 Task: Open a blank sheet, save the file as volunteeringbenefits.doc Add Heading 'Benefits of volunteering: 'Benefits of volunteering:  Add the following points with arrow bulletsAdd the following points with arrow bullets •	Making an impact_x000D_
•	Expanding network_x000D_
•	Gaining skills_x000D_
 Highlight heading with color  Pink Select the entire text and apply  Outside Borders ,change the font size of heading and points to 24
Action: Mouse moved to (16, 24)
Screenshot: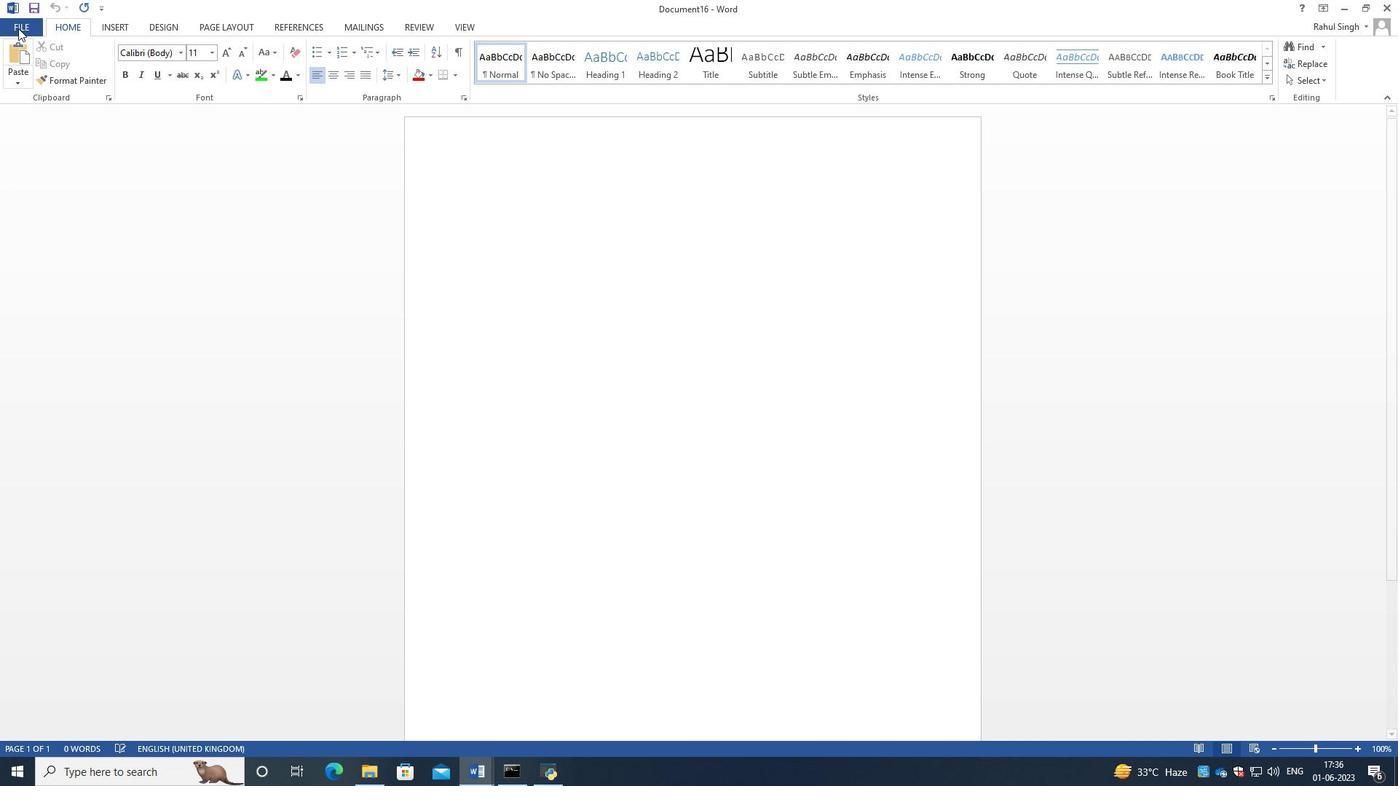 
Action: Mouse pressed left at (16, 24)
Screenshot: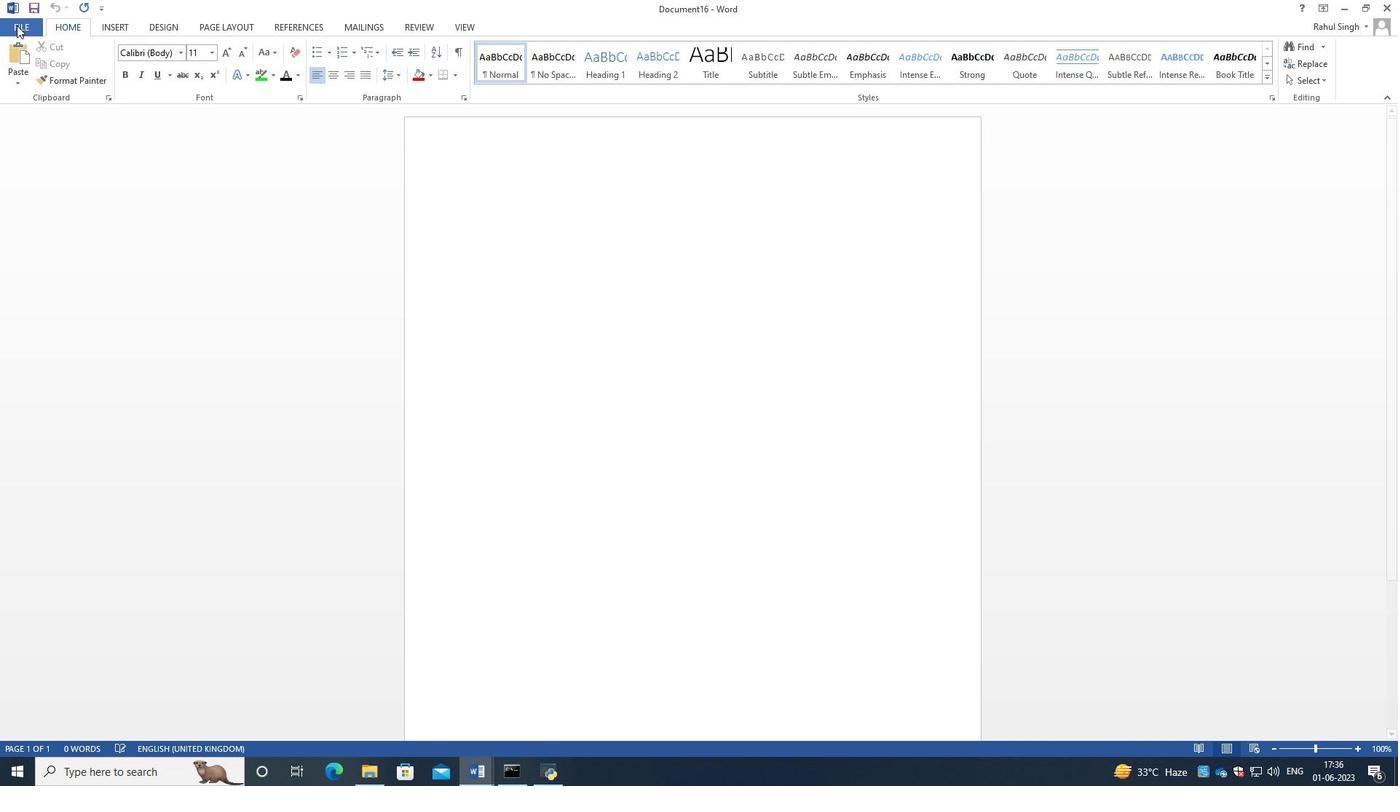 
Action: Mouse moved to (27, 115)
Screenshot: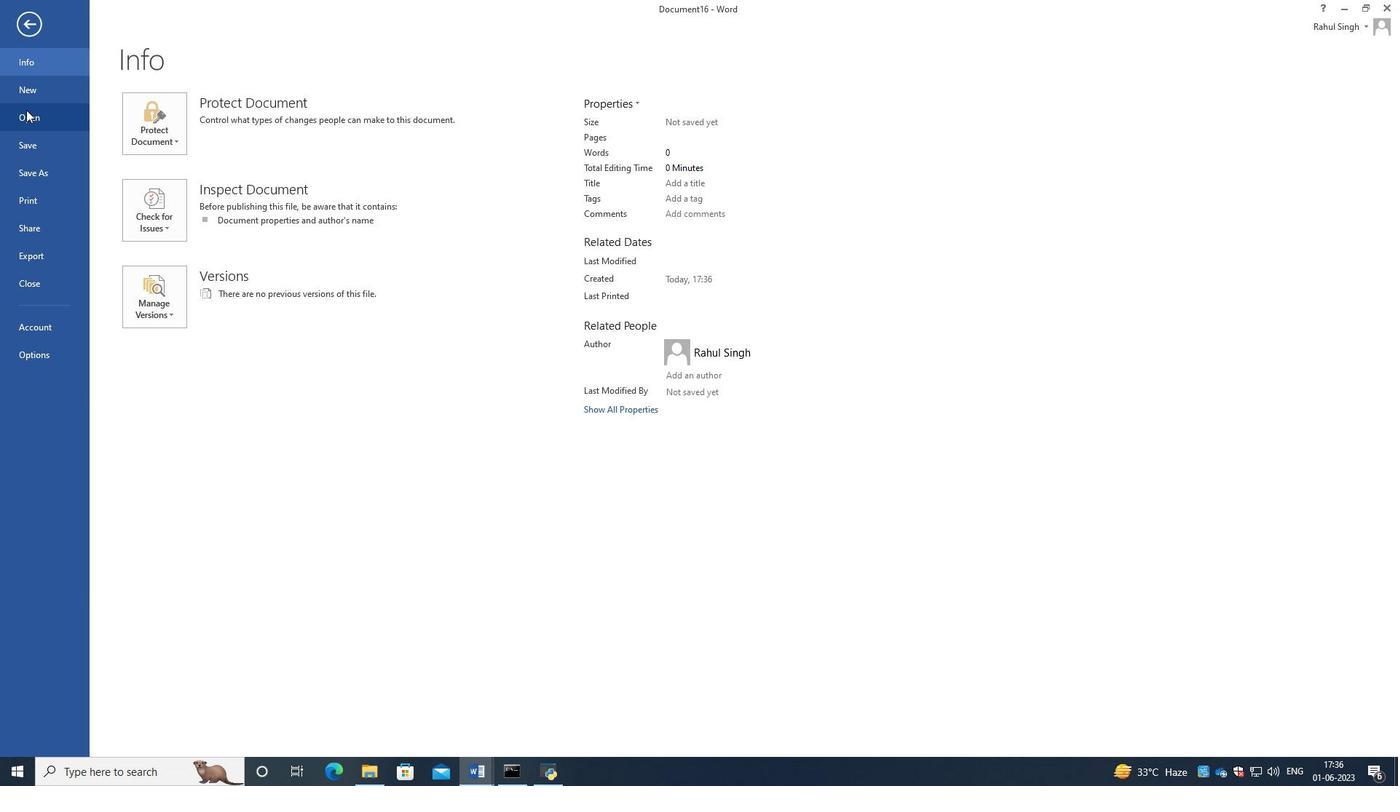 
Action: Mouse pressed left at (27, 115)
Screenshot: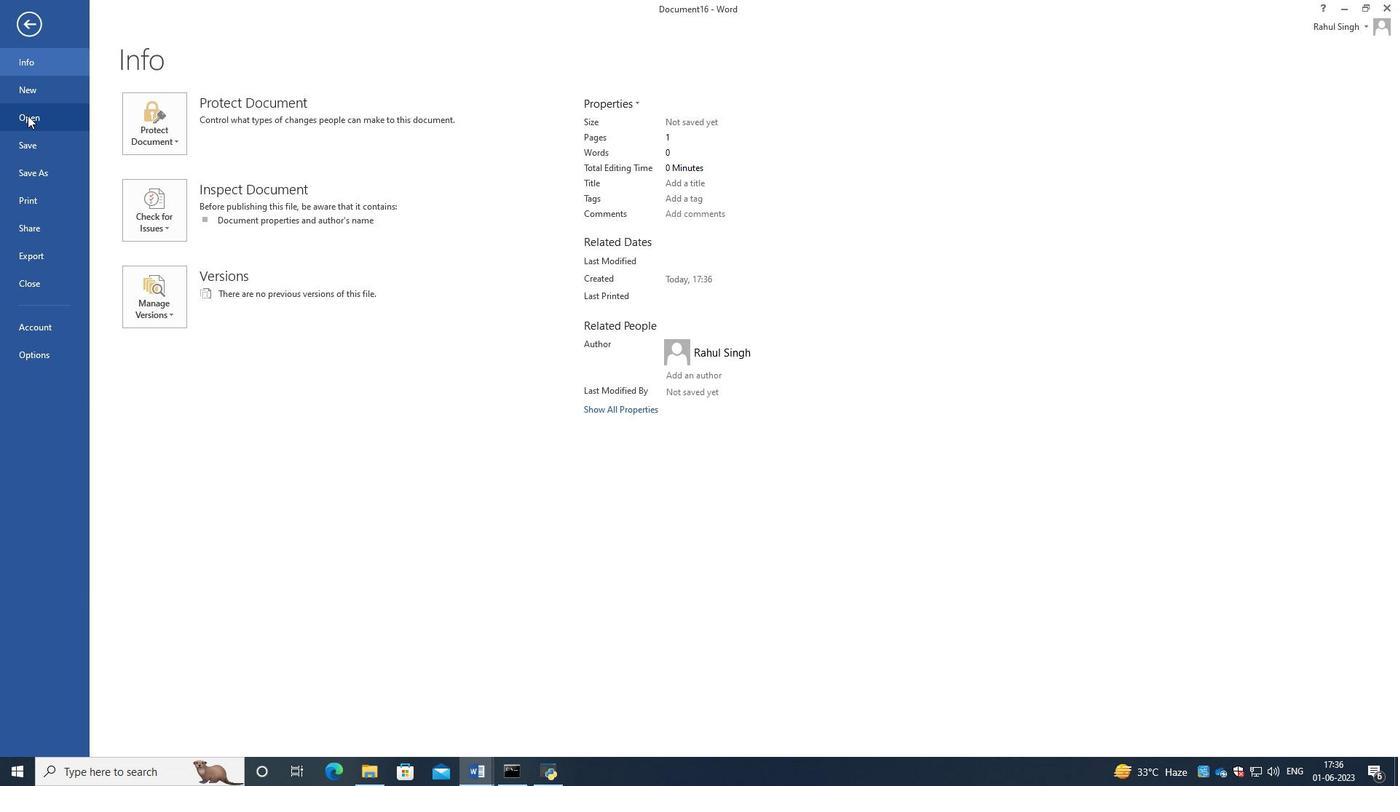 
Action: Mouse moved to (44, 92)
Screenshot: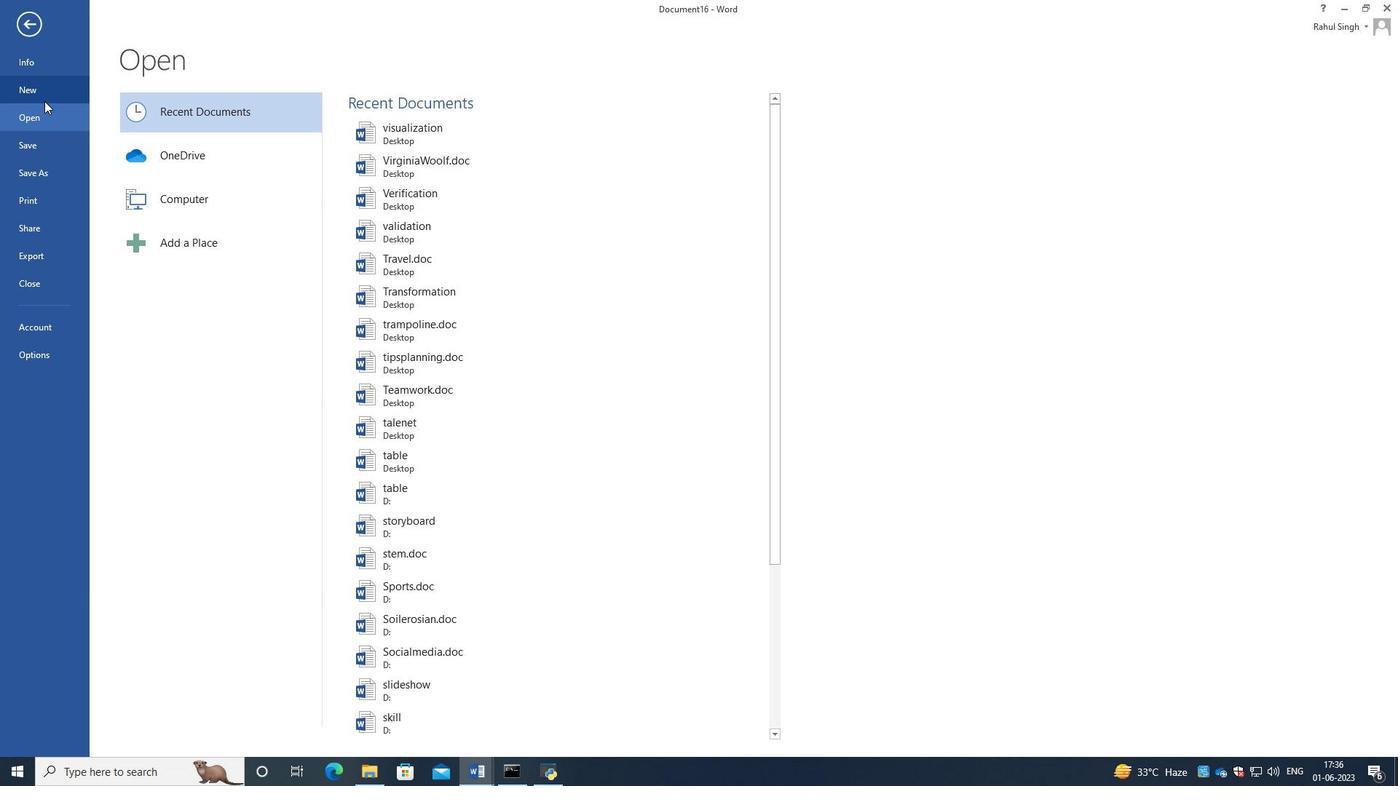 
Action: Mouse pressed left at (44, 92)
Screenshot: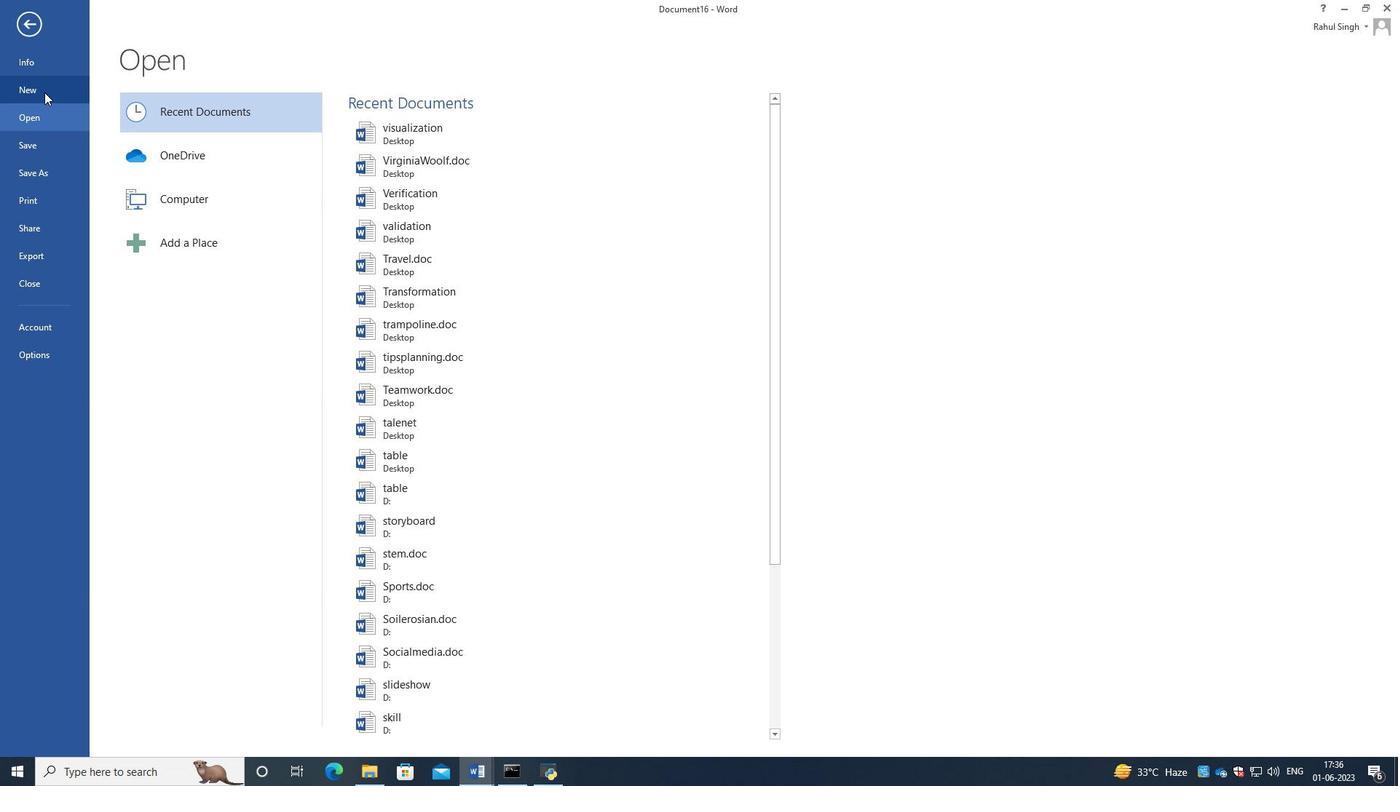 
Action: Mouse moved to (217, 259)
Screenshot: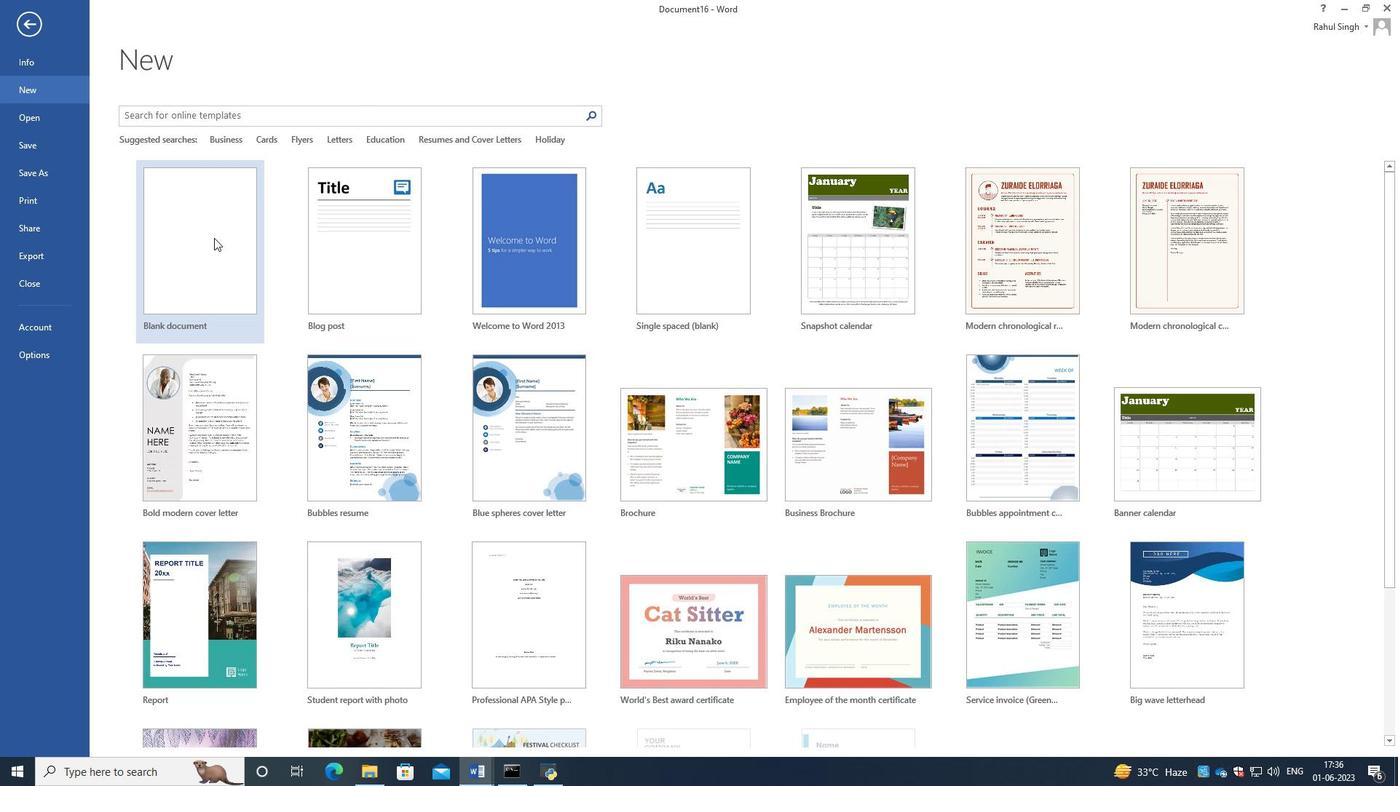 
Action: Mouse pressed left at (217, 259)
Screenshot: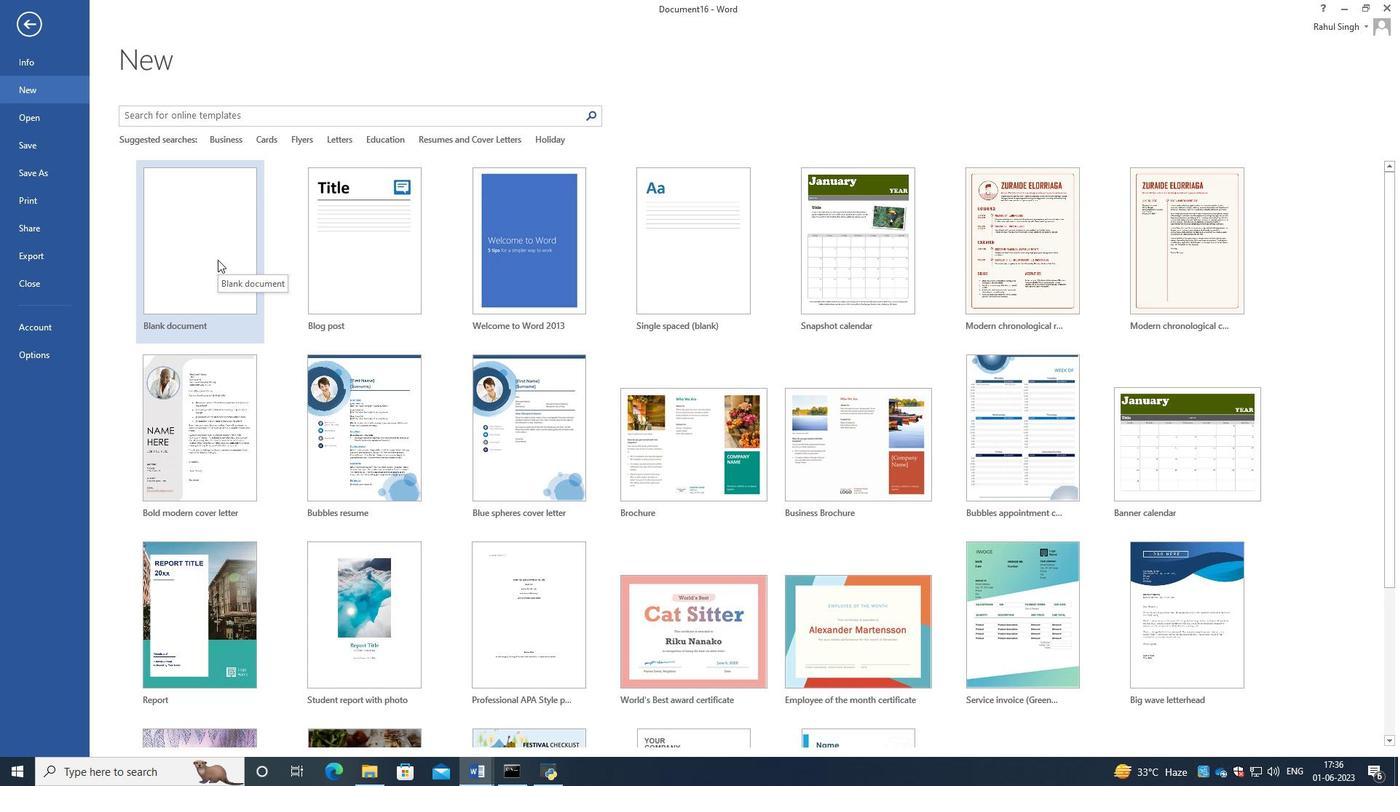
Action: Mouse moved to (17, 30)
Screenshot: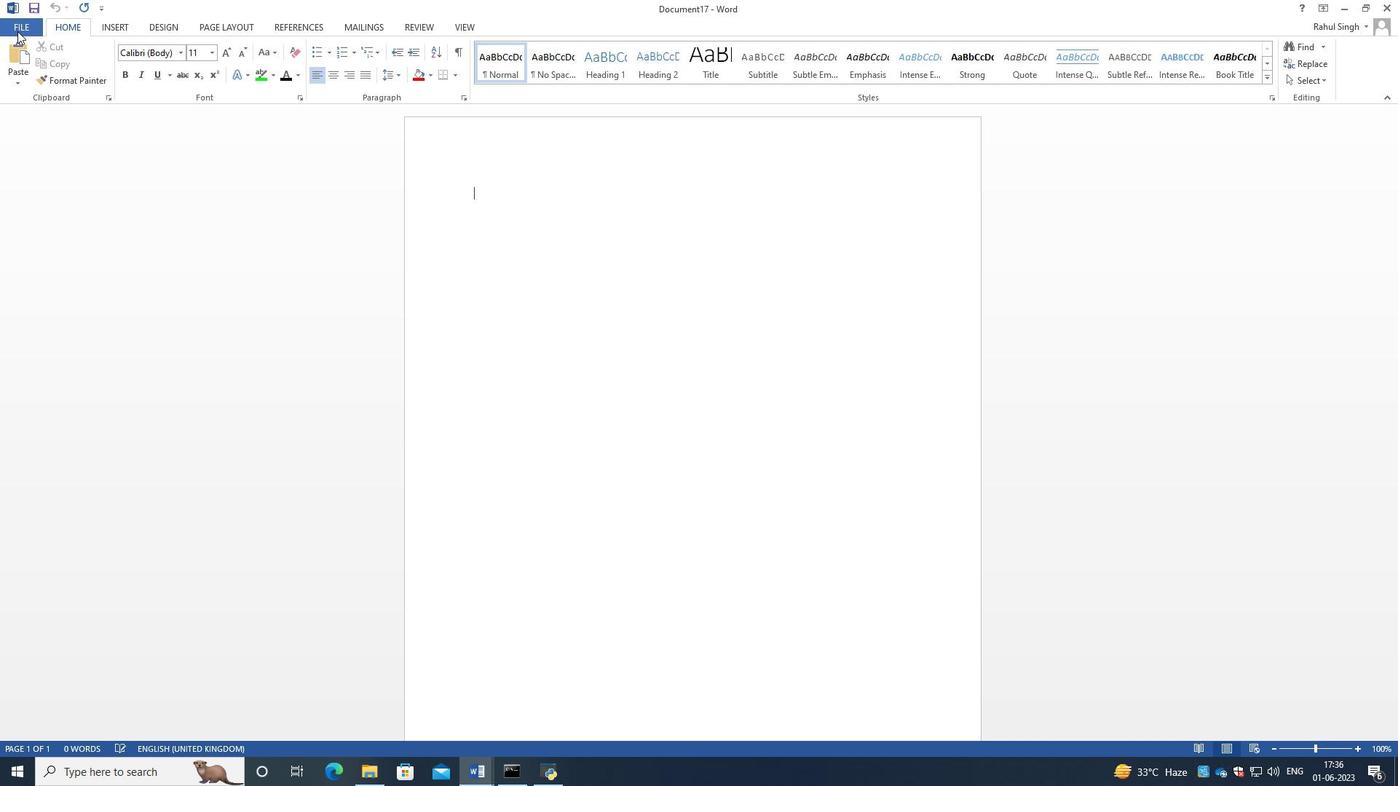 
Action: Mouse pressed left at (17, 30)
Screenshot: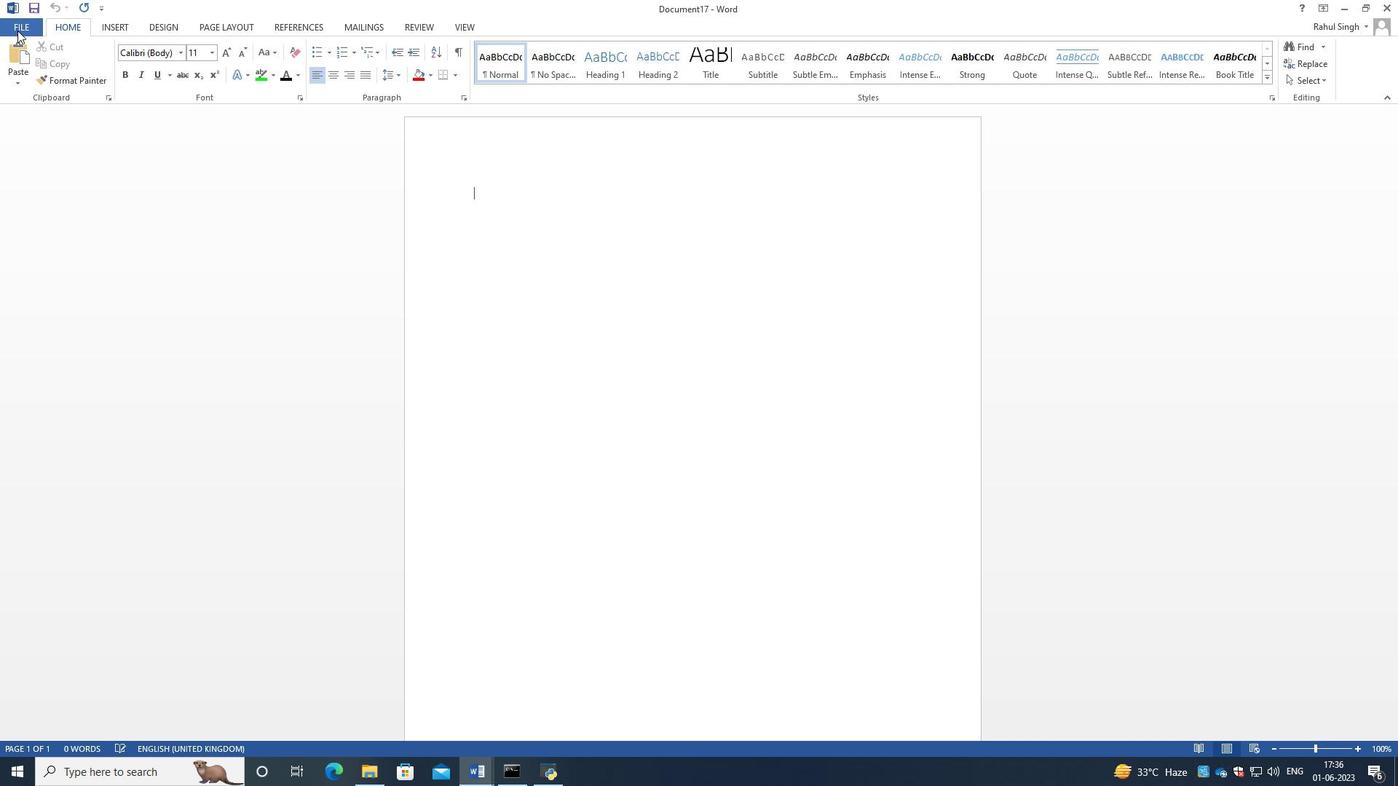 
Action: Mouse moved to (44, 171)
Screenshot: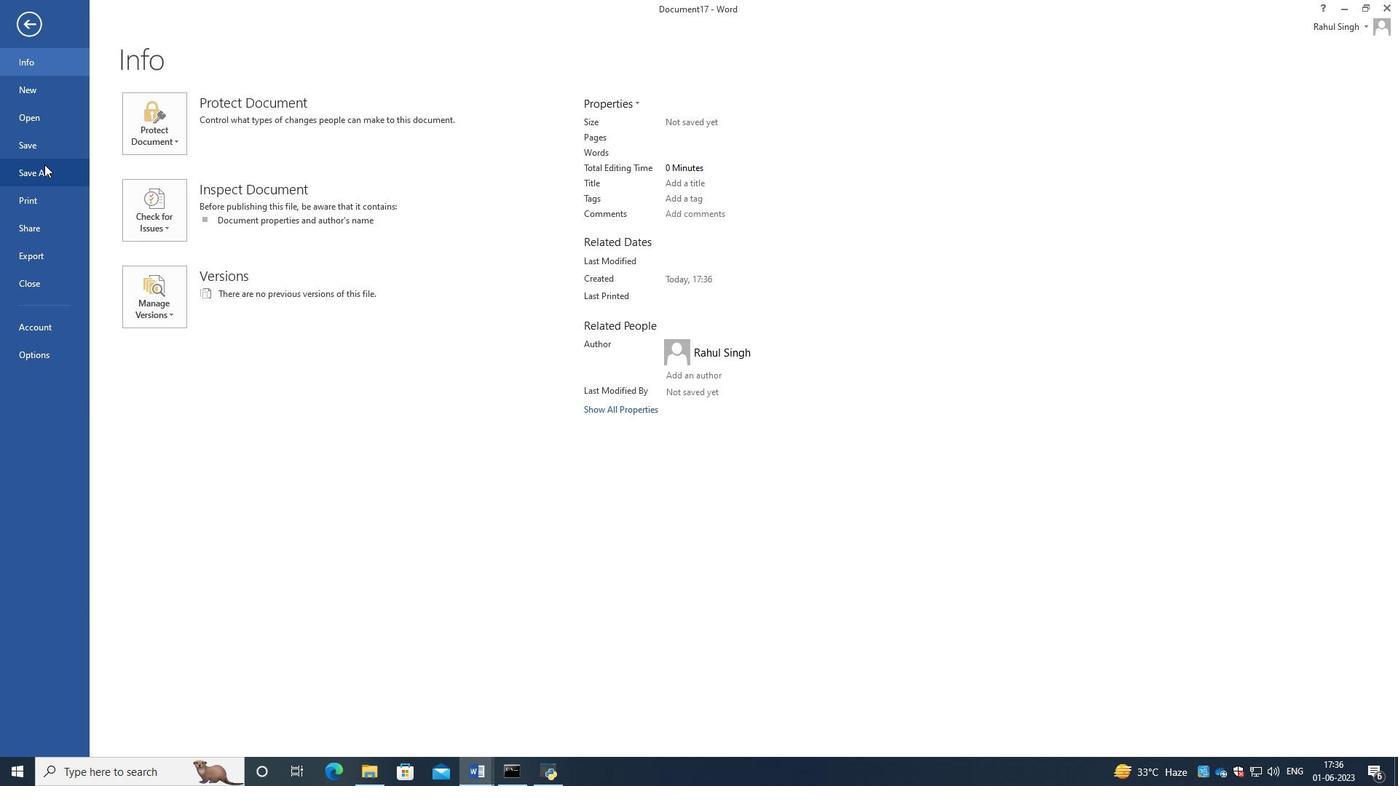 
Action: Mouse pressed left at (44, 171)
Screenshot: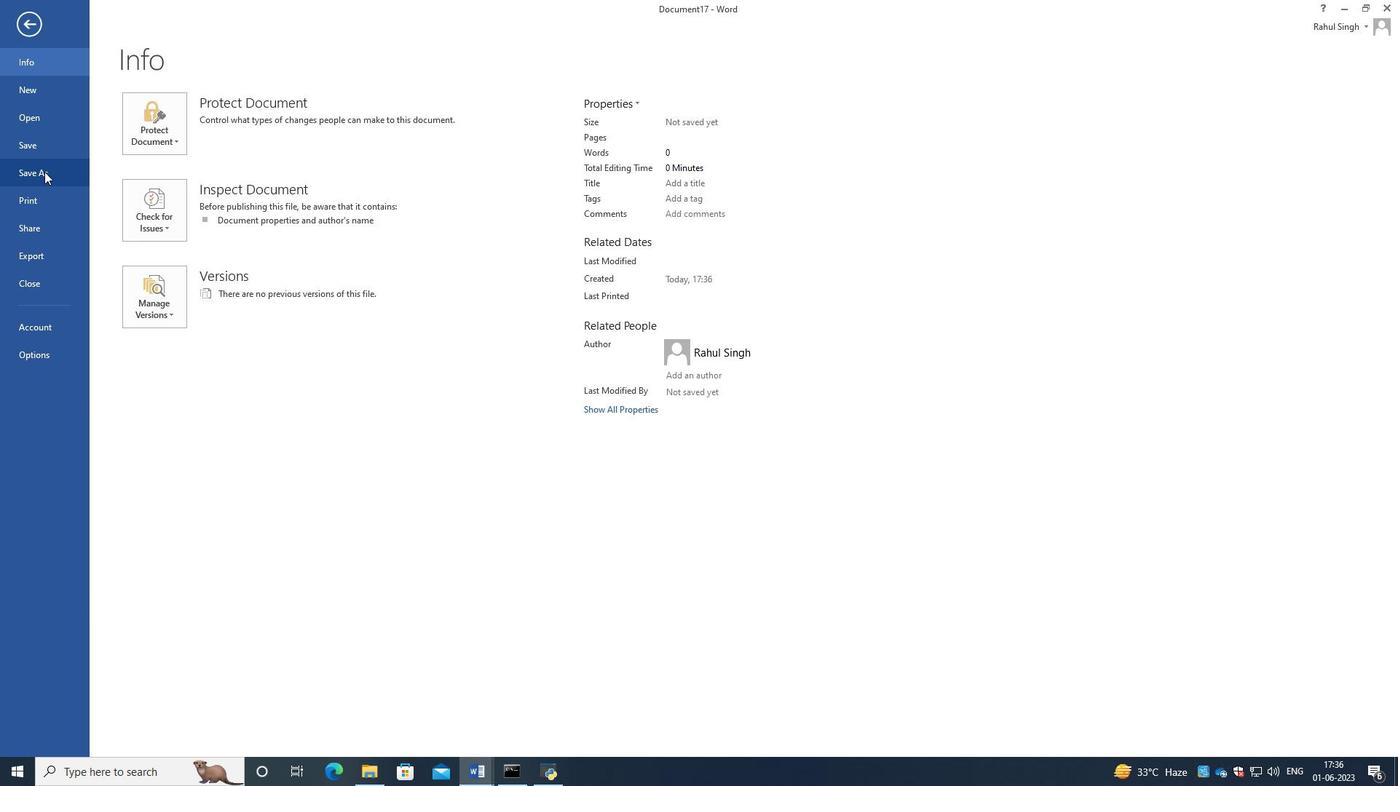 
Action: Mouse moved to (395, 150)
Screenshot: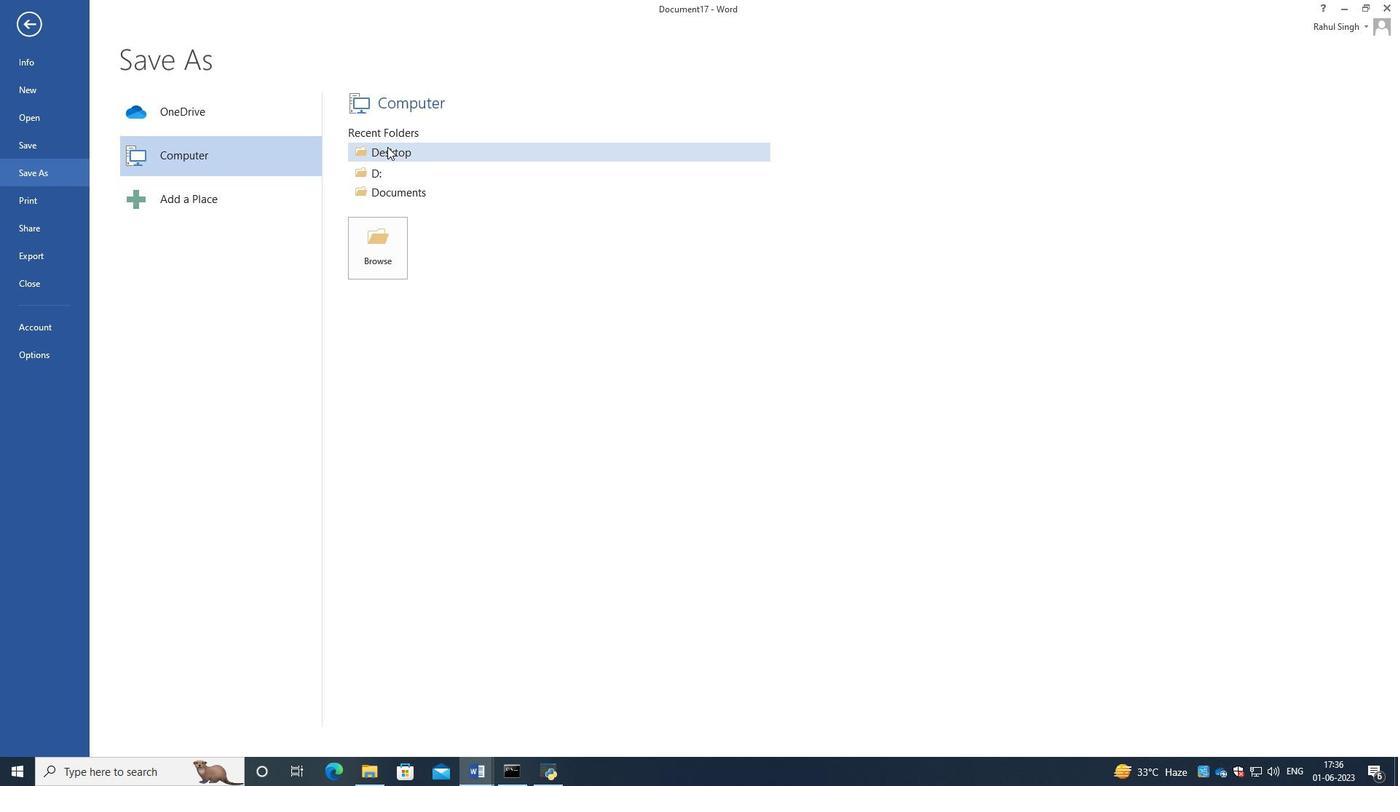 
Action: Mouse pressed left at (395, 150)
Screenshot: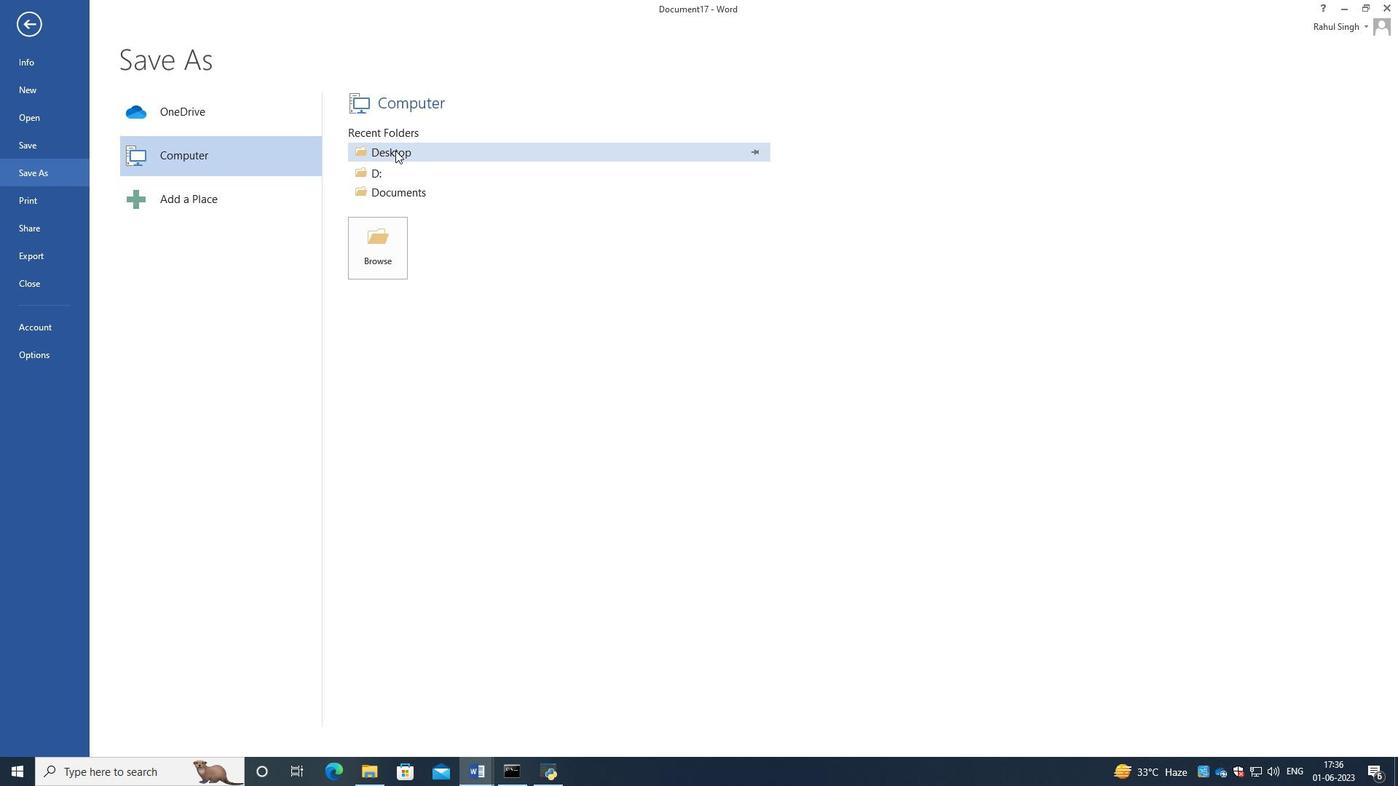 
Action: Mouse moved to (369, 297)
Screenshot: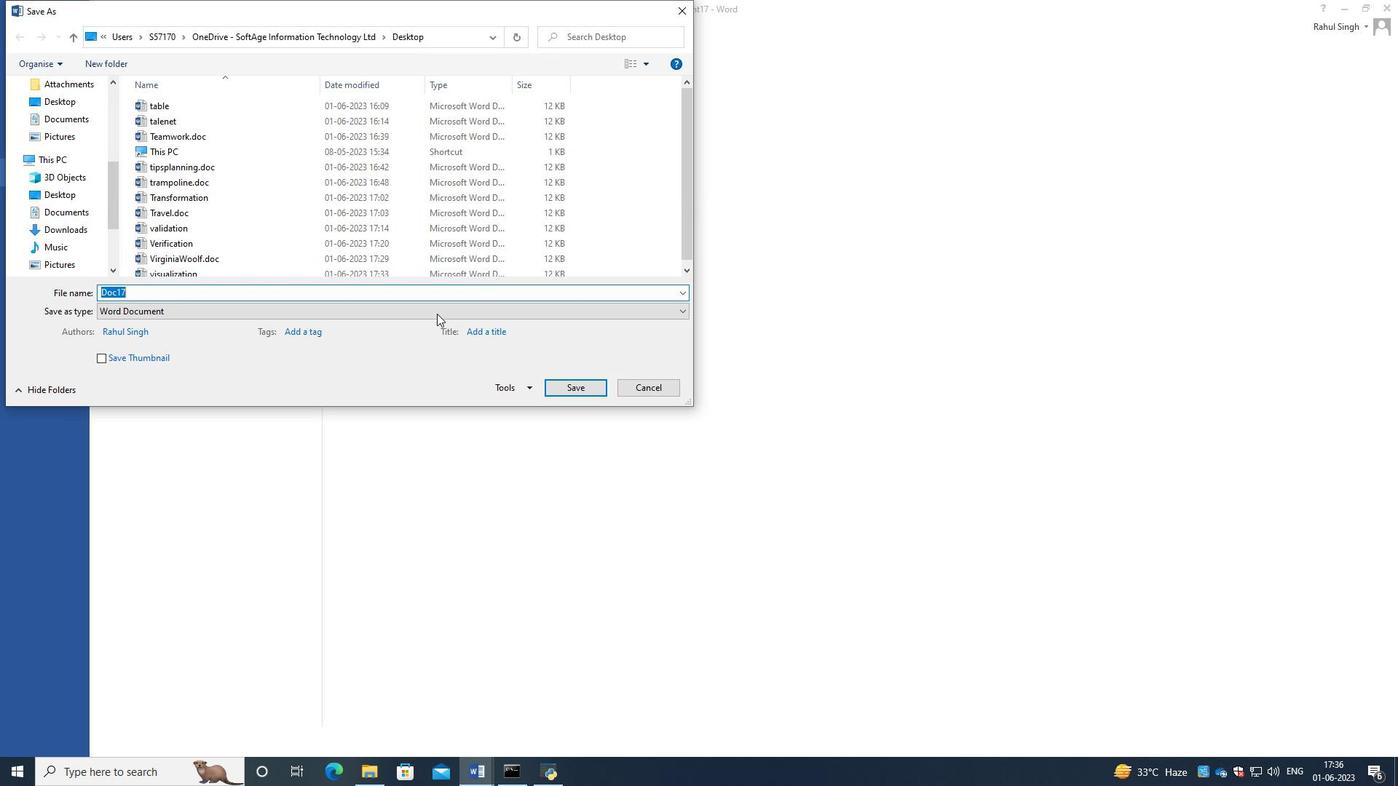 
Action: Key pressed <Key.backspace><Key.caps_lock><Key.caps_lock>volunteeringbenefits.doc
Screenshot: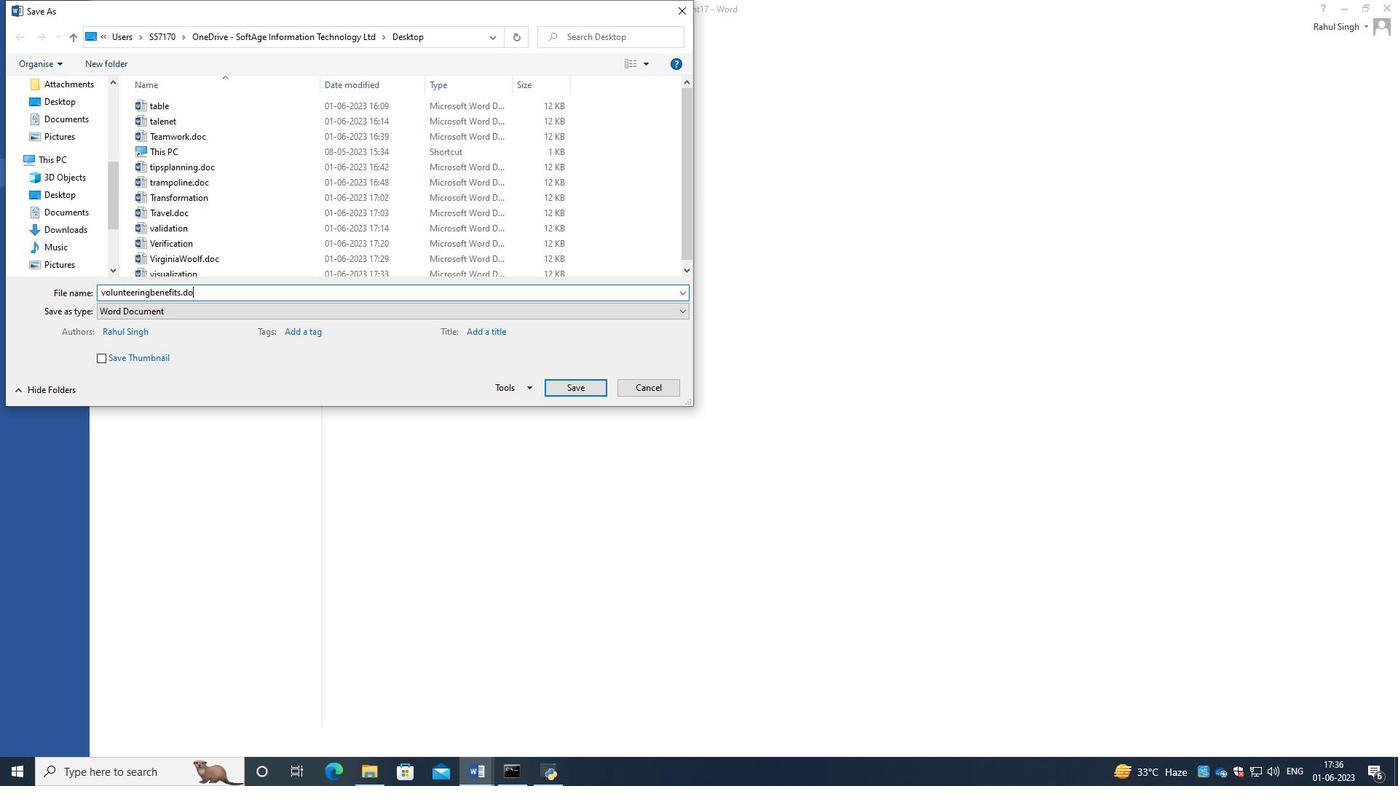 
Action: Mouse moved to (570, 386)
Screenshot: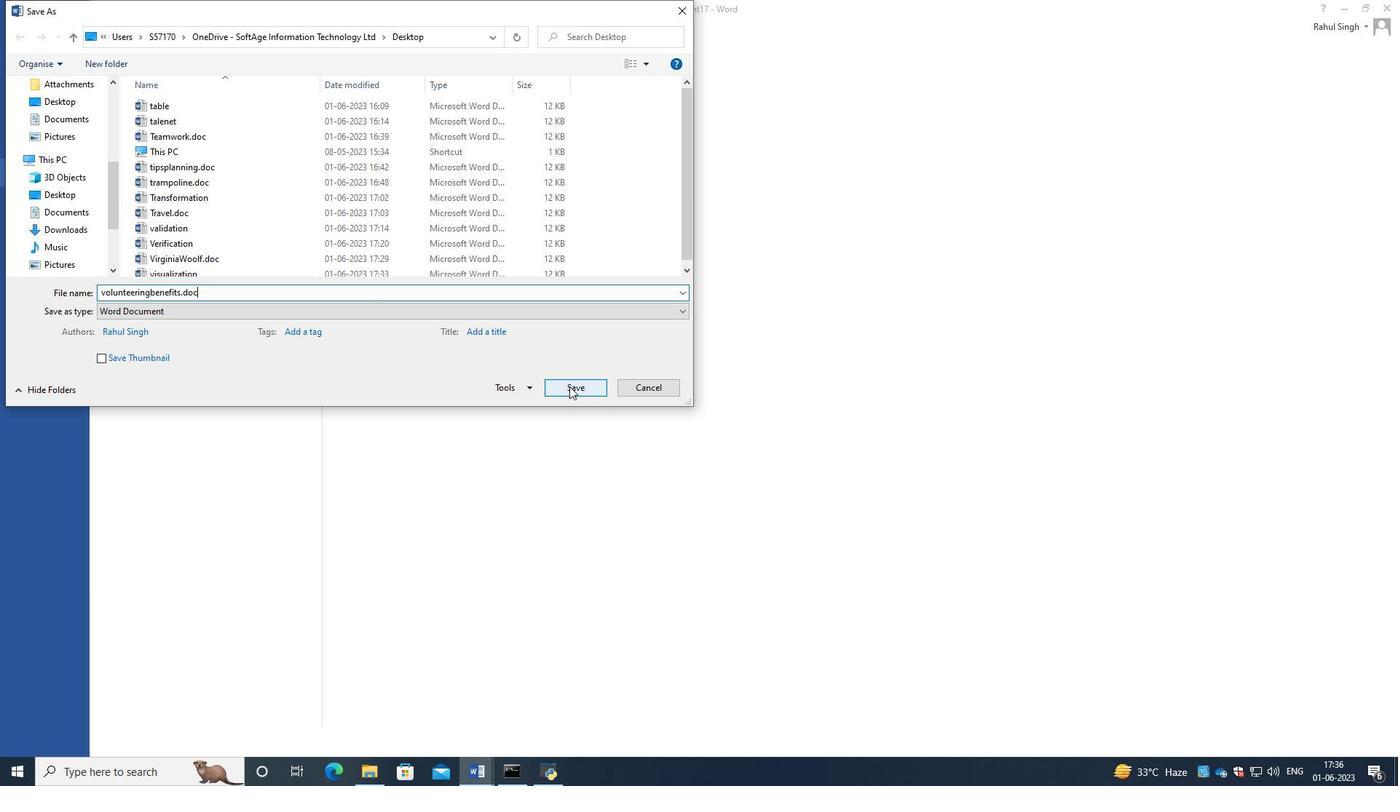 
Action: Mouse pressed left at (570, 386)
Screenshot: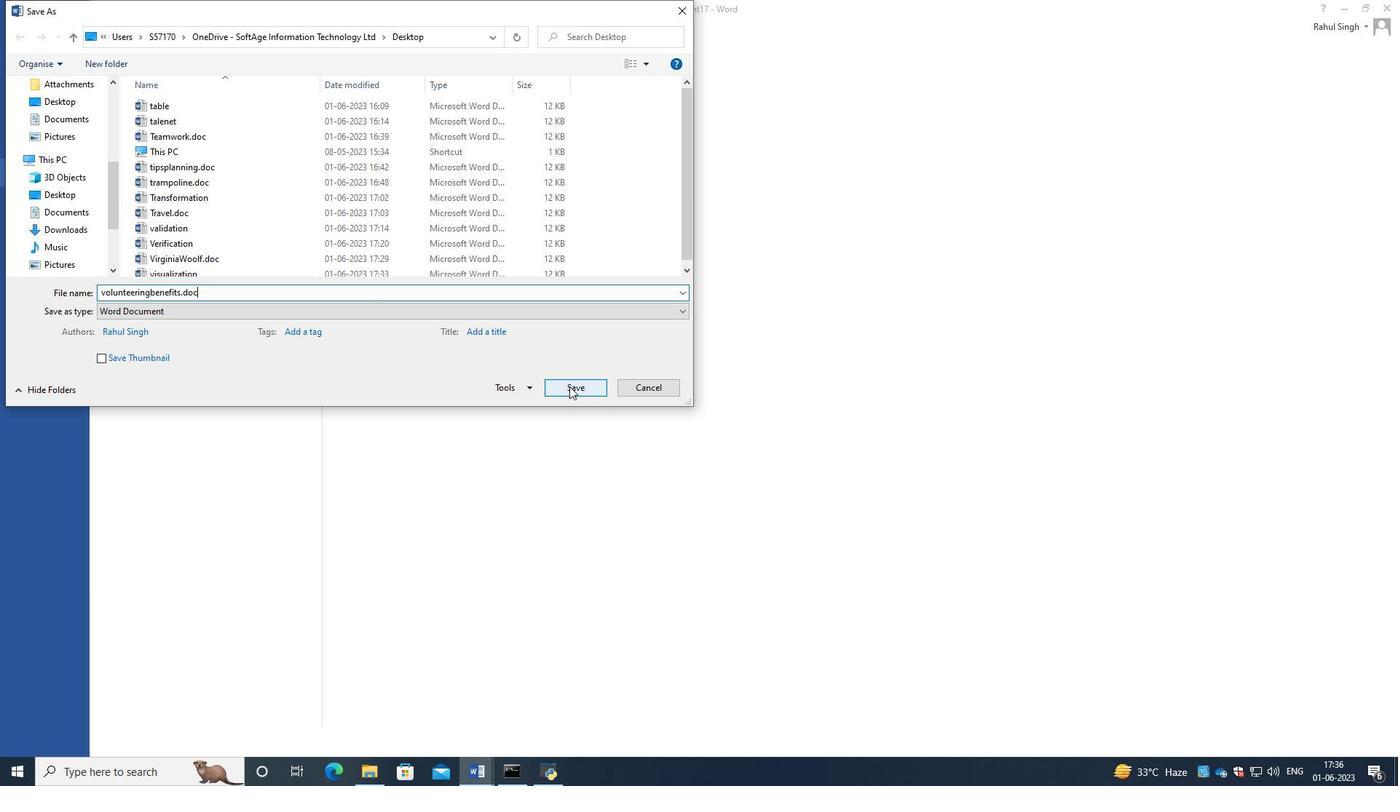 
Action: Mouse moved to (507, 200)
Screenshot: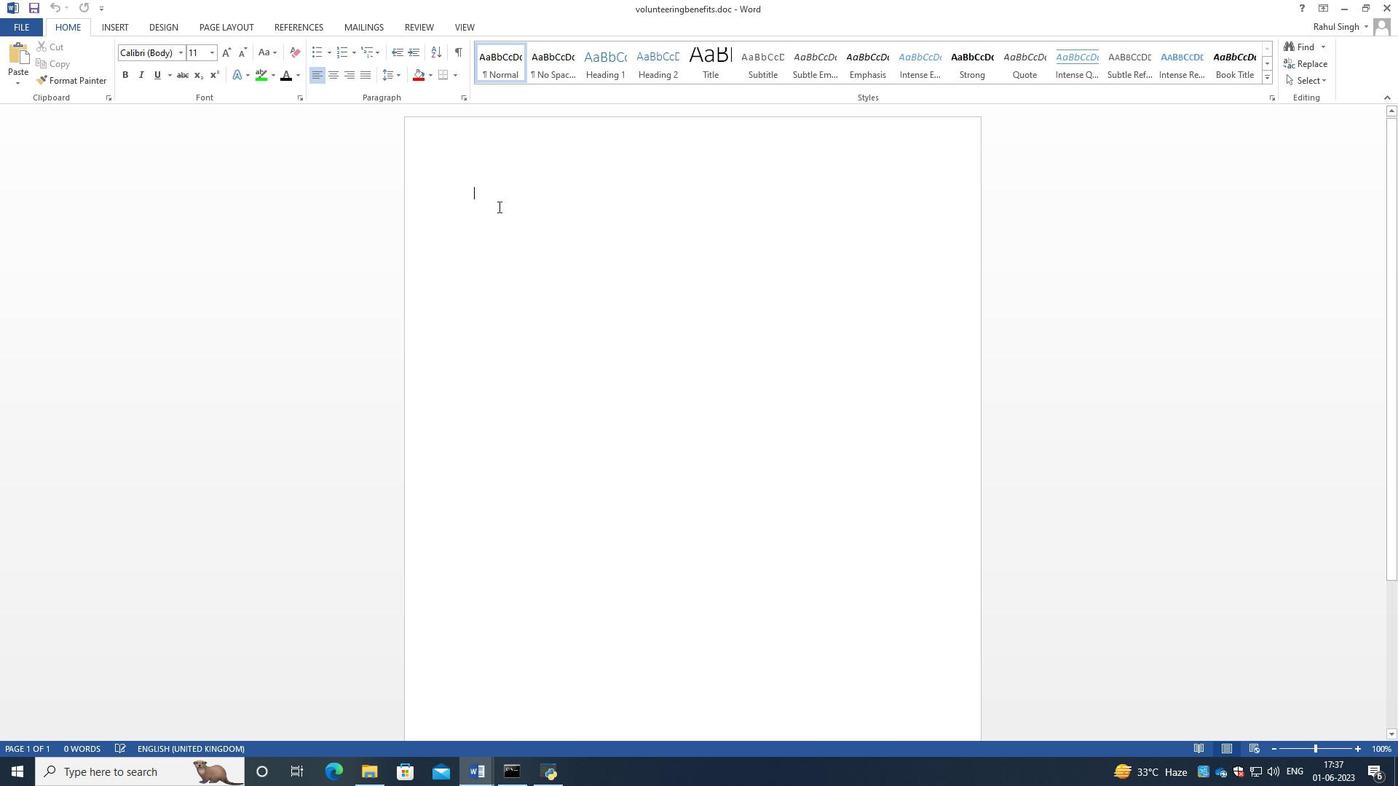 
Action: Key pressed <Key.caps_lock>B<Key.caps_lock>enefits<Key.space>of<Key.space><Key.caps_lock>V<Key.backspace><Key.caps_lock>c<Key.backspace>v<Key.caps_lock>OLU<Key.backspace><Key.backspace><Key.backspace><Key.caps_lock>olunteering<Key.enter>
Screenshot: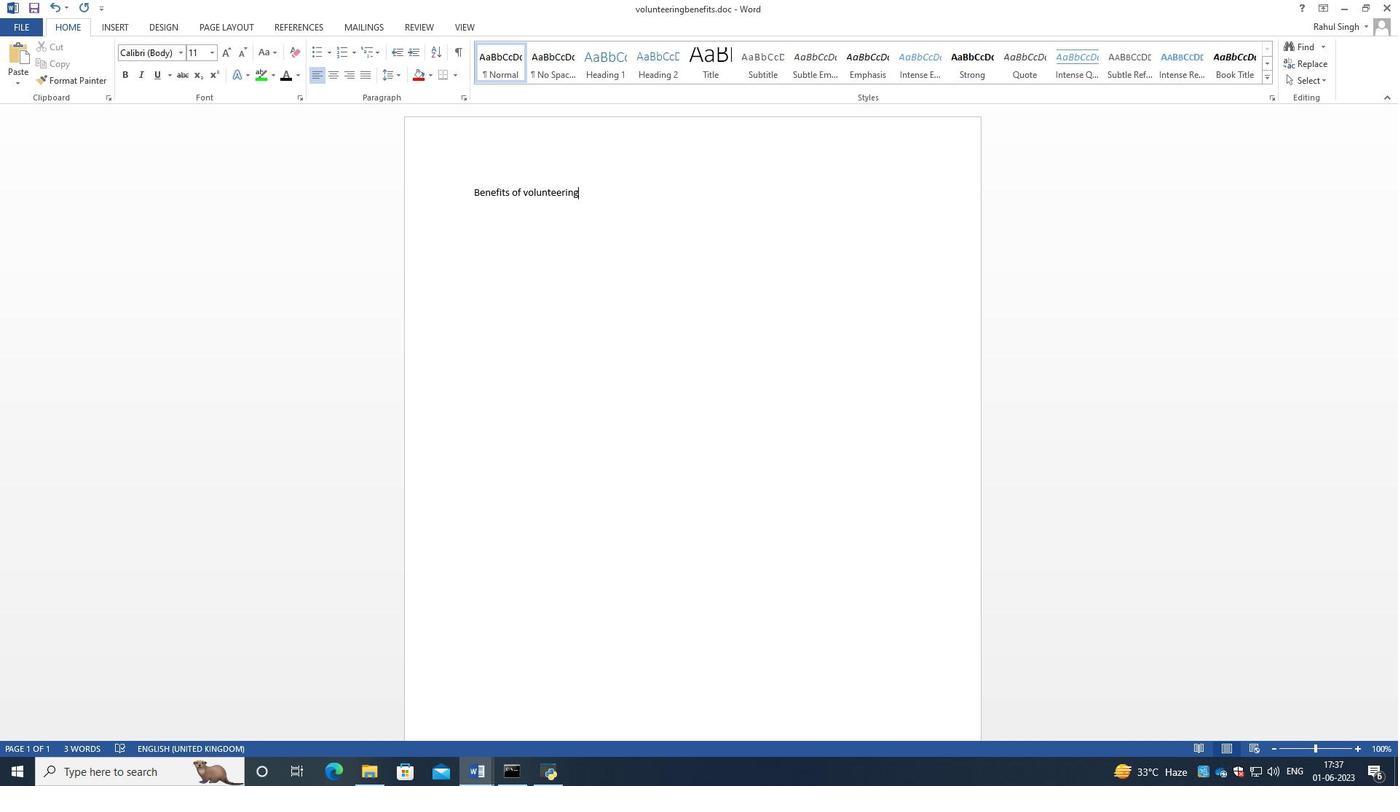 
Action: Mouse moved to (330, 50)
Screenshot: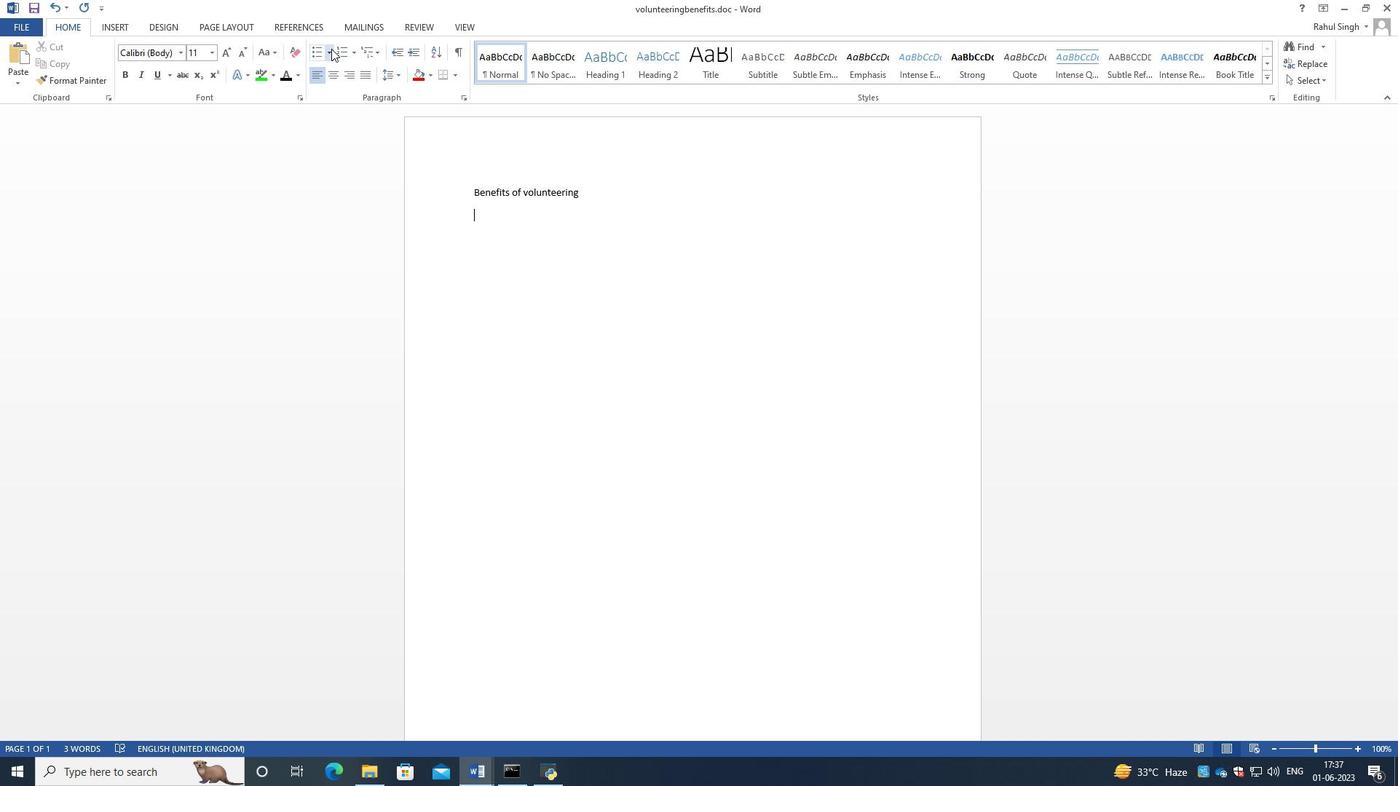 
Action: Mouse pressed left at (330, 50)
Screenshot: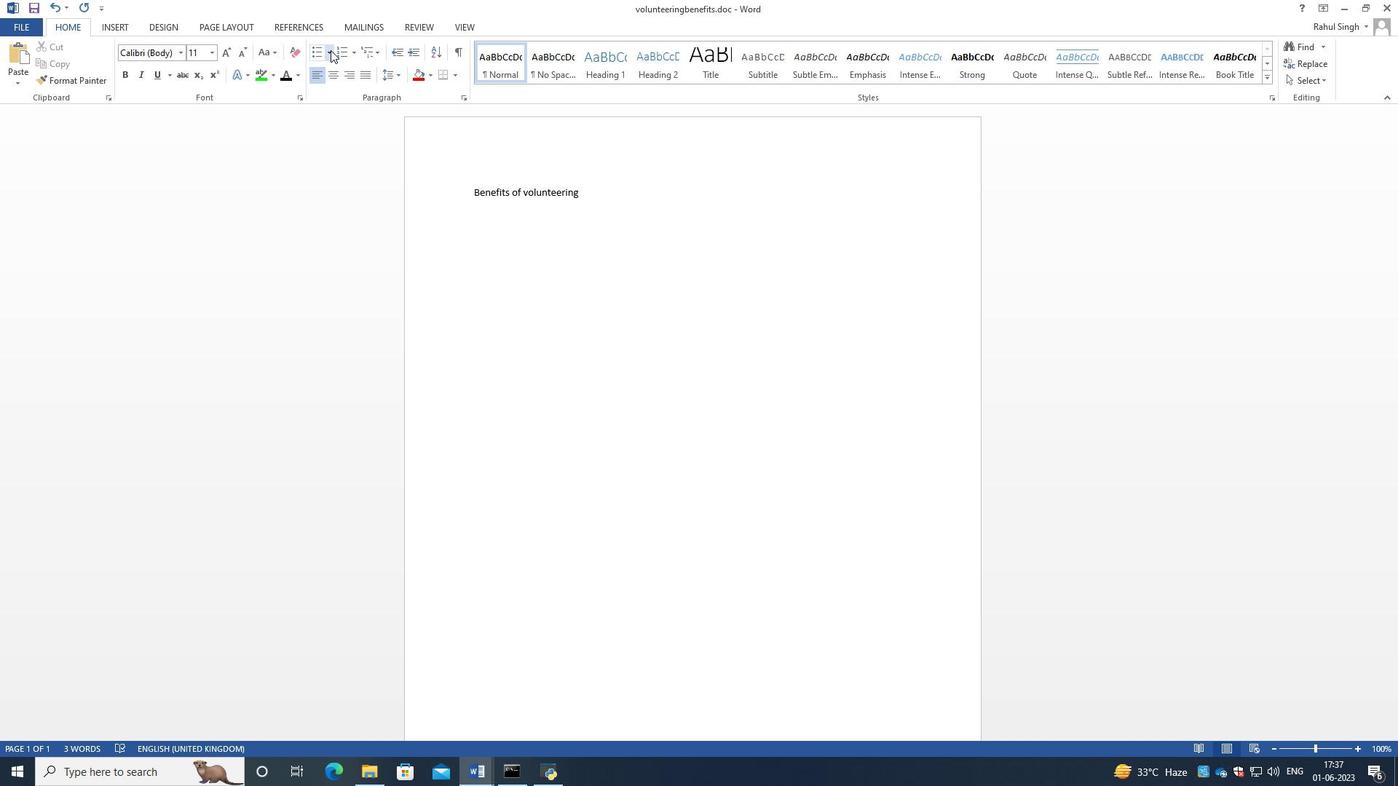
Action: Mouse moved to (324, 182)
Screenshot: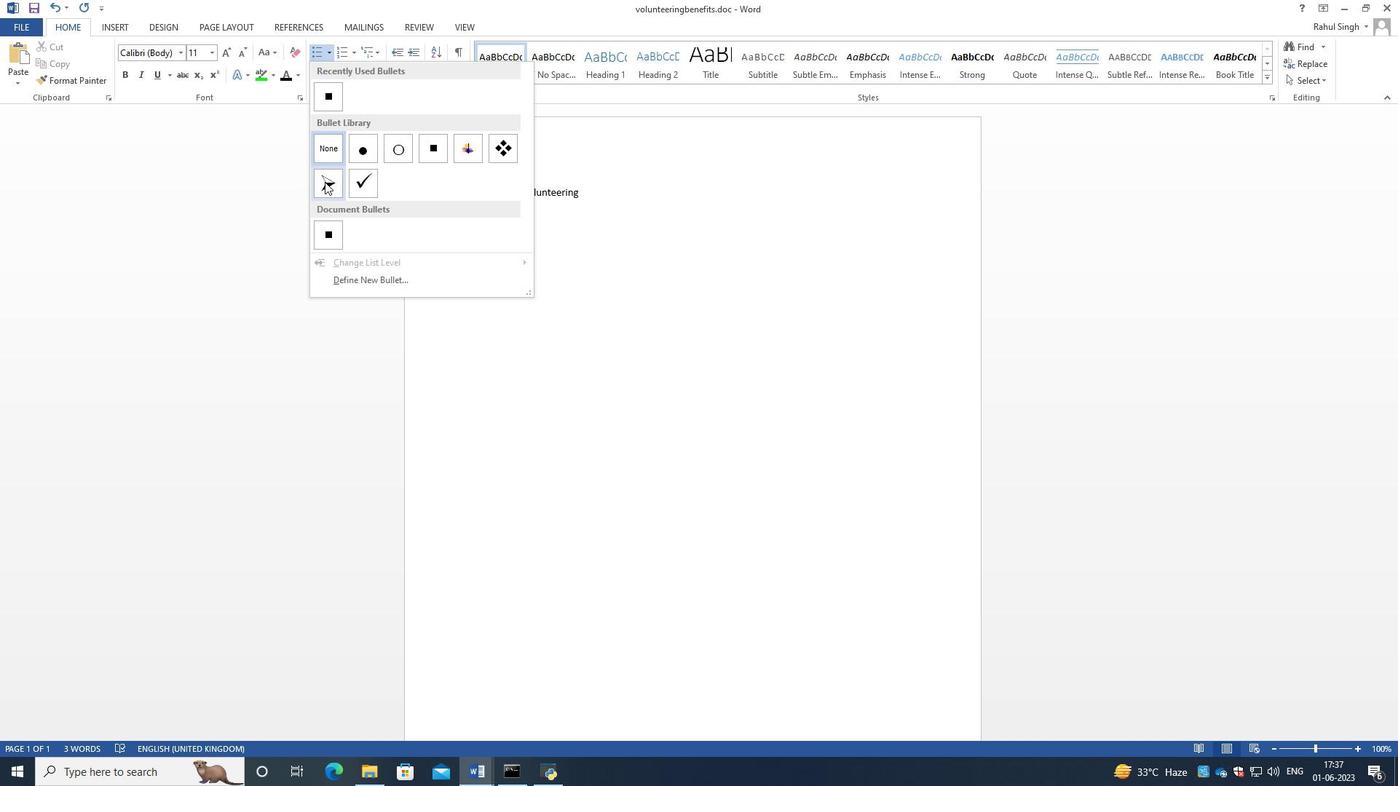 
Action: Mouse pressed left at (324, 182)
Screenshot: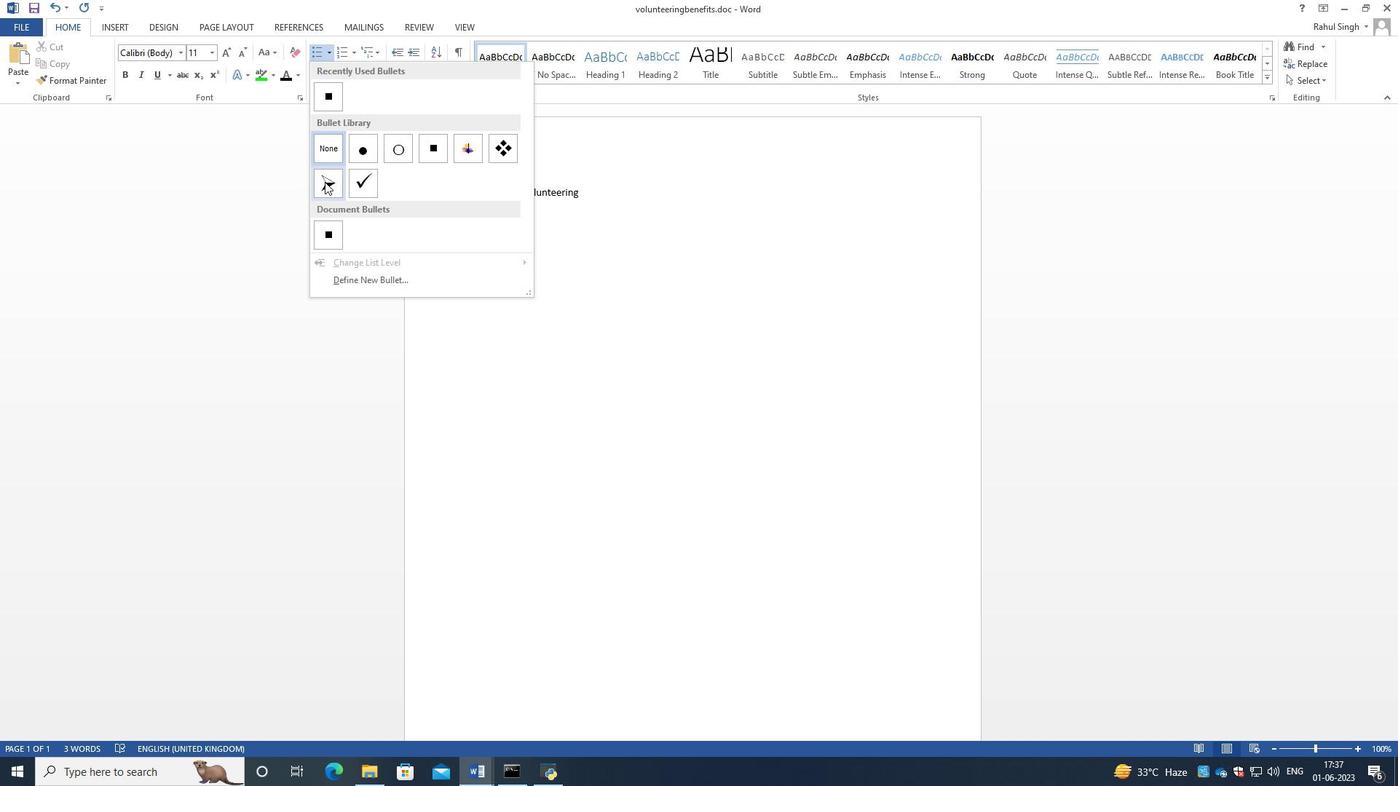 
Action: Mouse moved to (527, 220)
Screenshot: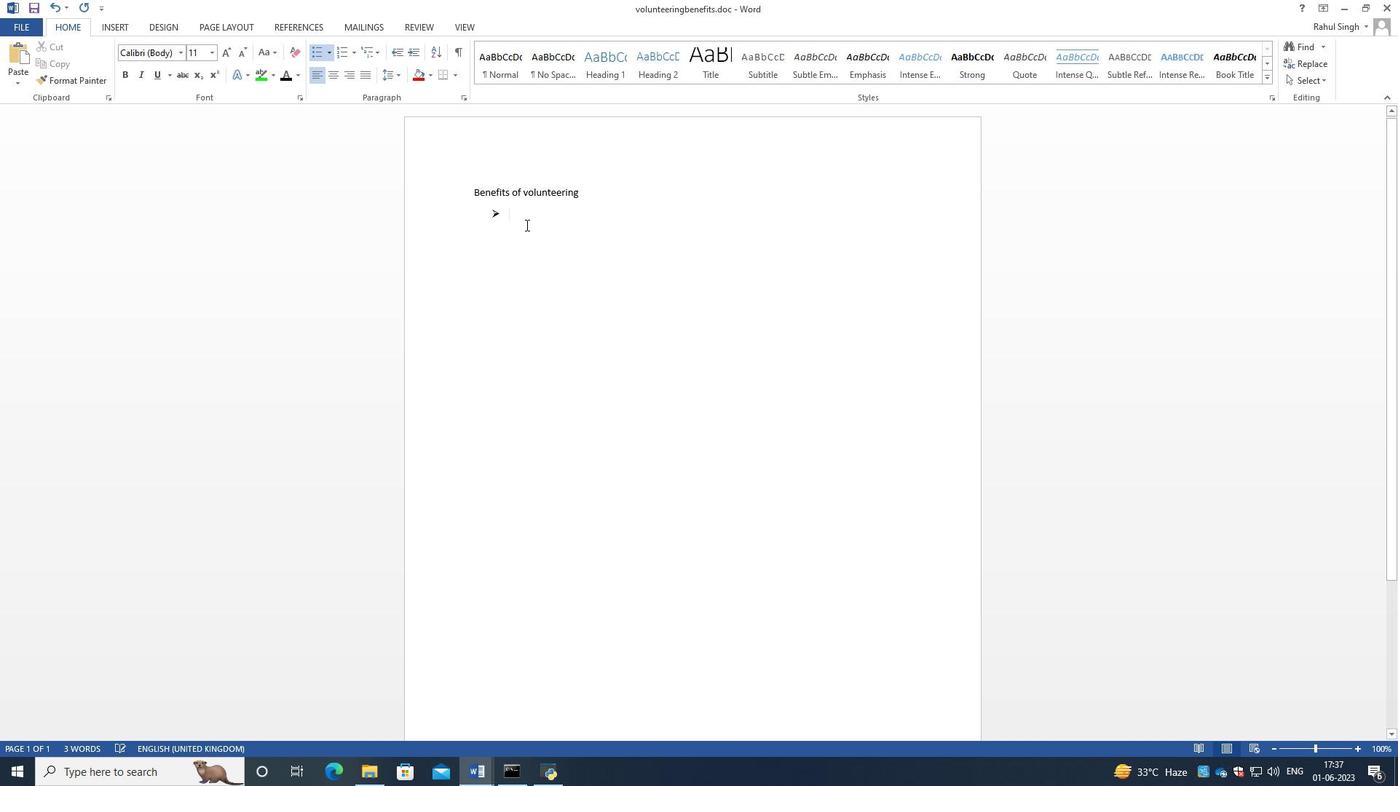 
Action: Key pressed <Key.caps_lock>M<Key.caps_lock>aking<Key.space>an<Key.space><Key.caps_lock>I<Key.caps_lock>mpactt<Key.enter><Key.caps_lock>E<Key.caps_lock>z<Key.backspace>xpanding<Key.space><Key.caps_lock>N<Key.caps_lock>eq<Key.backspace>twork
Screenshot: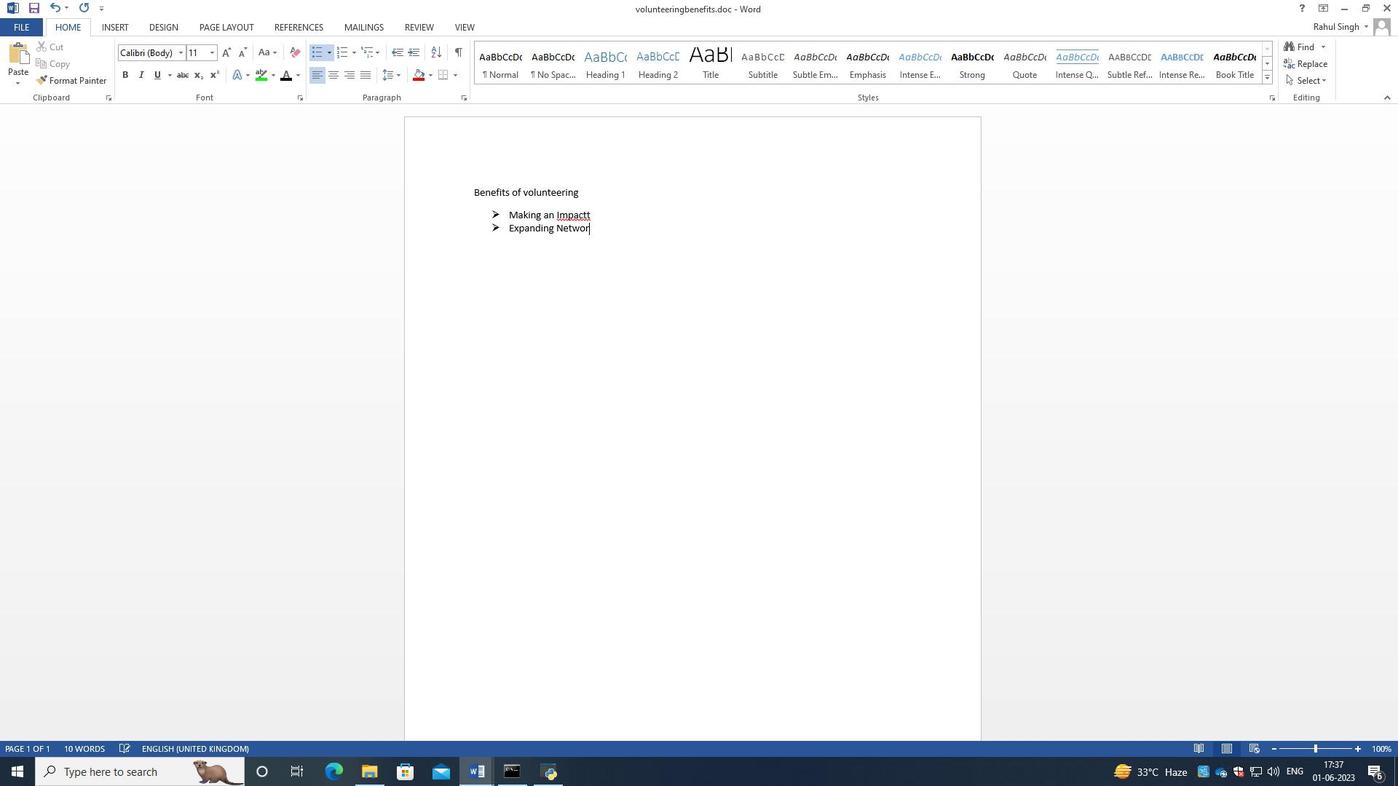 
Action: Mouse moved to (602, 208)
Screenshot: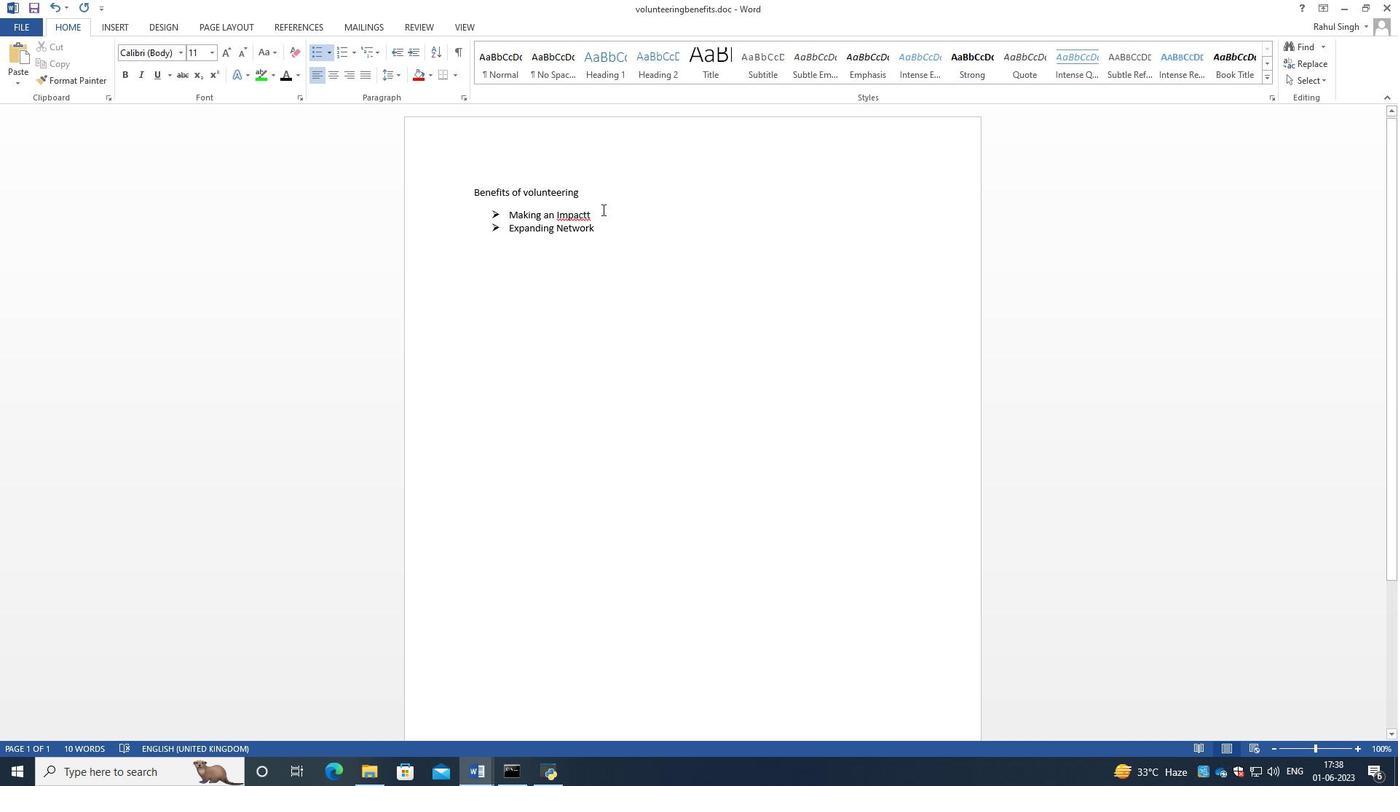 
Action: Mouse pressed left at (602, 208)
Screenshot: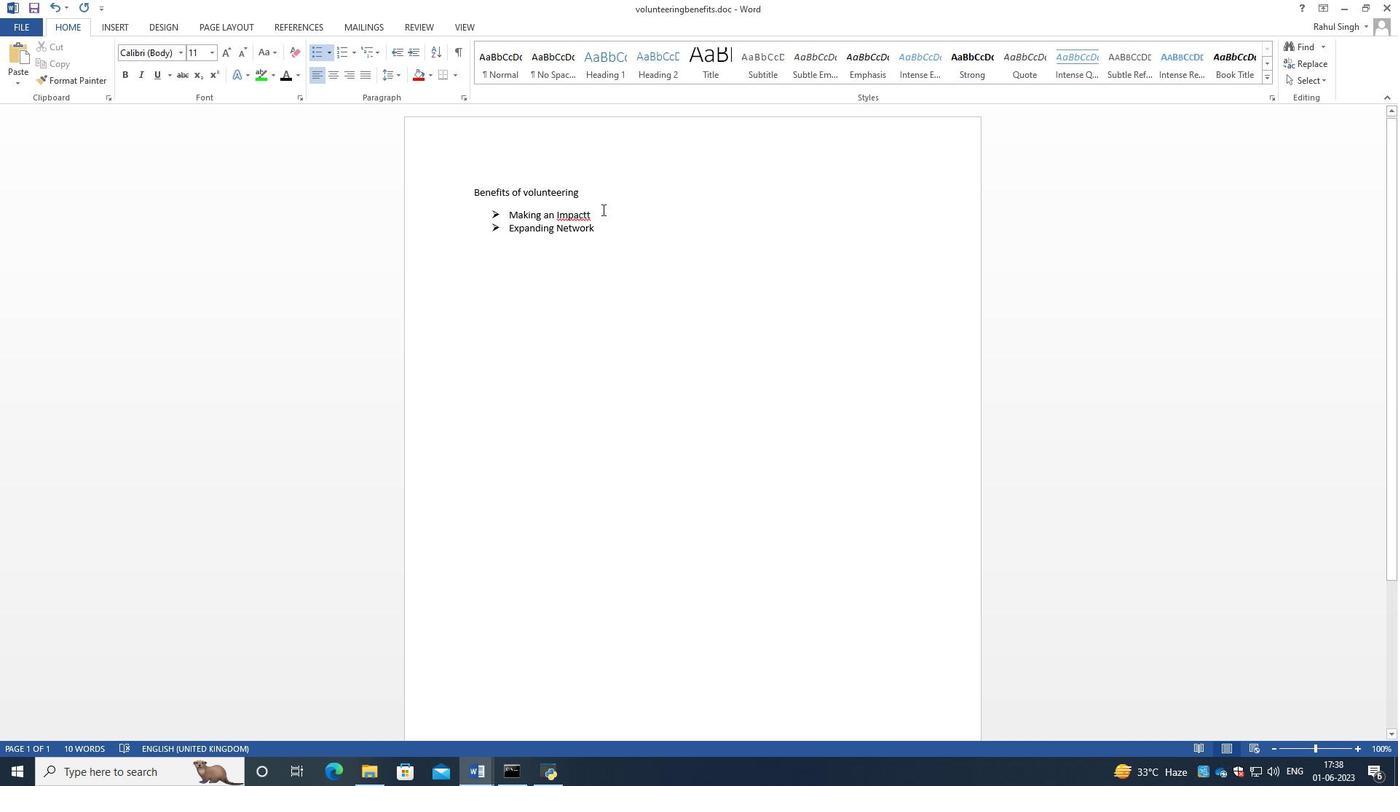 
Action: Key pressed <Key.backspace>
Screenshot: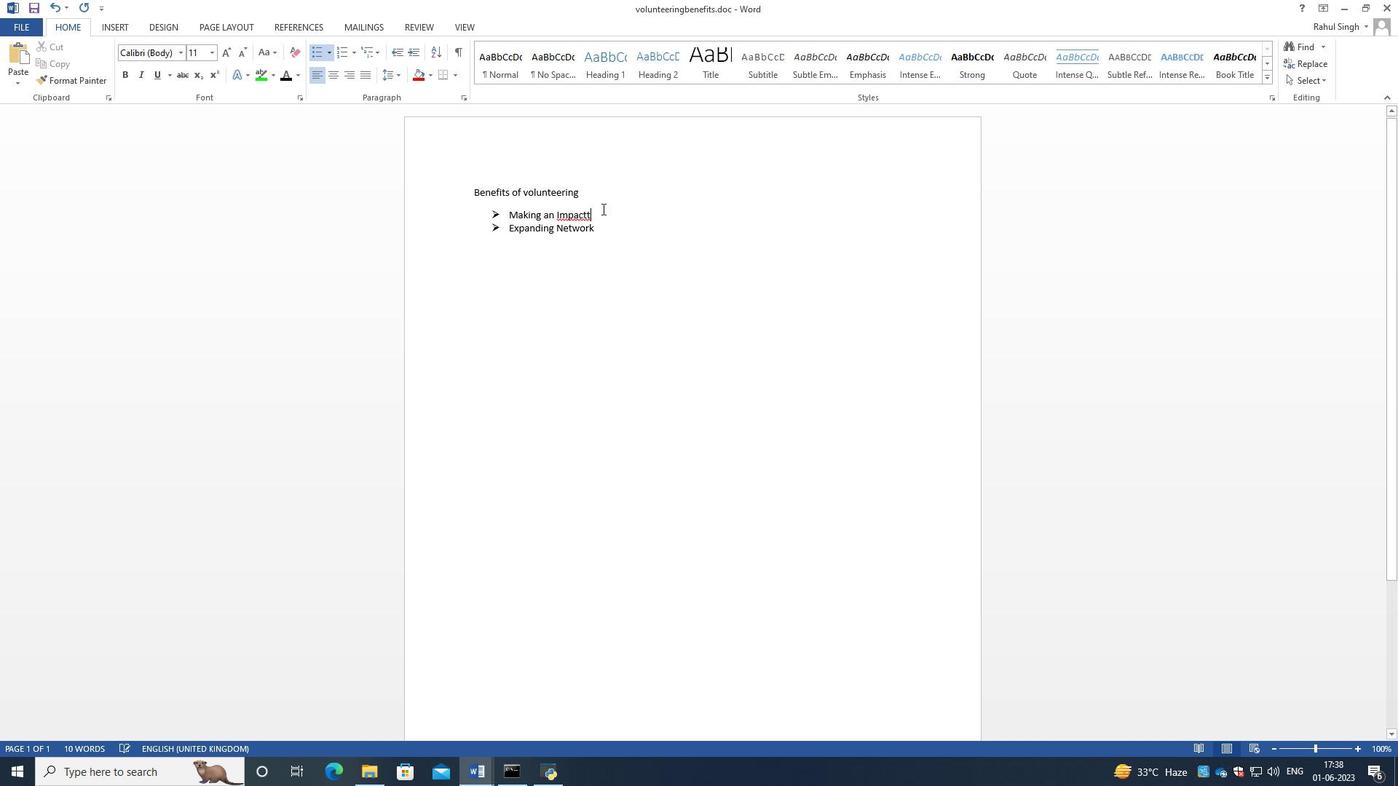 
Action: Mouse moved to (602, 233)
Screenshot: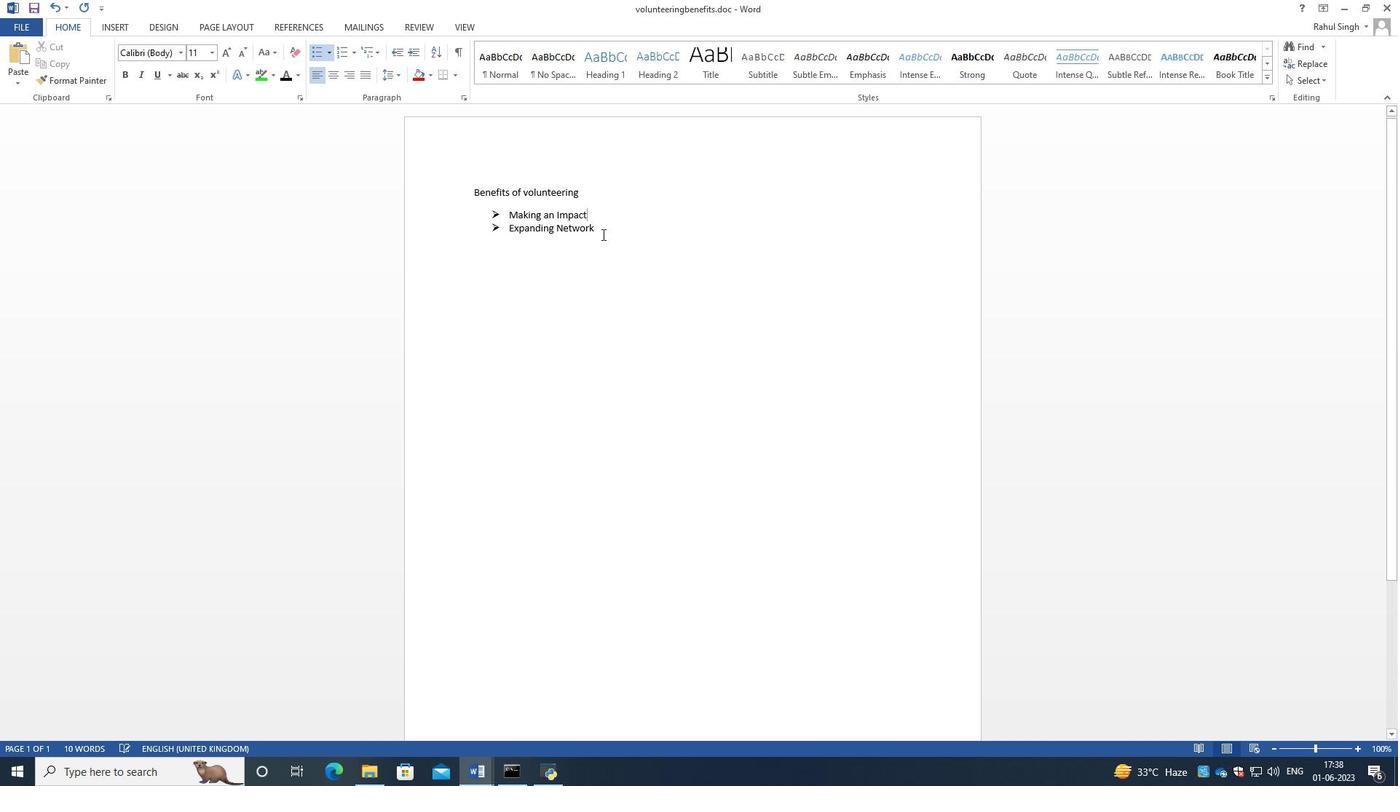 
Action: Mouse pressed left at (602, 233)
Screenshot: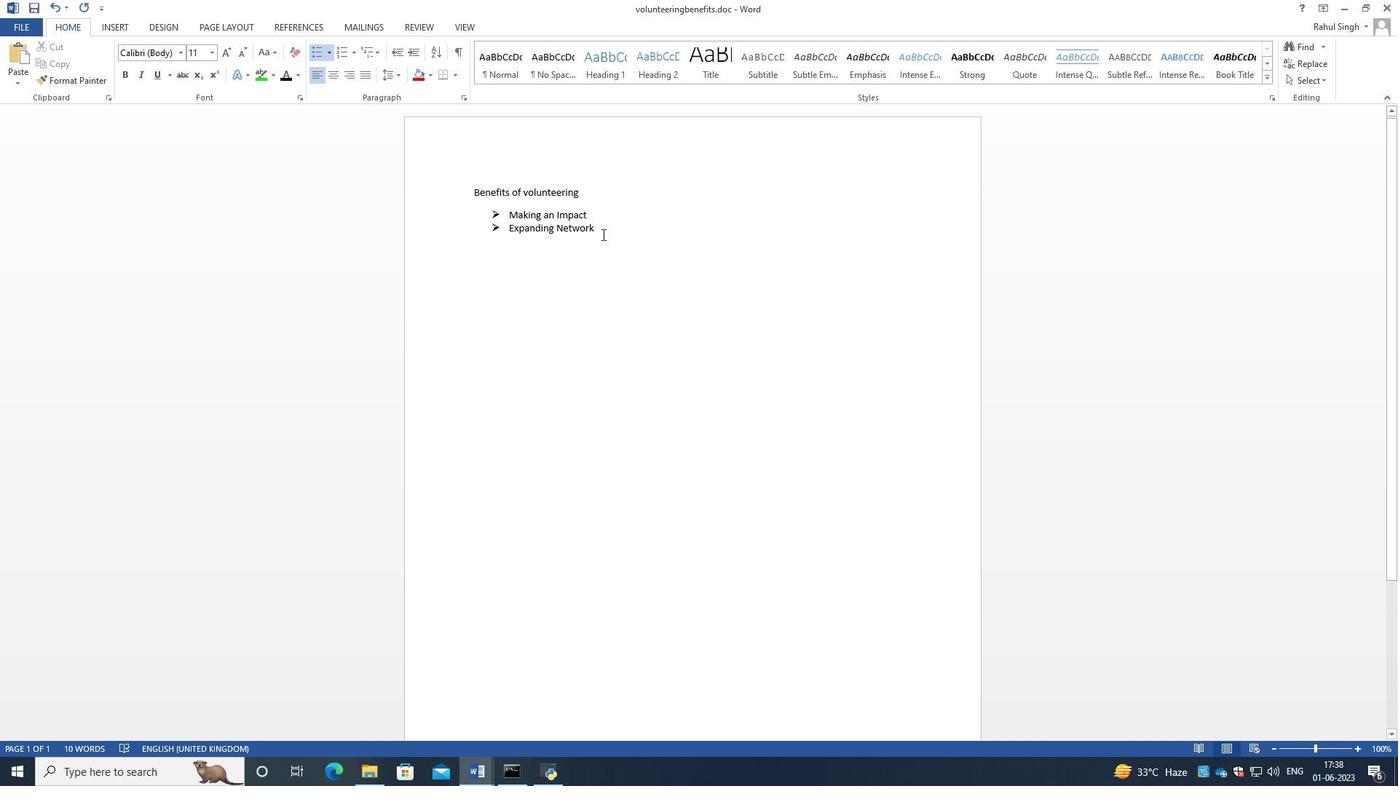 
Action: Key pressed <Key.enter><Key.caps_lock>G<Key.caps_lock>aining<Key.space><Key.caps_lock>T<Key.caps_lock>ask
Screenshot: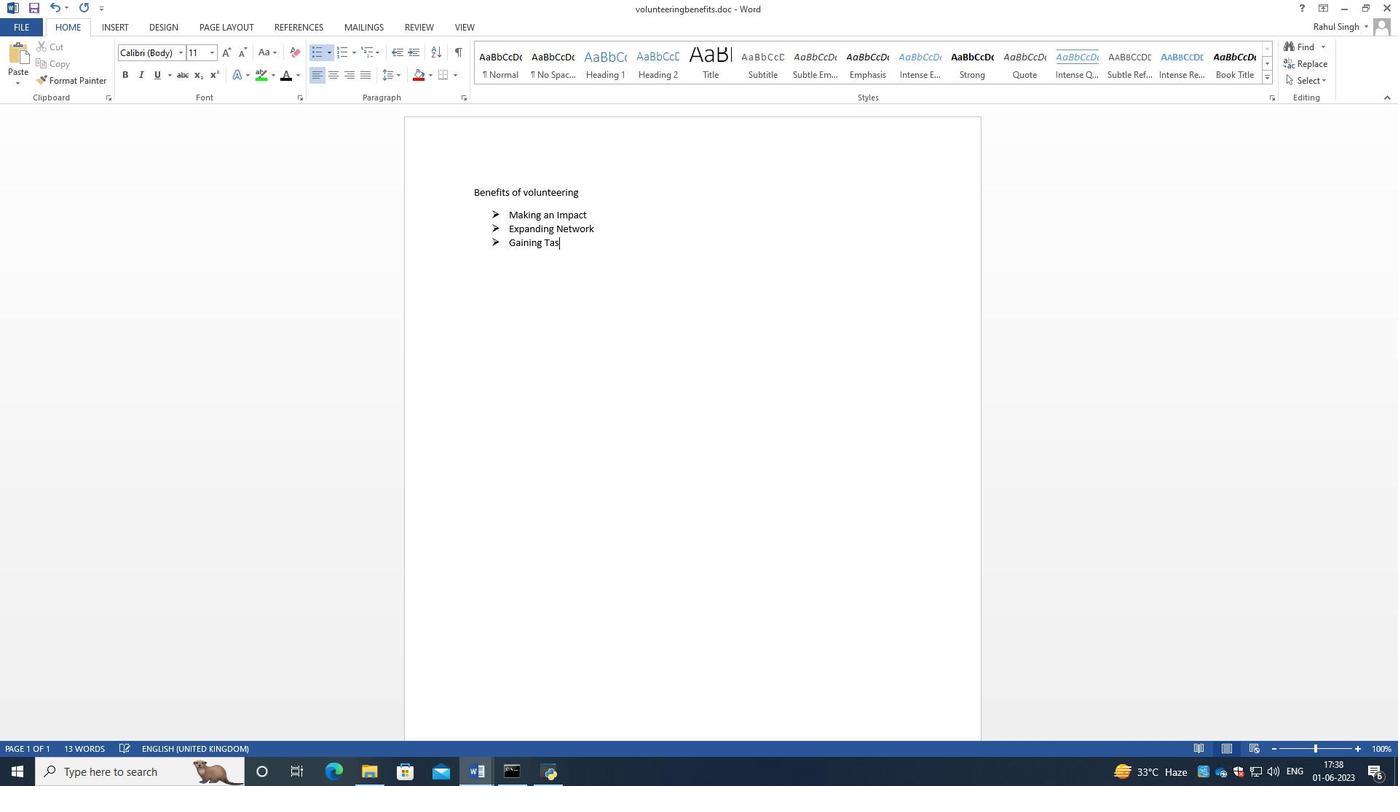 
Action: Mouse moved to (642, 274)
Screenshot: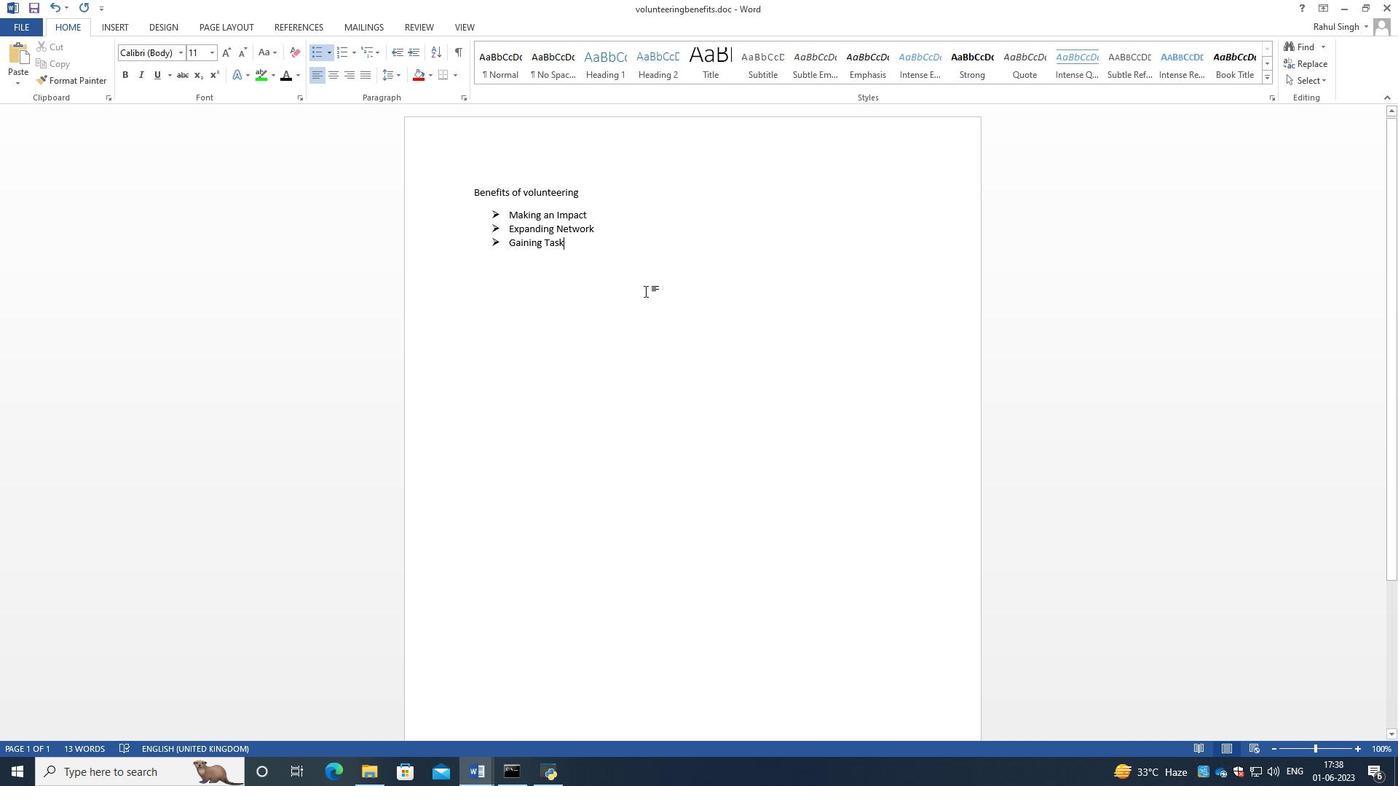 
Action: Mouse pressed left at (642, 274)
Screenshot: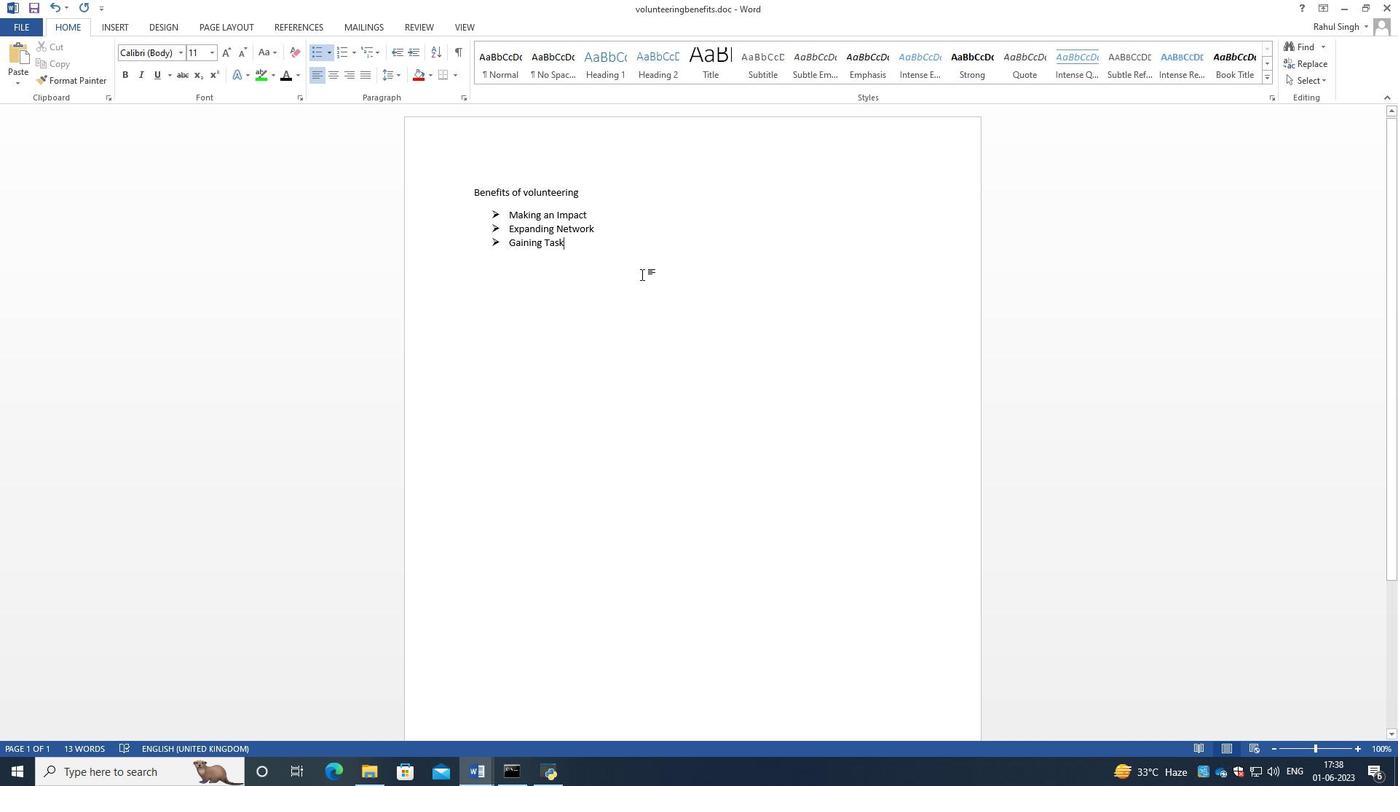 
Action: Mouse moved to (587, 194)
Screenshot: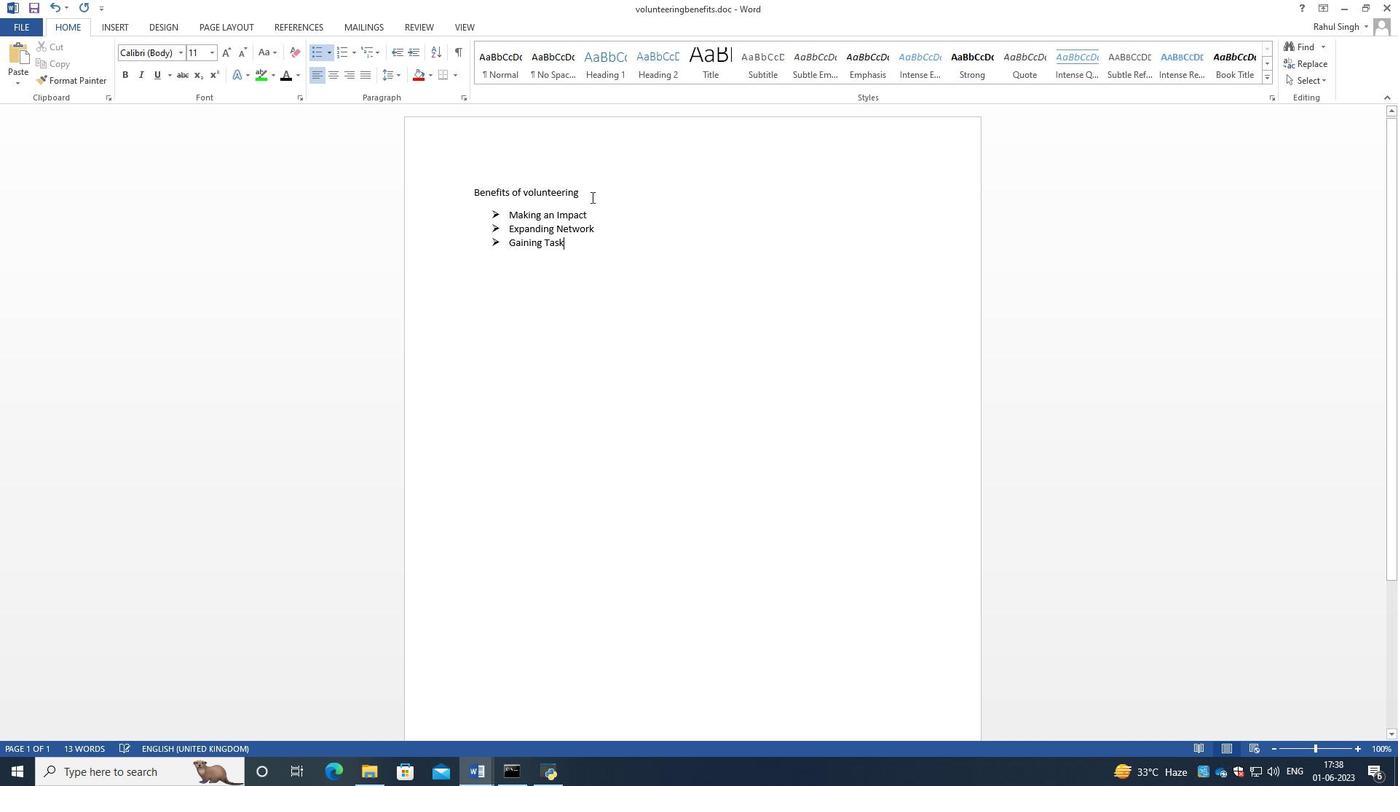 
Action: Mouse pressed left at (587, 194)
Screenshot: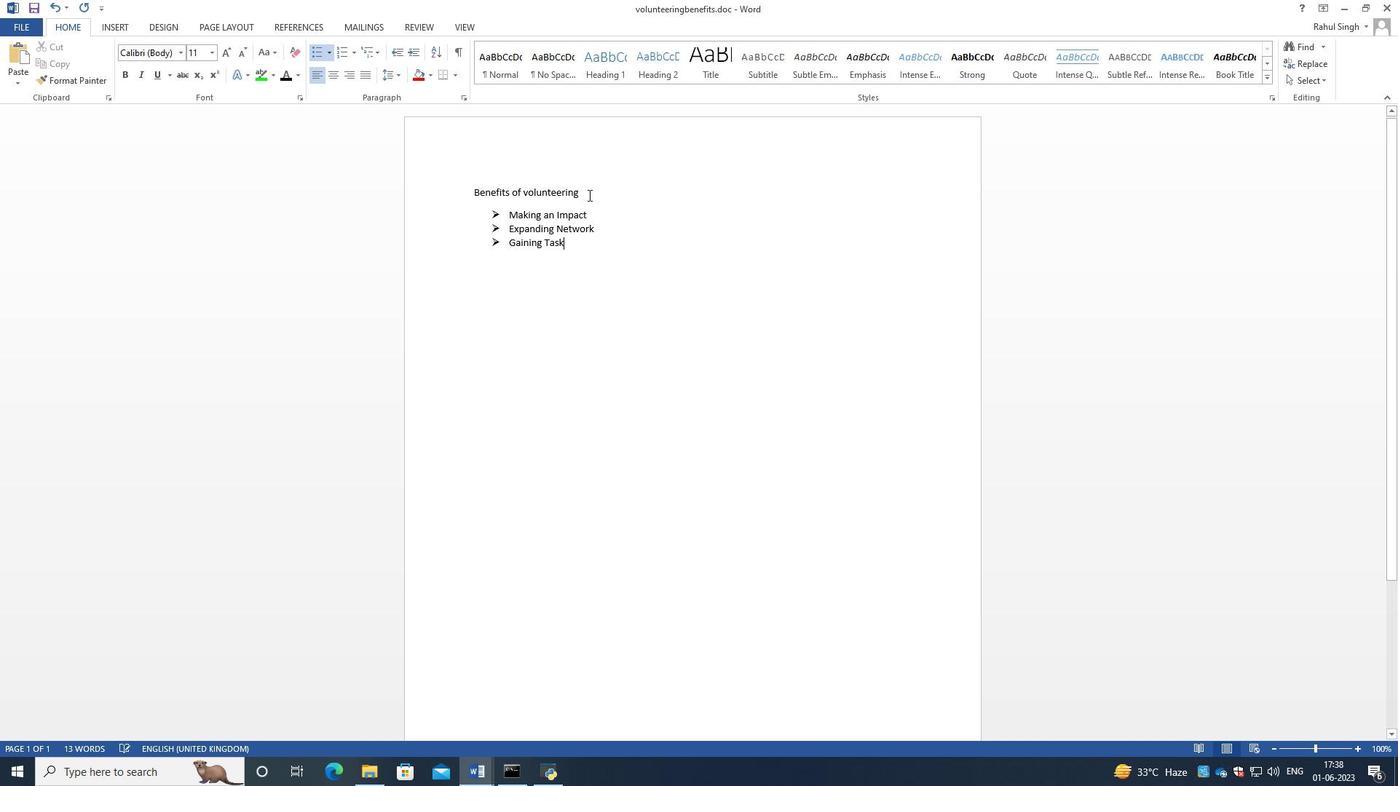 
Action: Mouse moved to (611, 196)
Screenshot: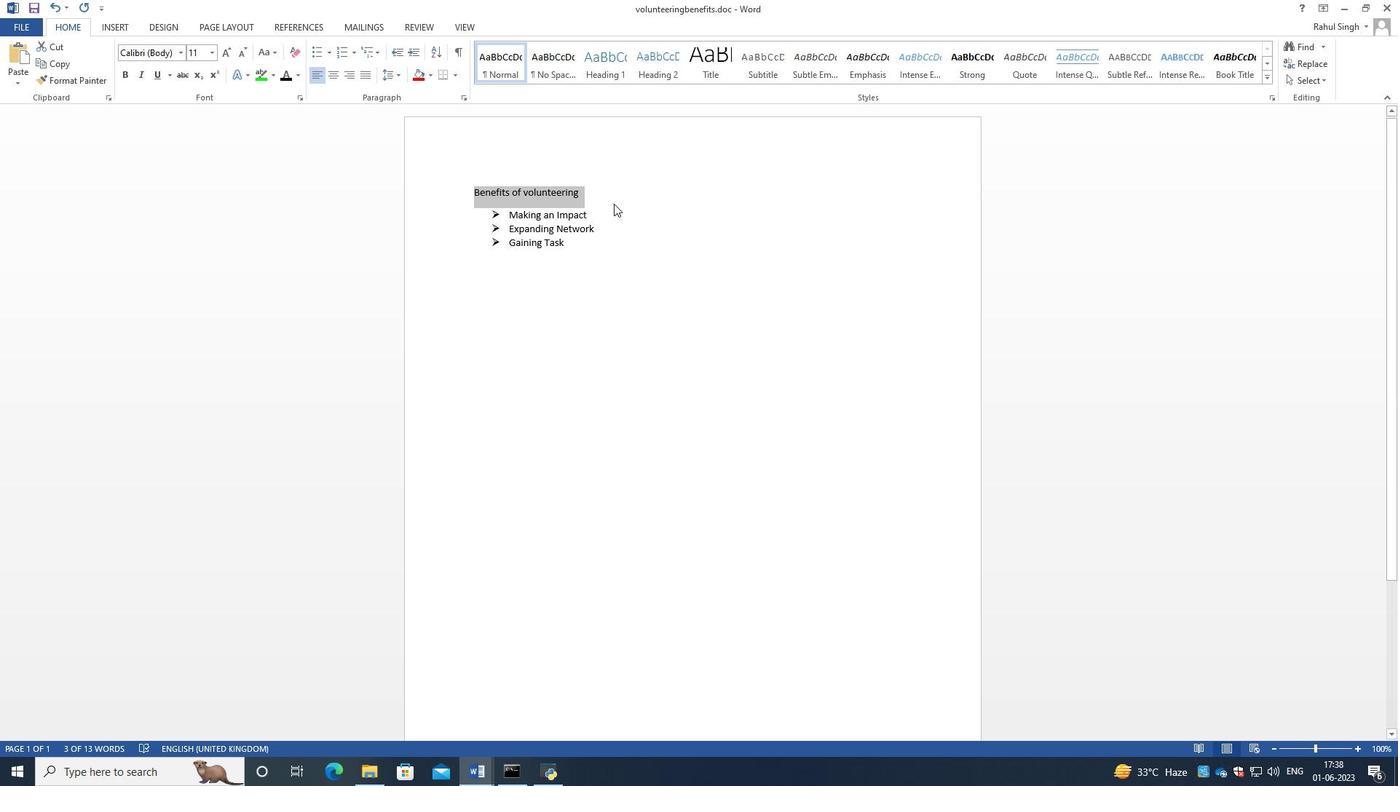 
Action: Mouse pressed left at (611, 196)
Screenshot: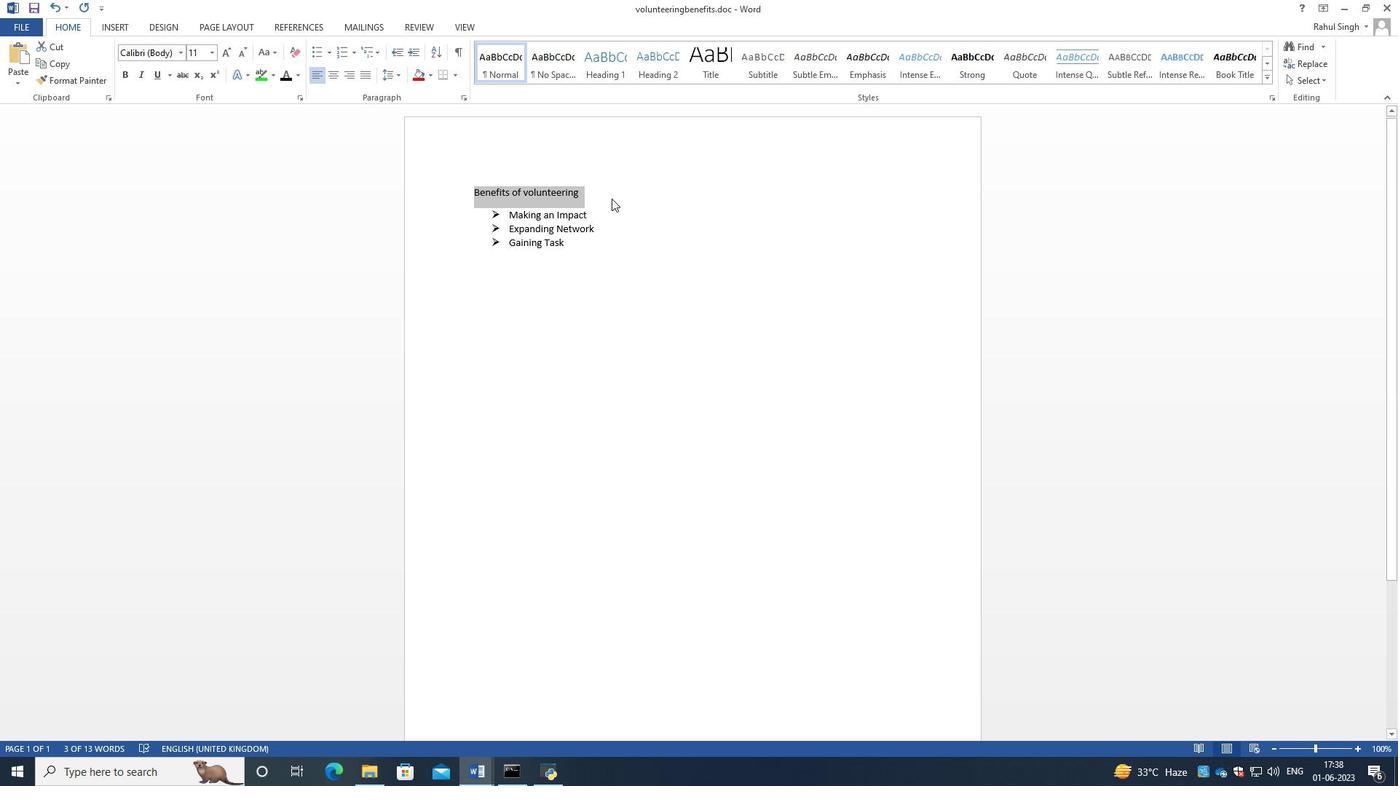 
Action: Mouse moved to (590, 190)
Screenshot: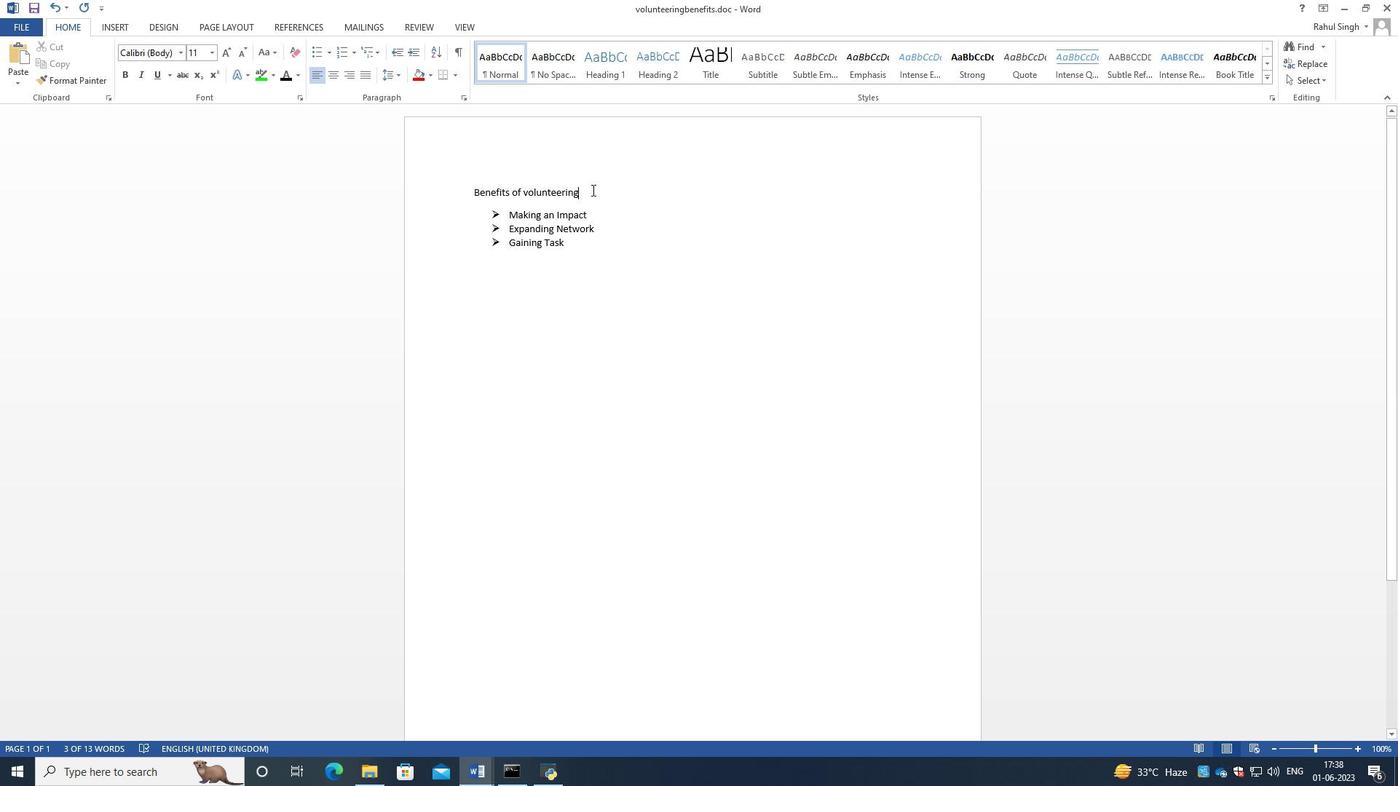 
Action: Mouse pressed left at (590, 190)
Screenshot: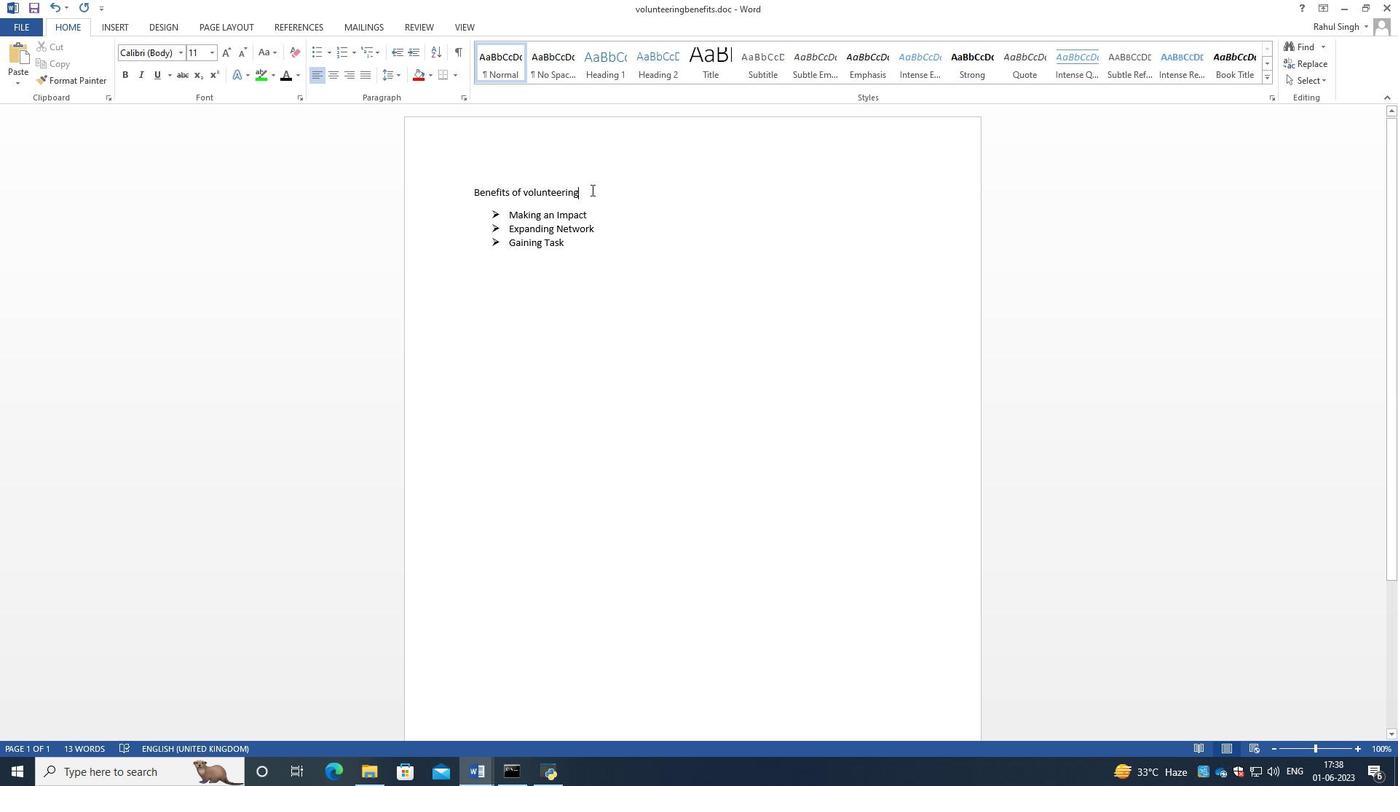 
Action: Mouse moved to (567, 168)
Screenshot: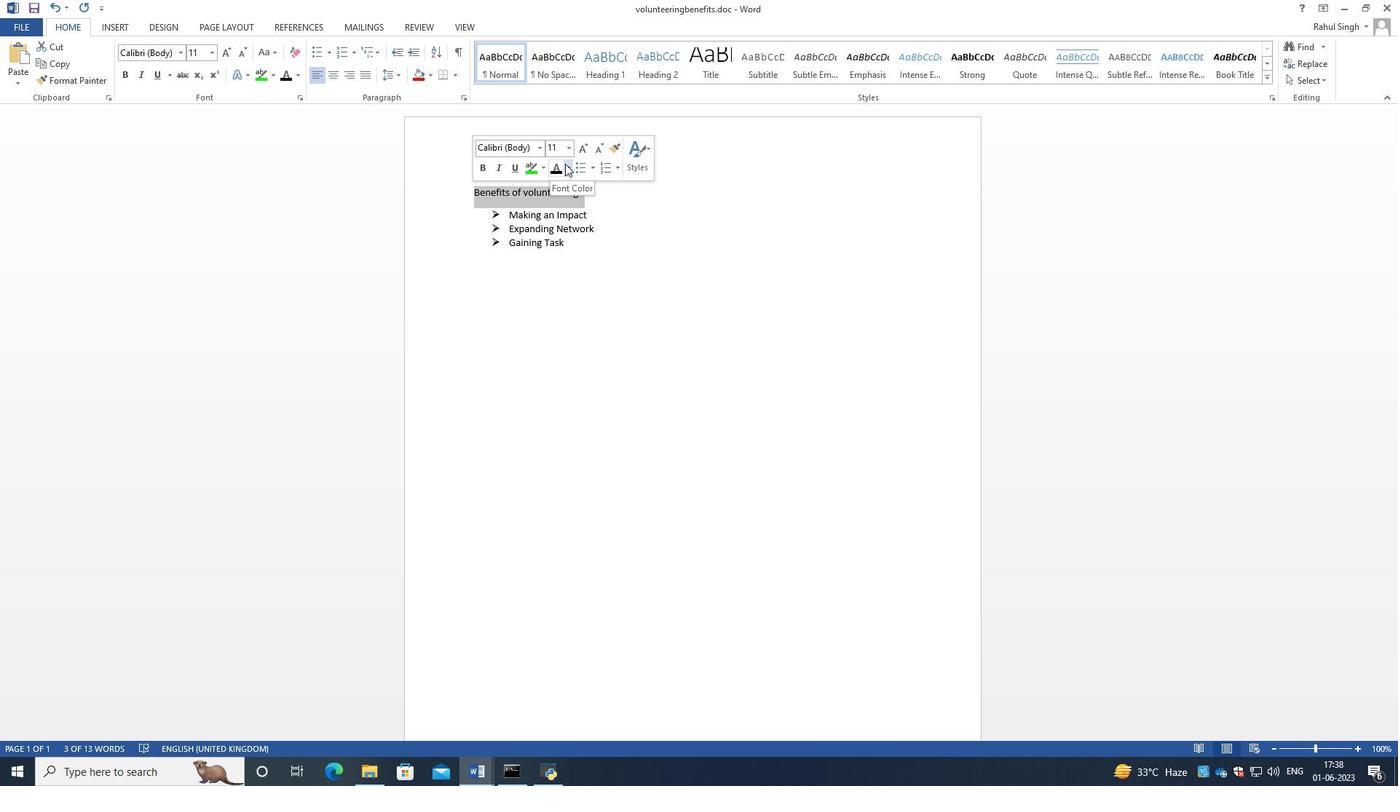 
Action: Mouse pressed left at (567, 168)
Screenshot: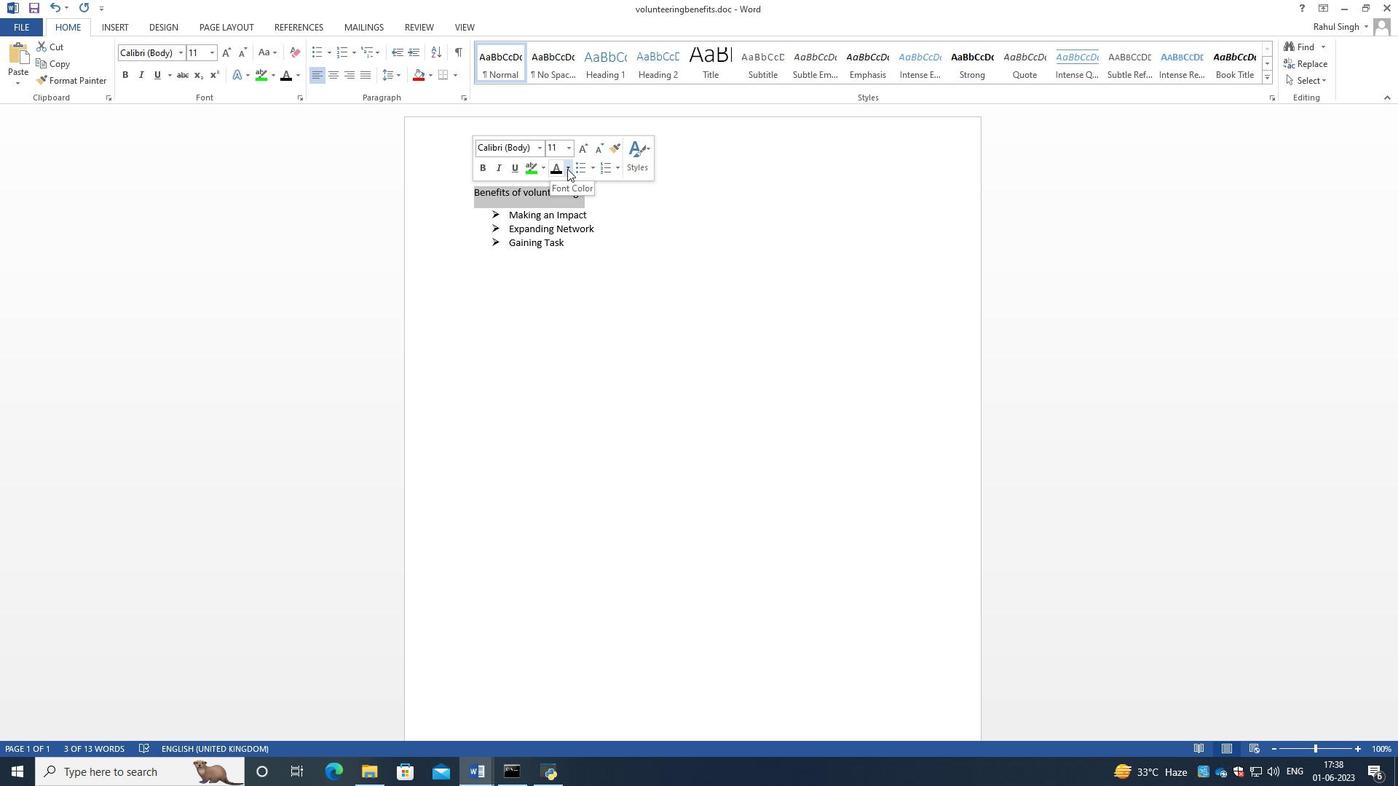 
Action: Mouse moved to (596, 316)
Screenshot: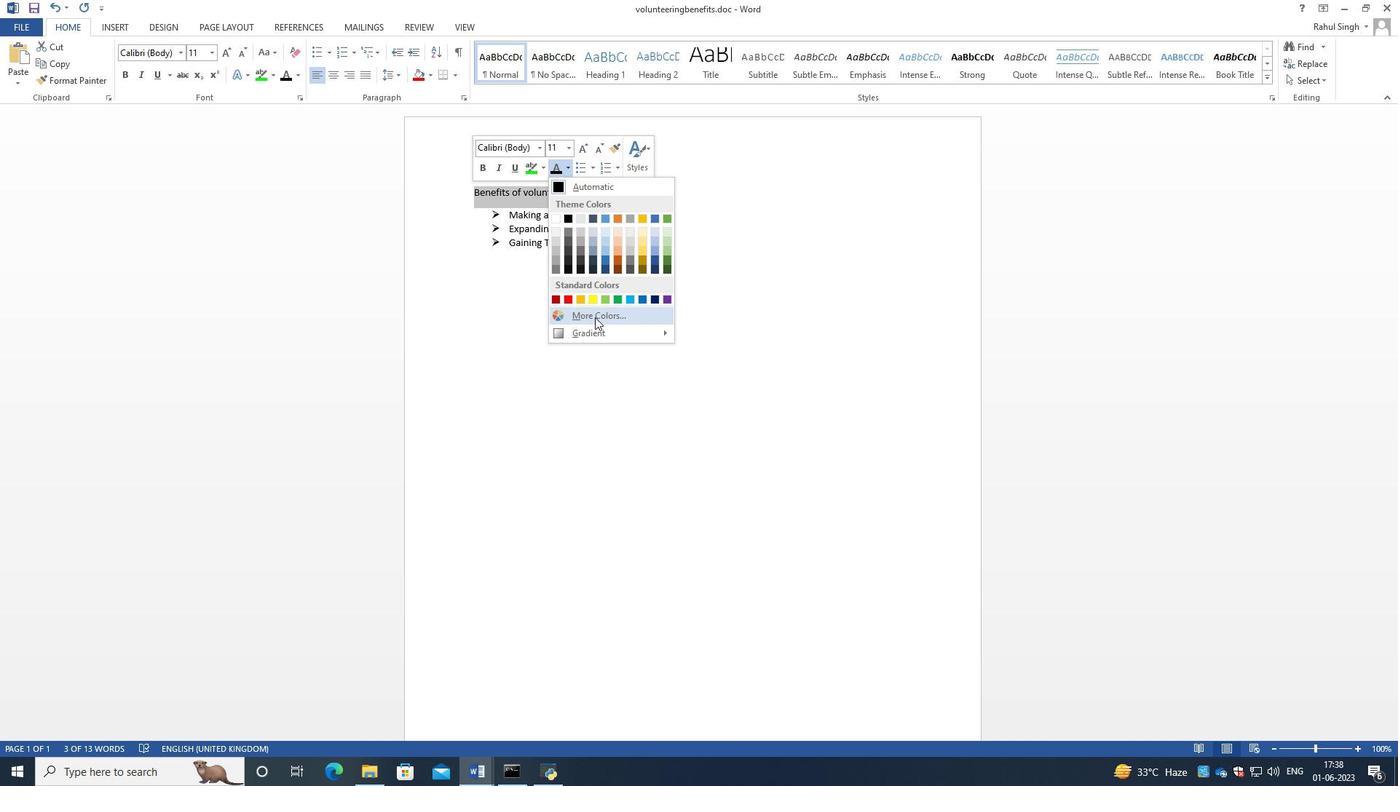 
Action: Mouse pressed left at (596, 316)
Screenshot: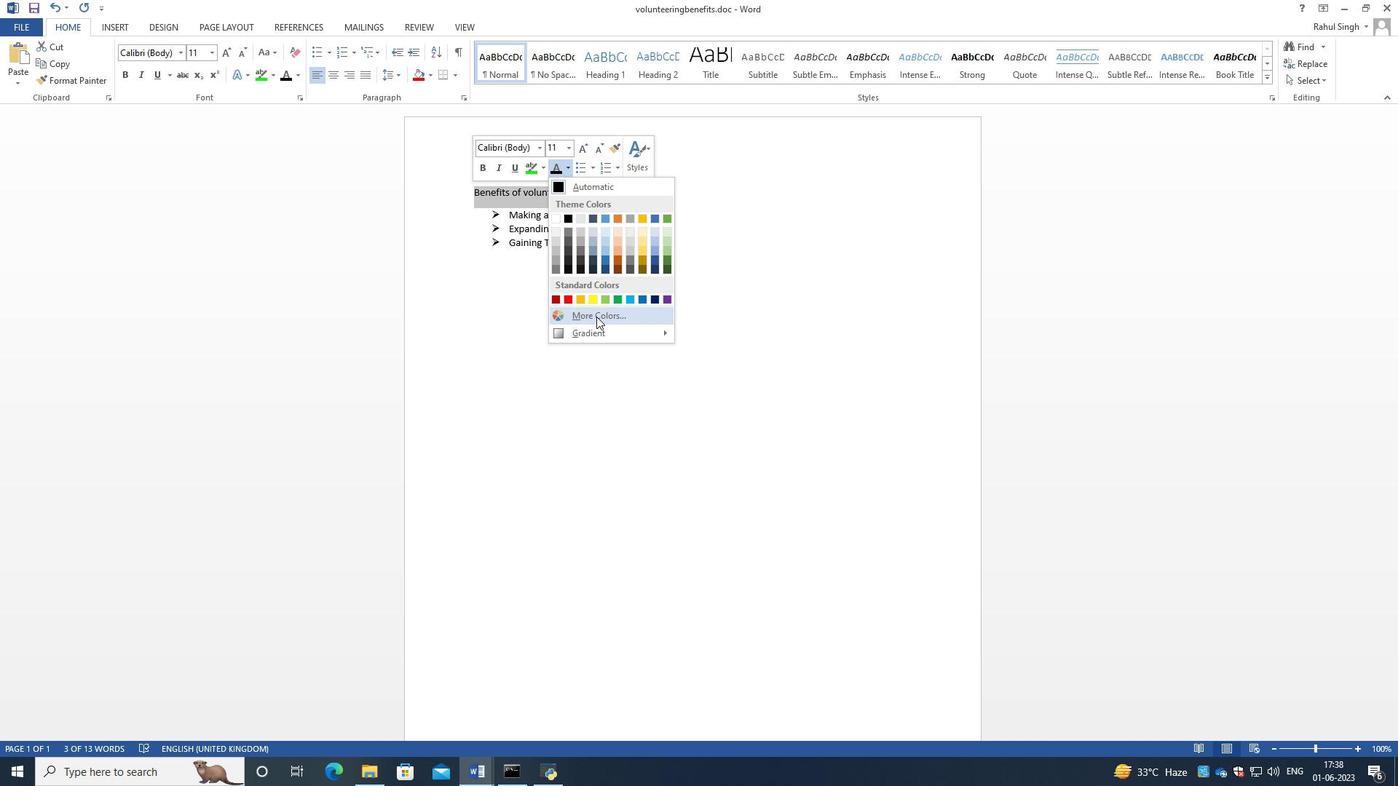 
Action: Mouse moved to (701, 359)
Screenshot: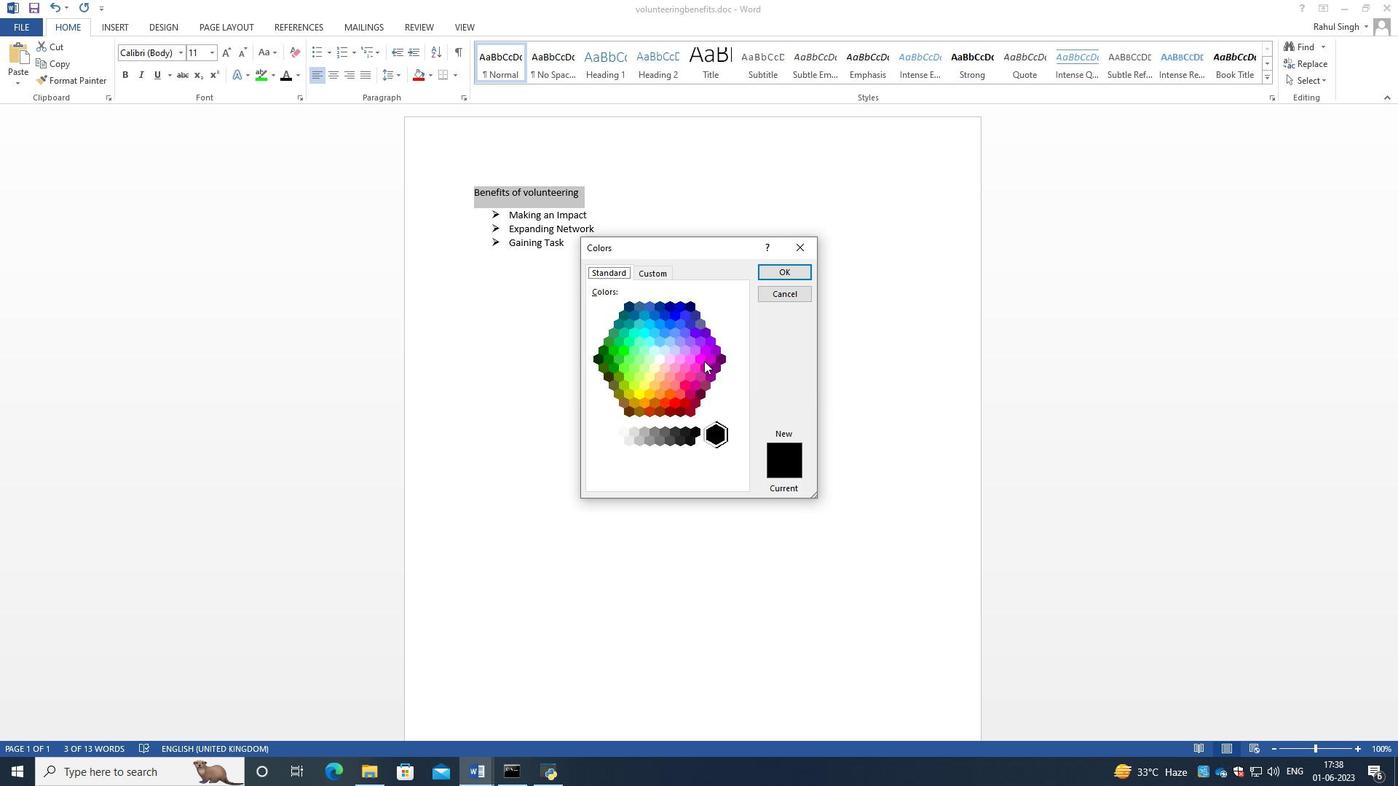 
Action: Mouse pressed left at (701, 359)
Screenshot: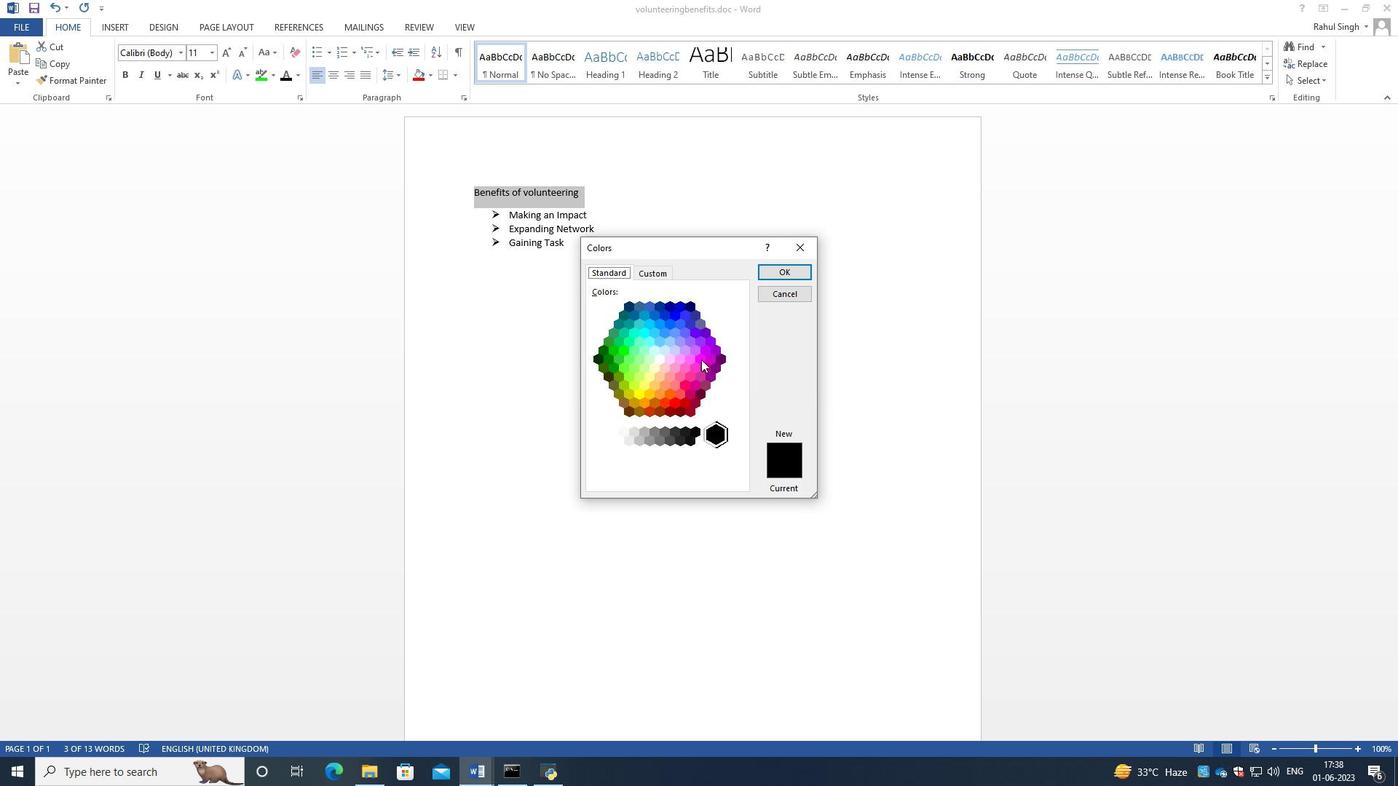 
Action: Mouse moved to (792, 276)
Screenshot: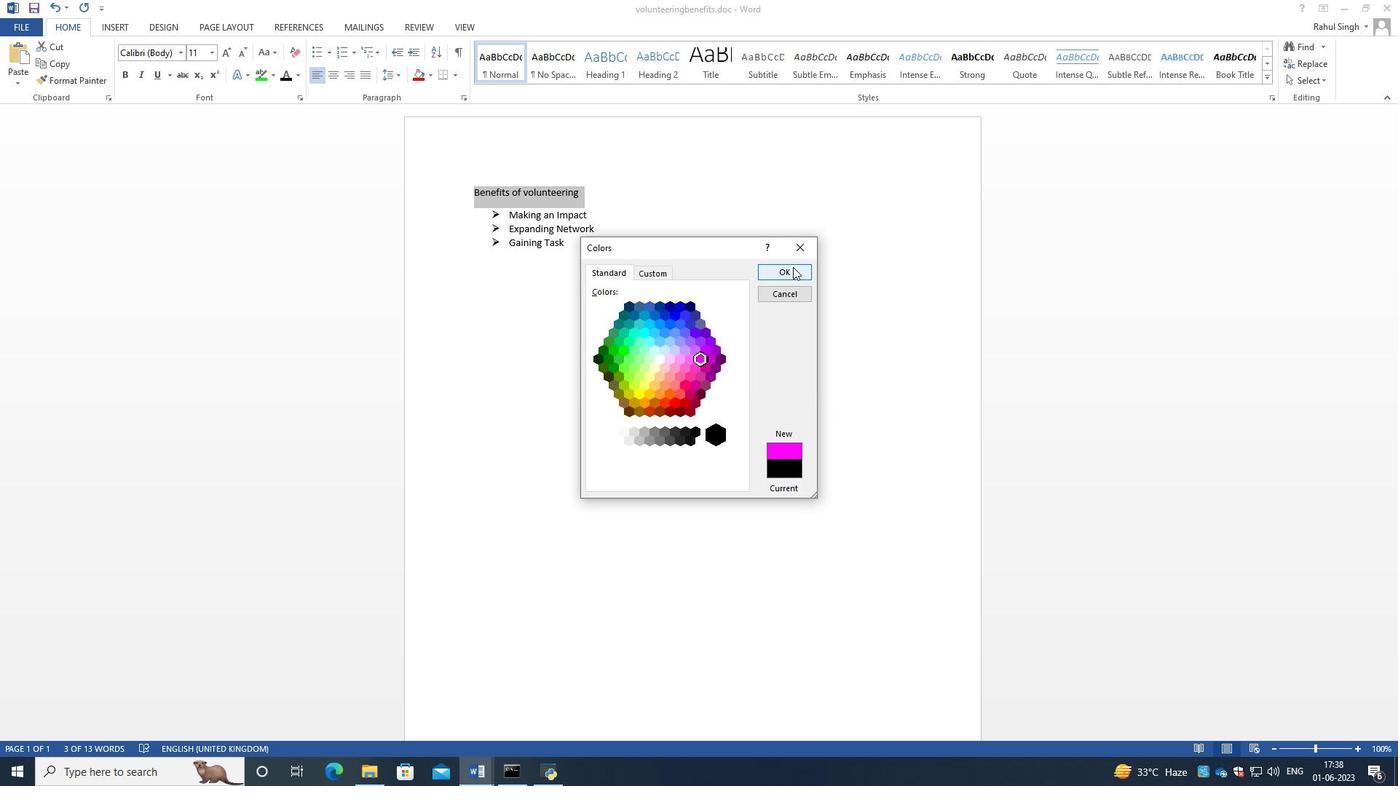 
Action: Mouse pressed left at (792, 276)
Screenshot: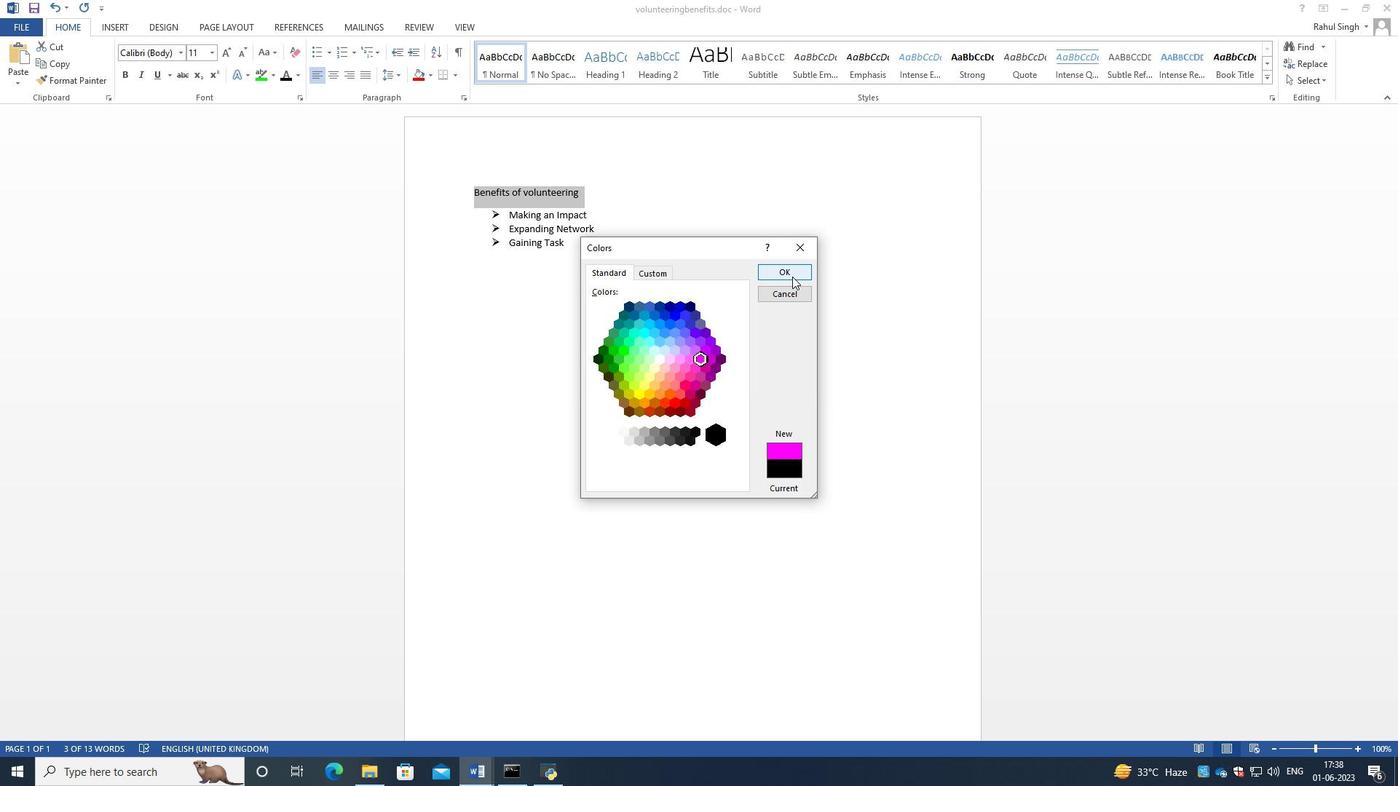 
Action: Mouse moved to (597, 195)
Screenshot: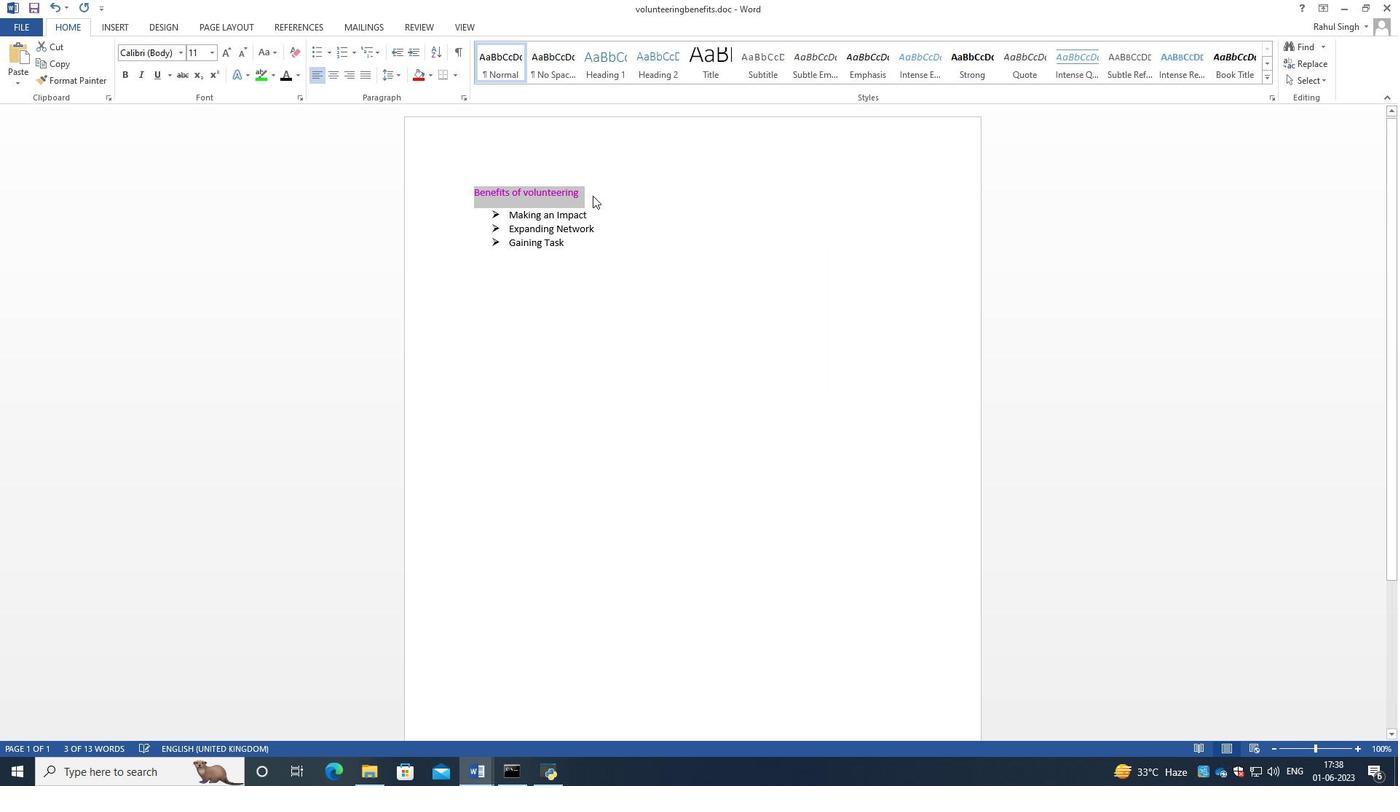 
Action: Mouse pressed left at (597, 195)
Screenshot: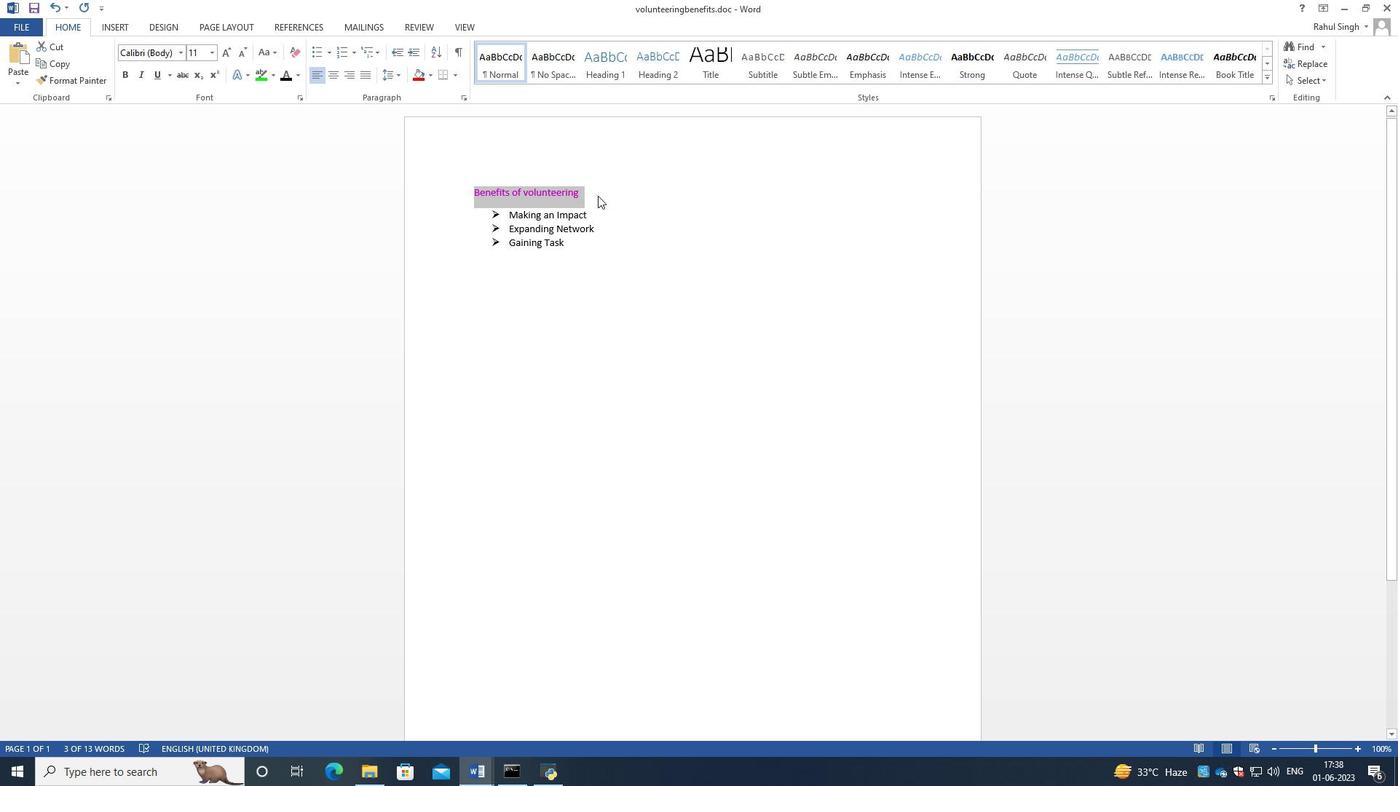
Action: Mouse moved to (486, 208)
Screenshot: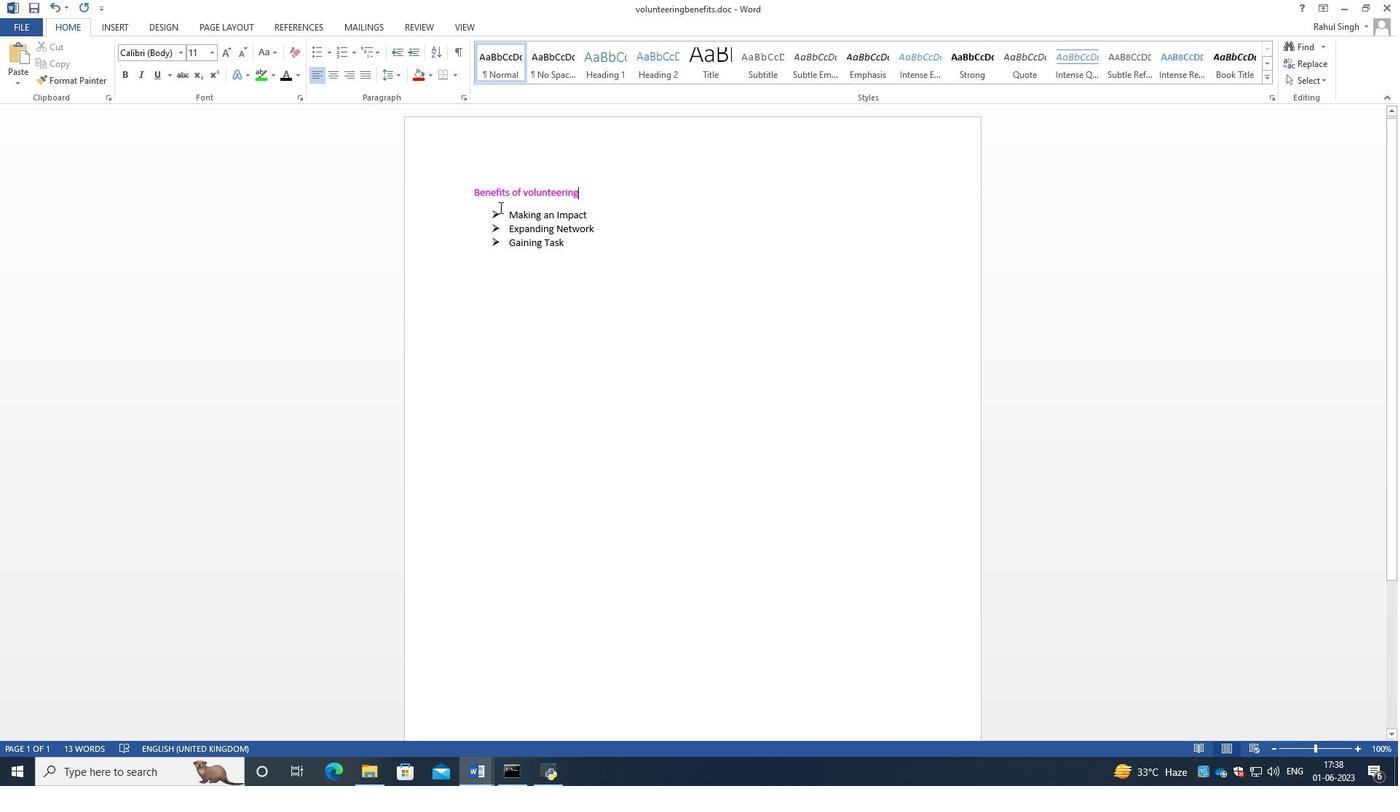 
Action: Mouse pressed left at (486, 208)
Screenshot: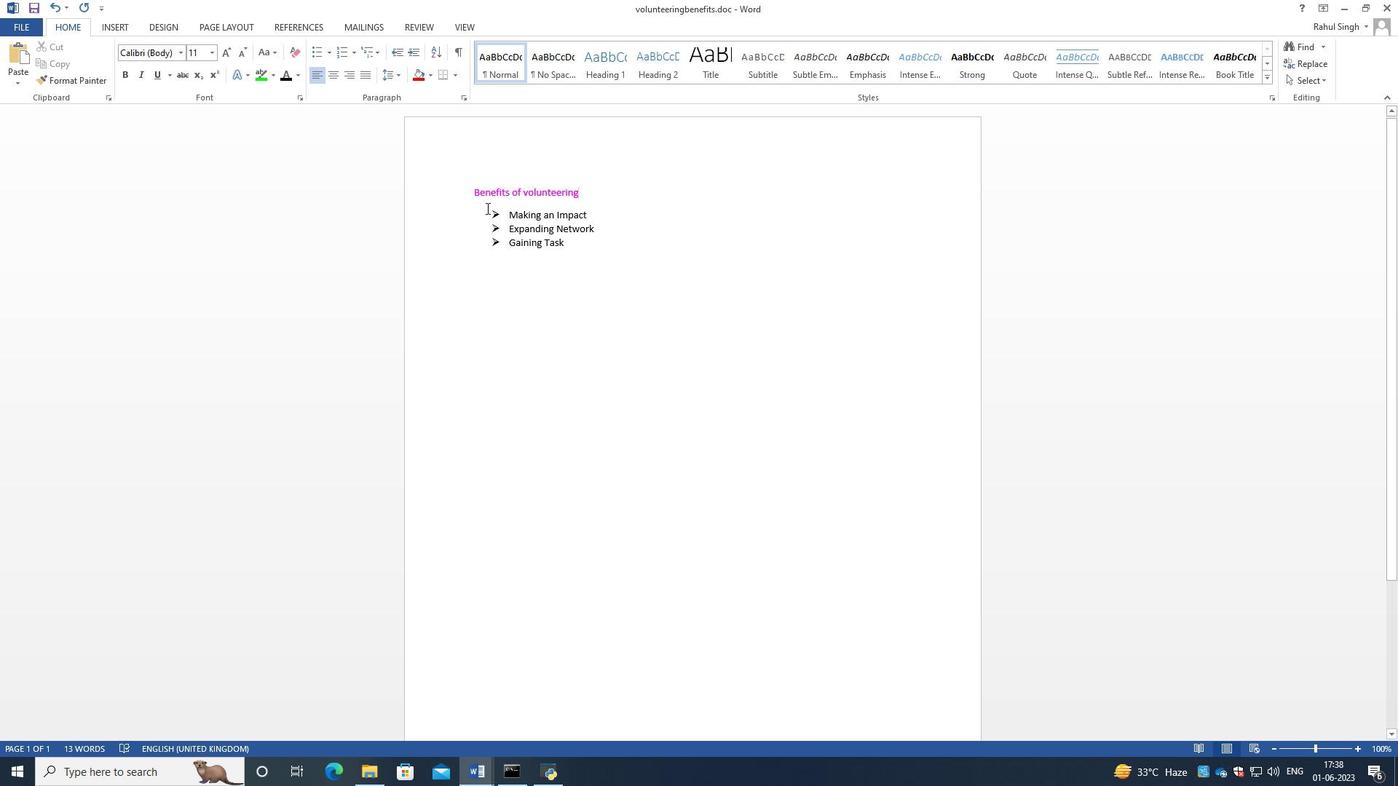 
Action: Mouse moved to (554, 219)
Screenshot: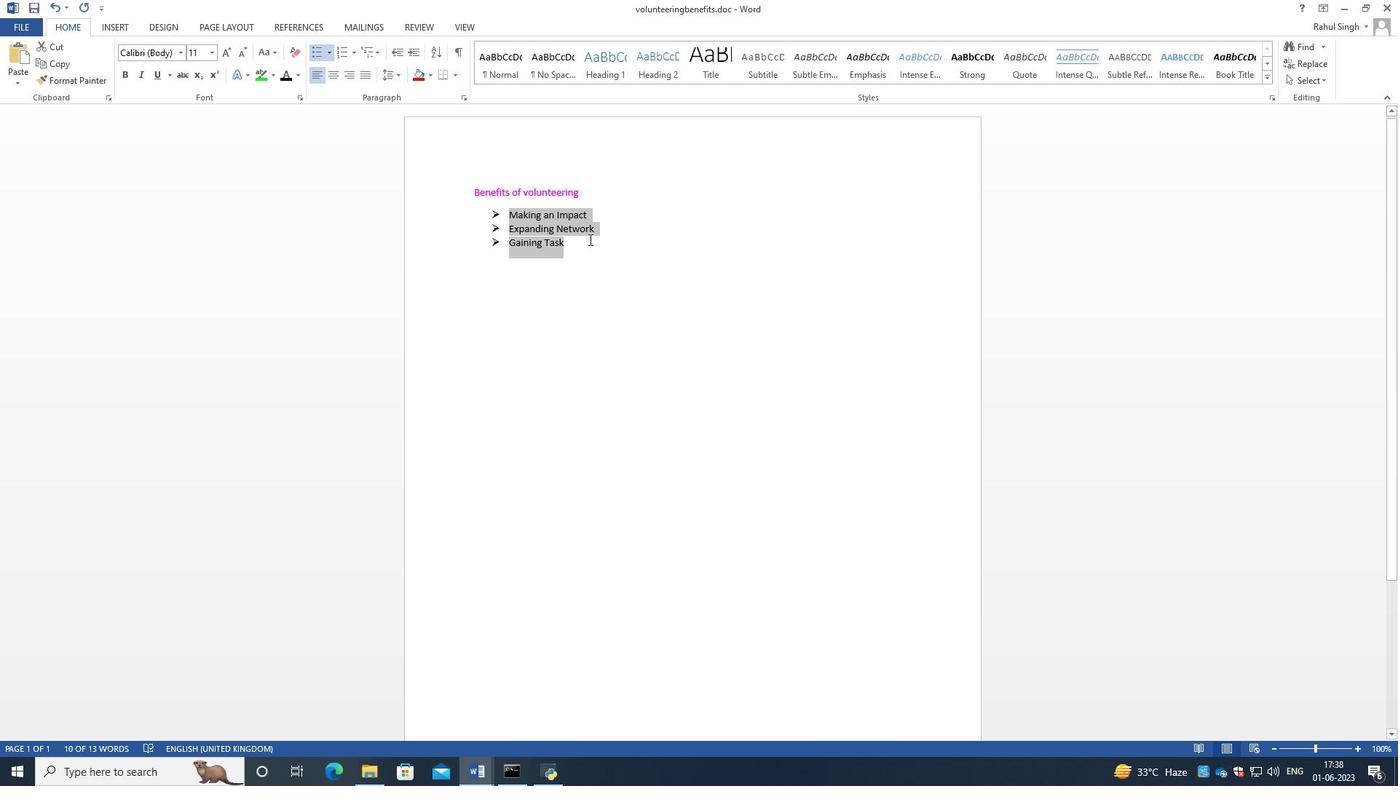 
Action: Mouse pressed right at (554, 219)
Screenshot: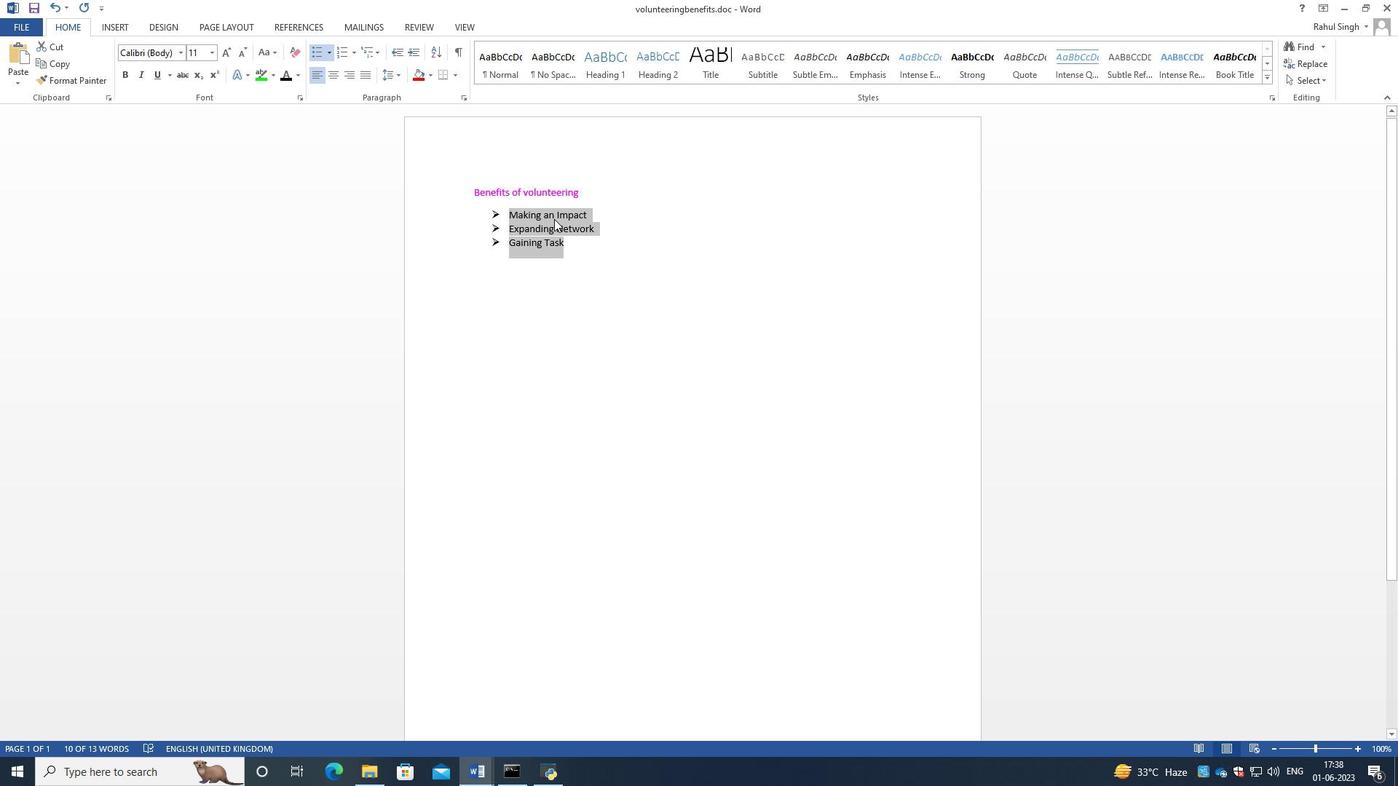 
Action: Mouse moved to (675, 198)
Screenshot: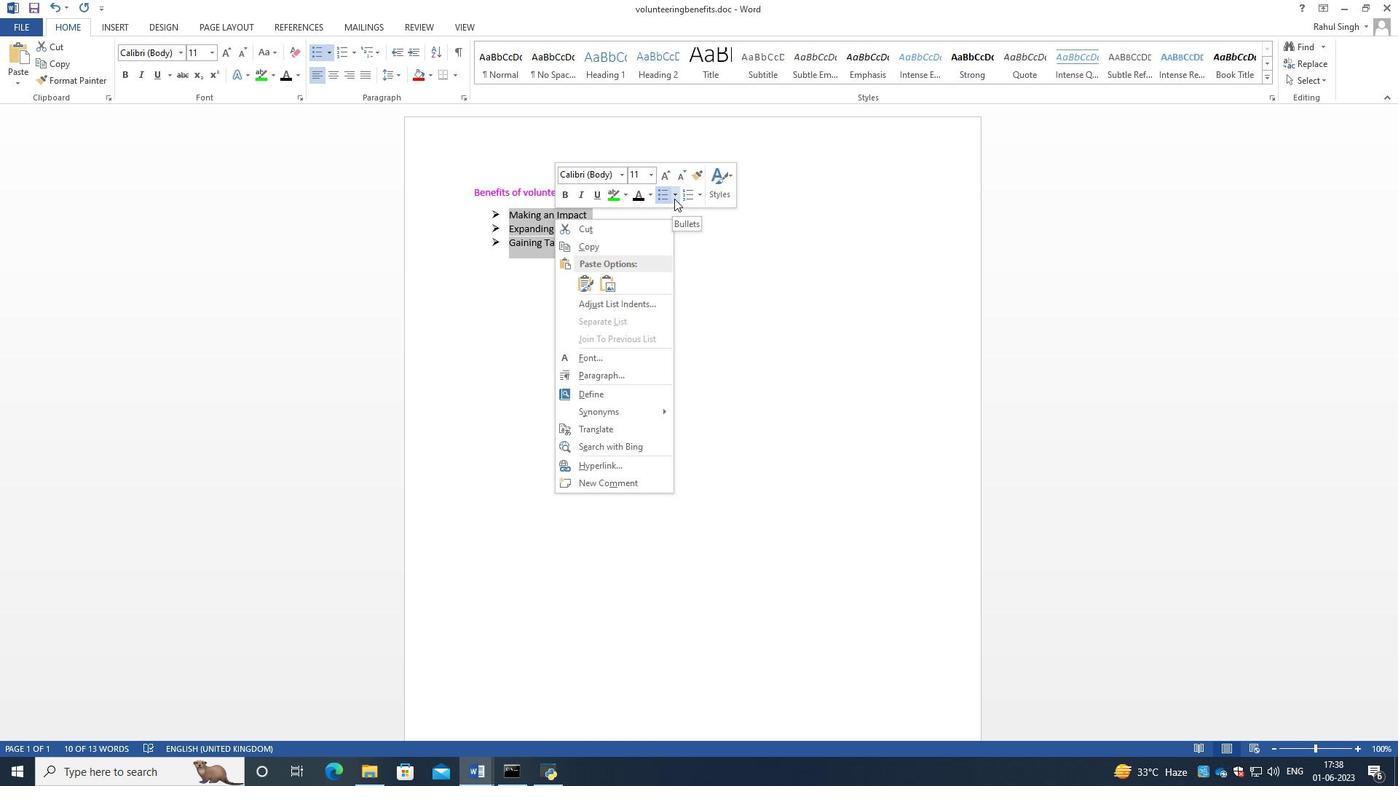 
Action: Mouse pressed left at (675, 198)
Screenshot: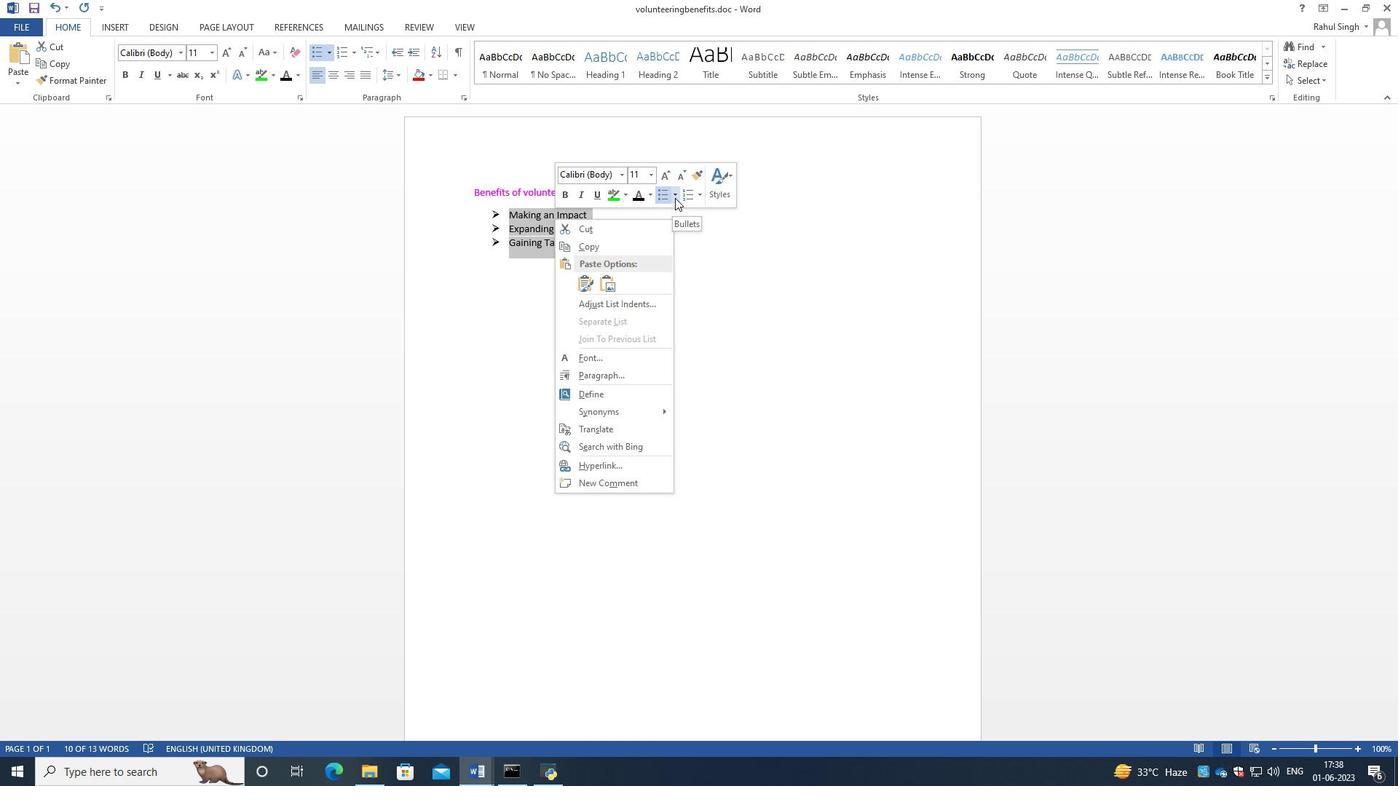 
Action: Mouse pressed left at (675, 198)
Screenshot: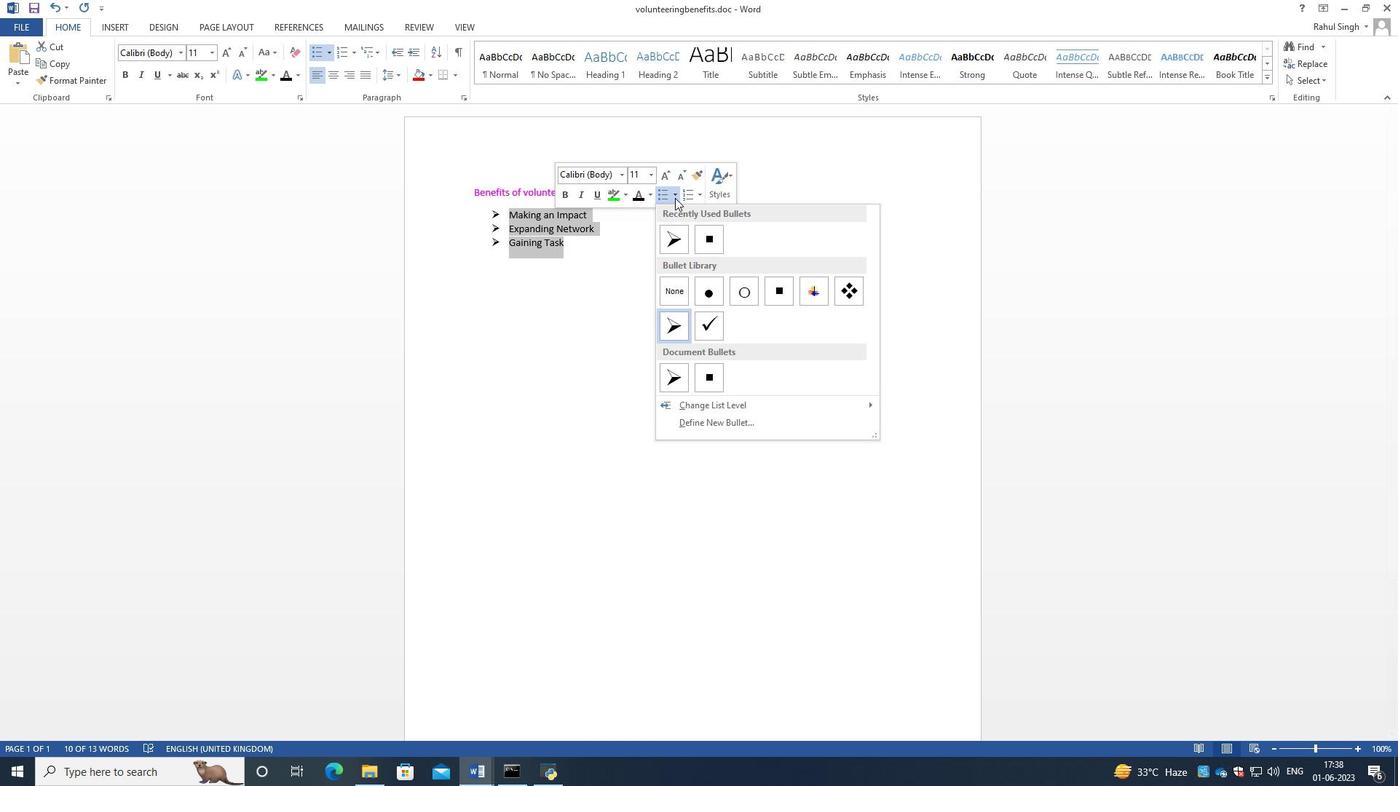 
Action: Mouse moved to (453, 75)
Screenshot: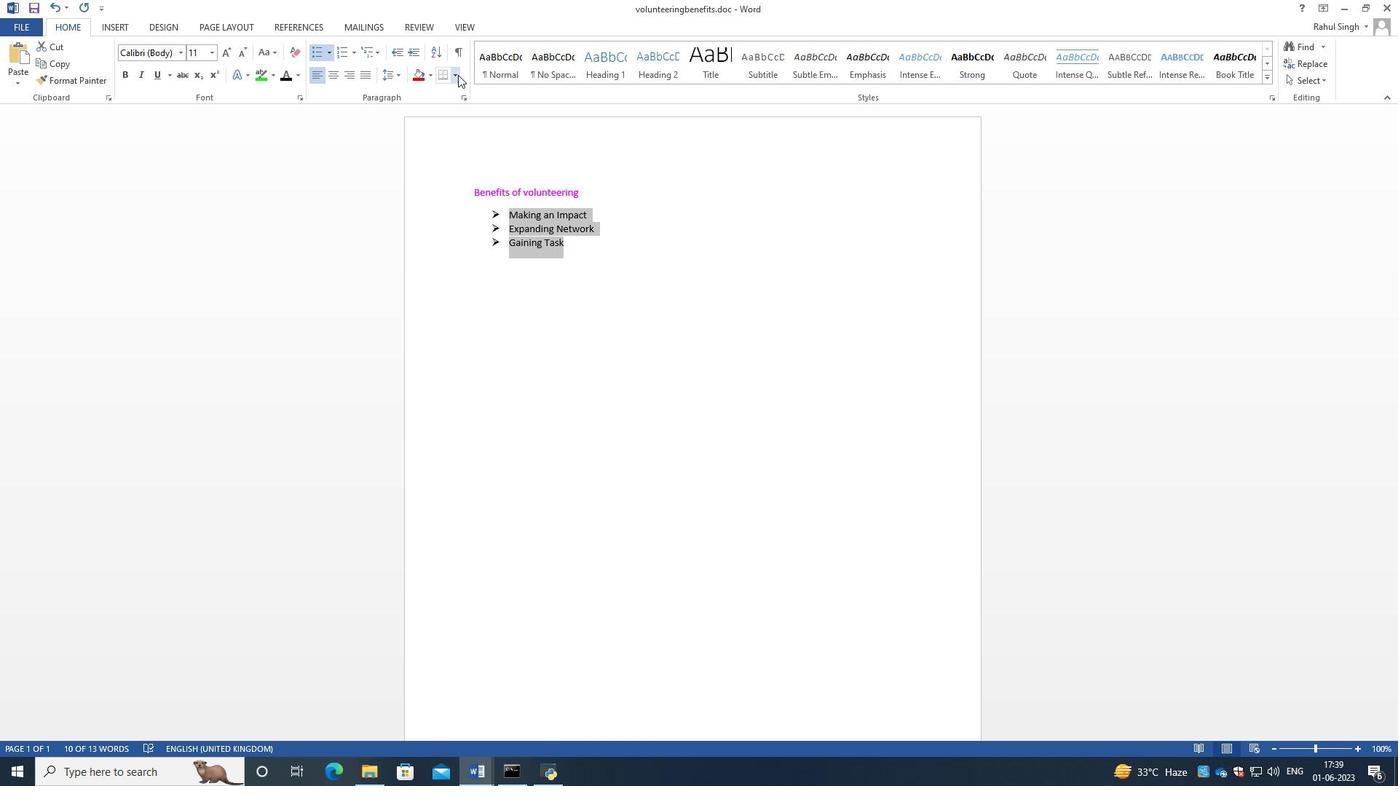 
Action: Mouse pressed left at (453, 75)
Screenshot: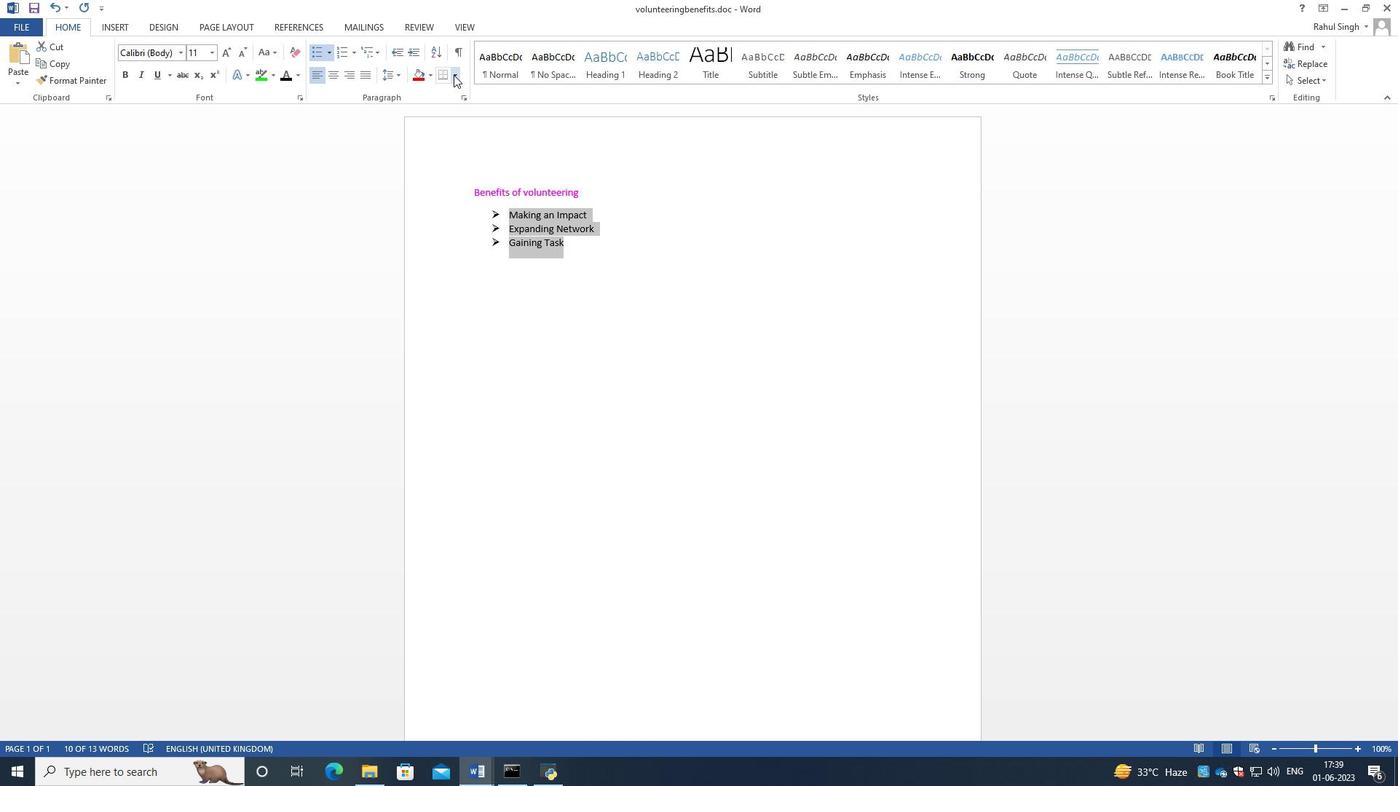 
Action: Mouse moved to (484, 197)
Screenshot: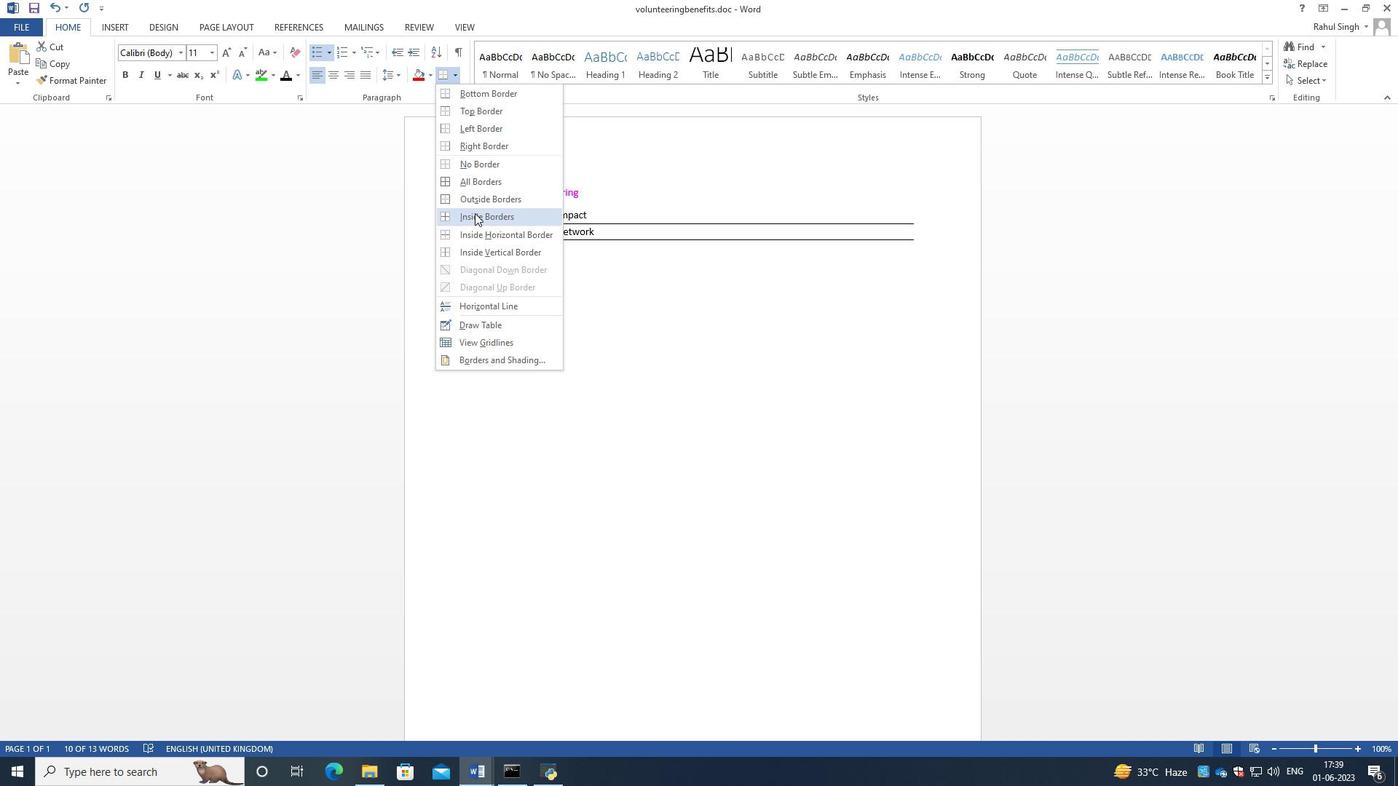 
Action: Mouse pressed left at (484, 197)
Screenshot: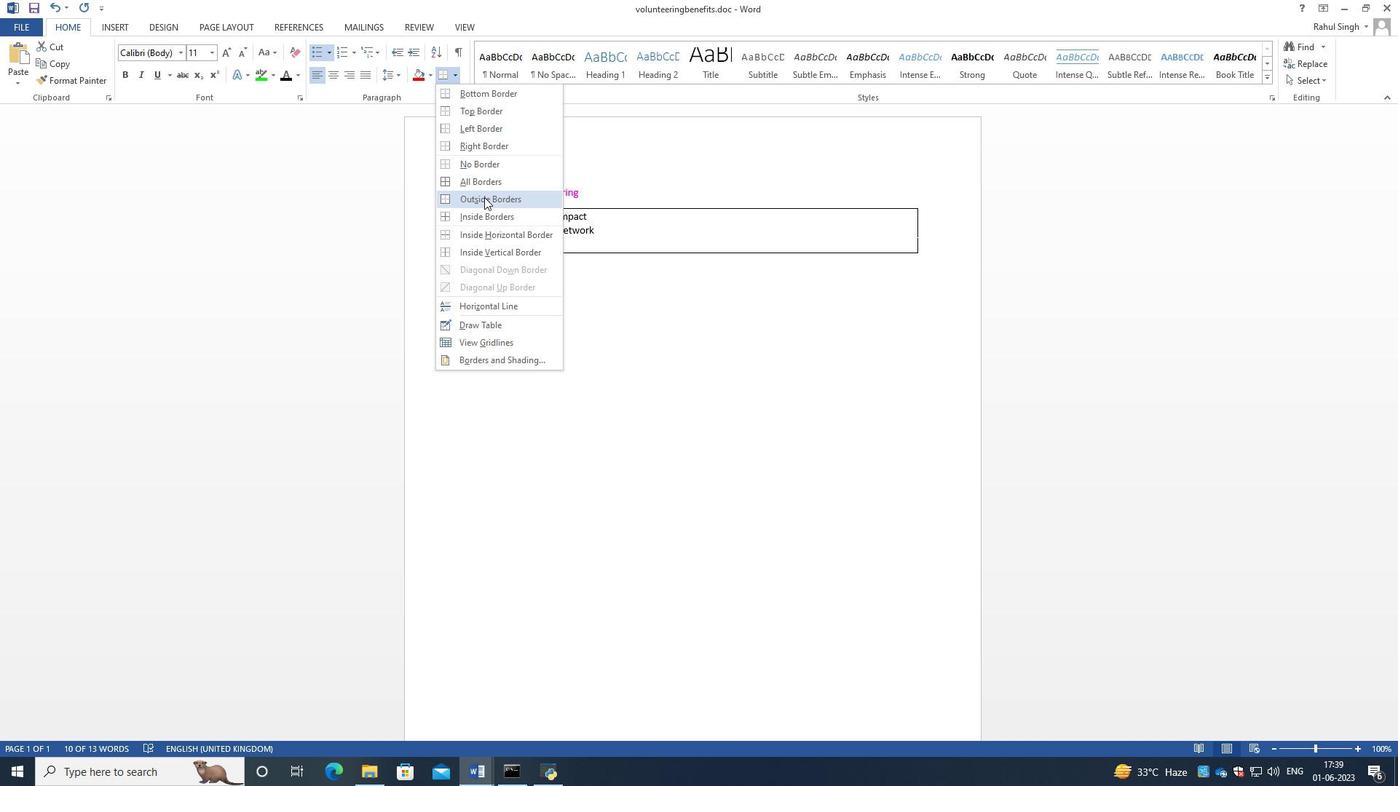 
Action: Mouse moved to (499, 280)
Screenshot: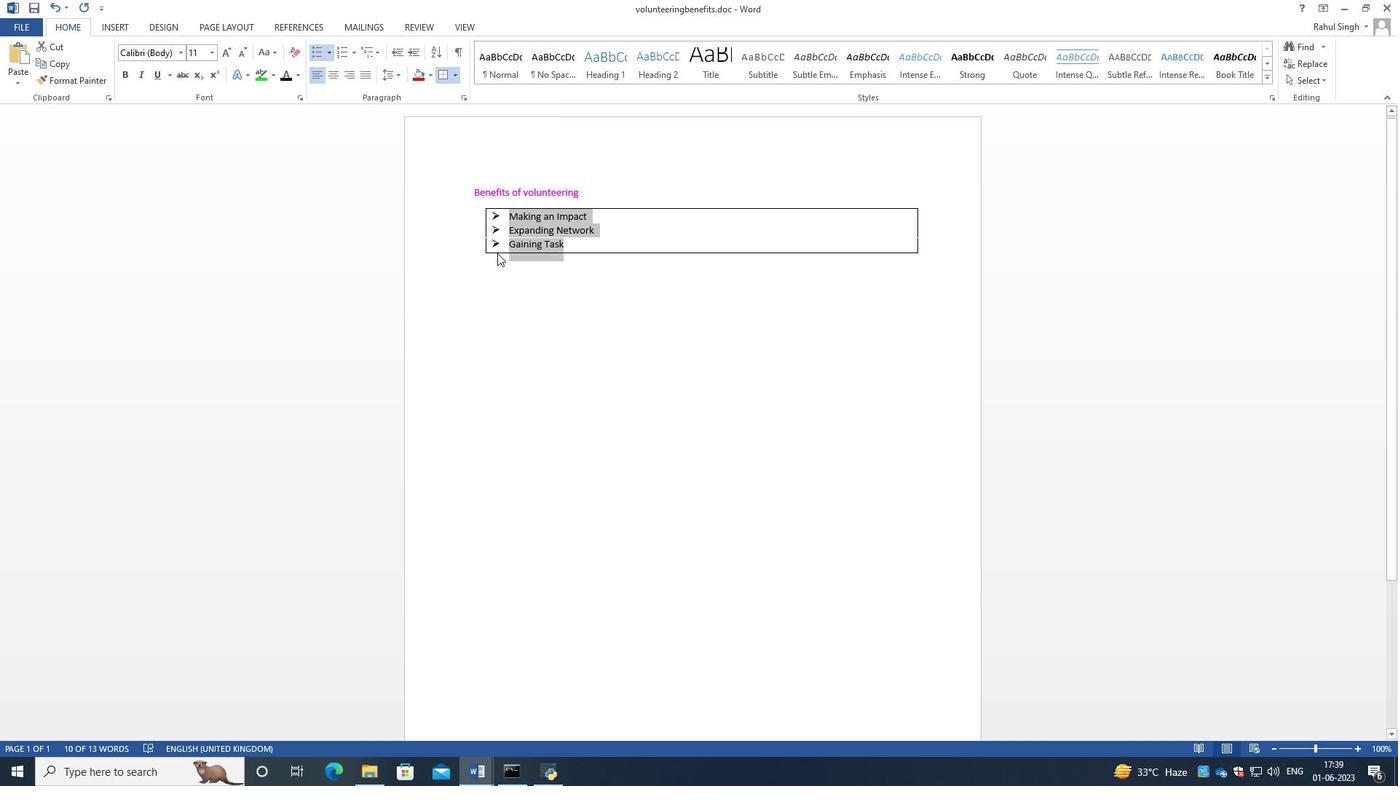 
Action: Mouse pressed left at (499, 280)
Screenshot: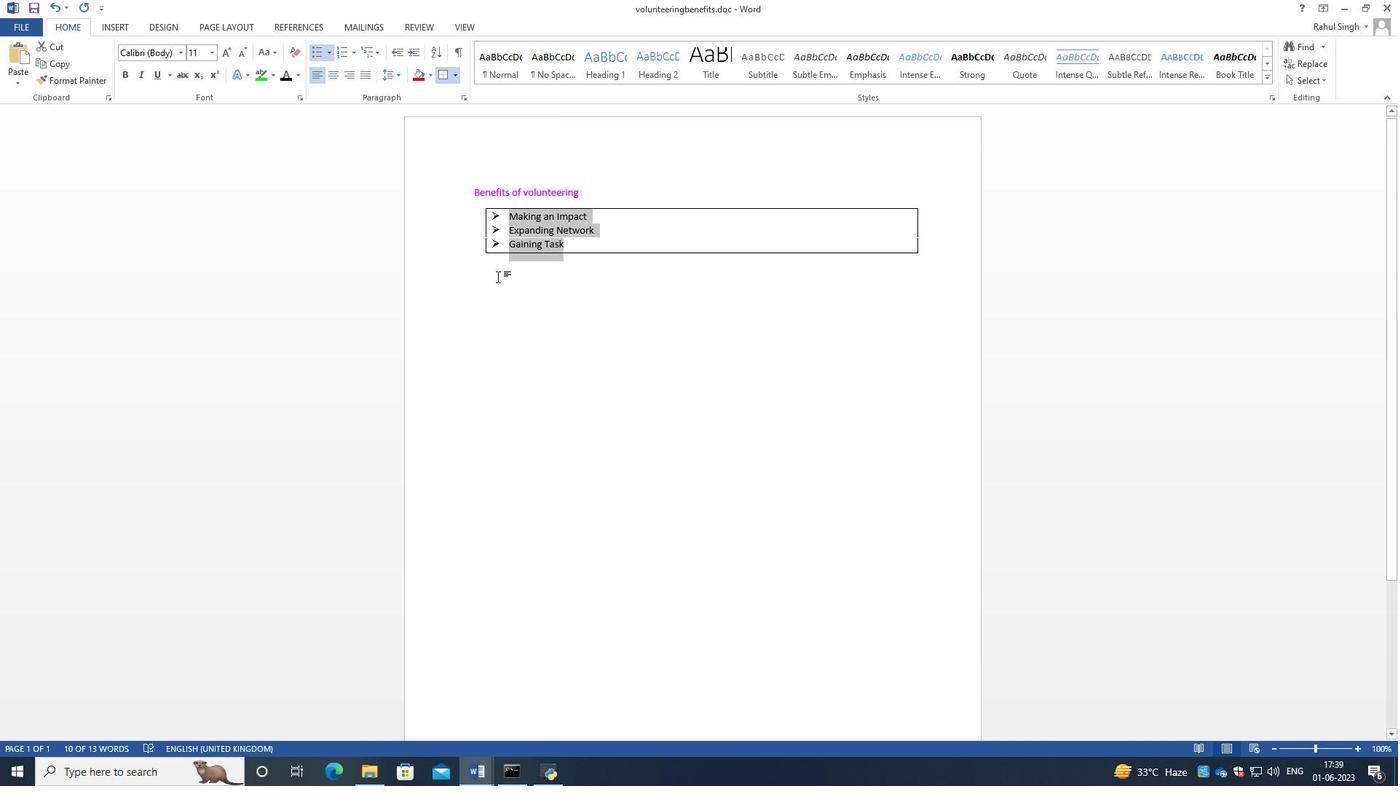 
Action: Mouse moved to (585, 195)
Screenshot: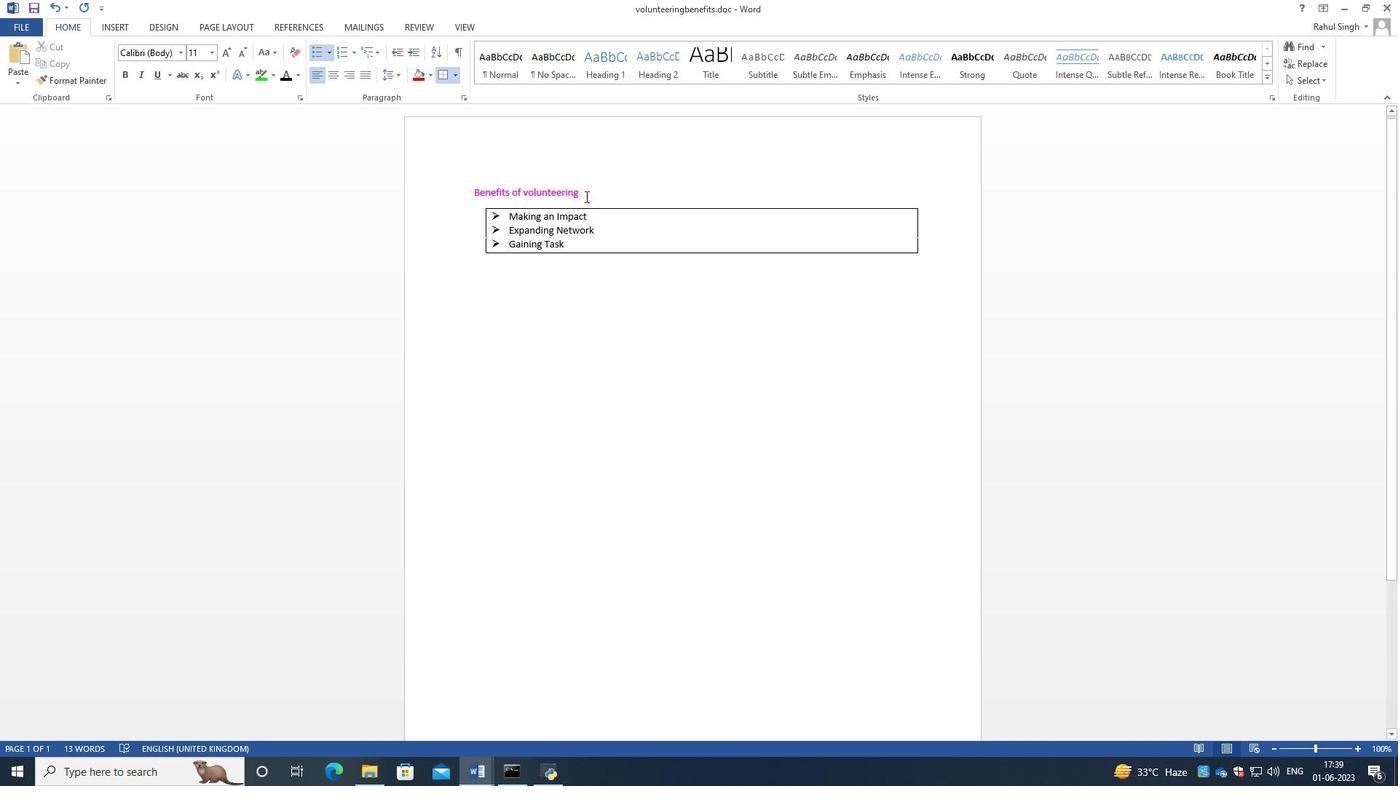 
Action: Mouse pressed left at (585, 195)
Screenshot: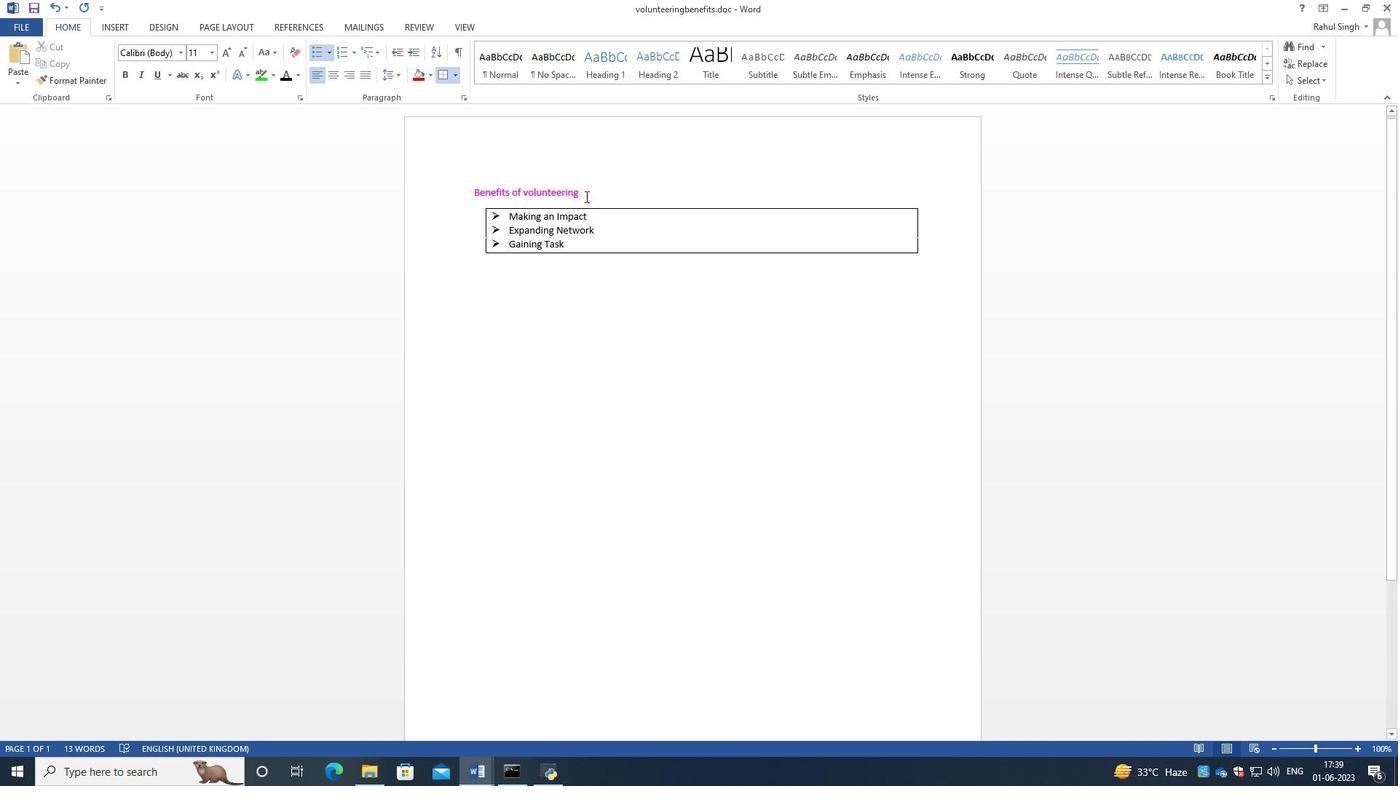 
Action: Mouse moved to (570, 251)
Screenshot: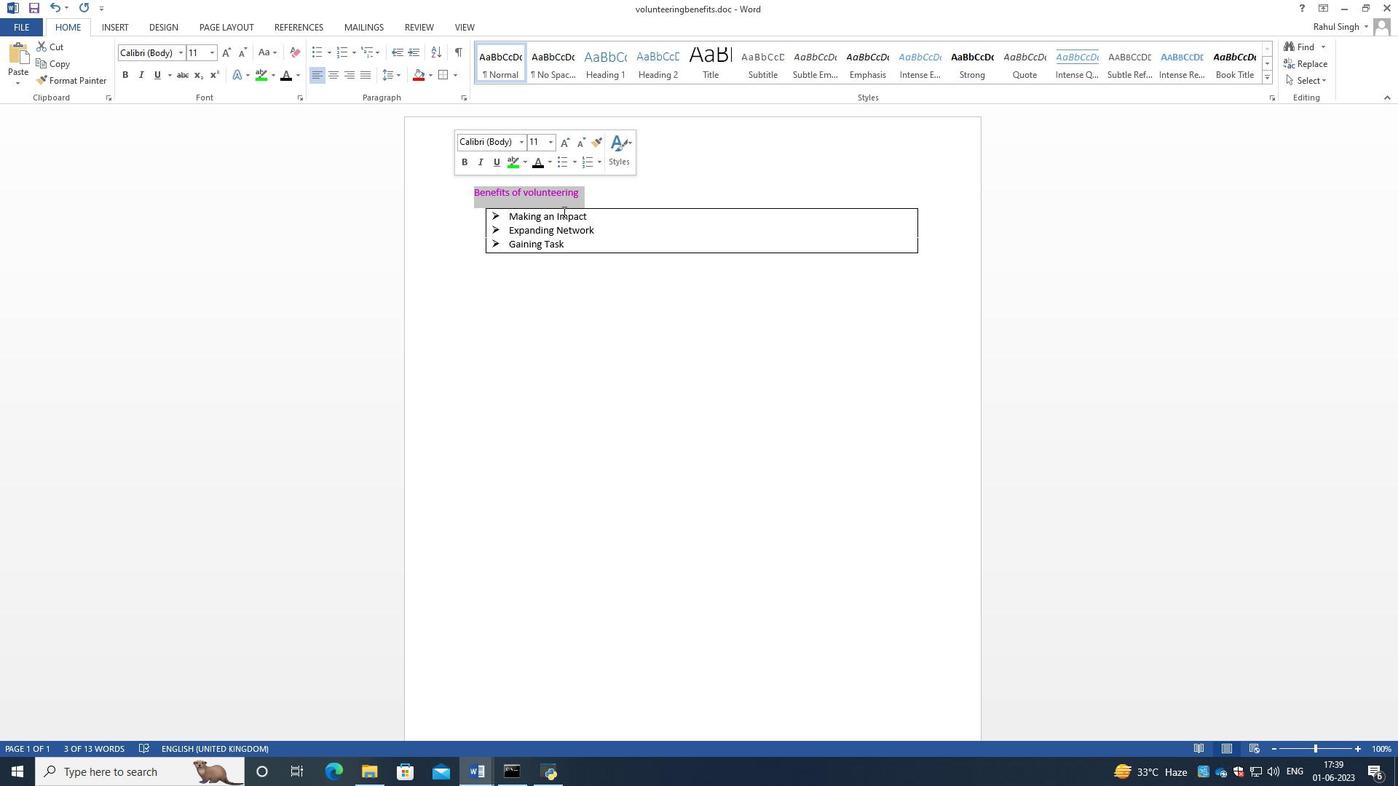 
Action: Mouse pressed left at (570, 251)
Screenshot: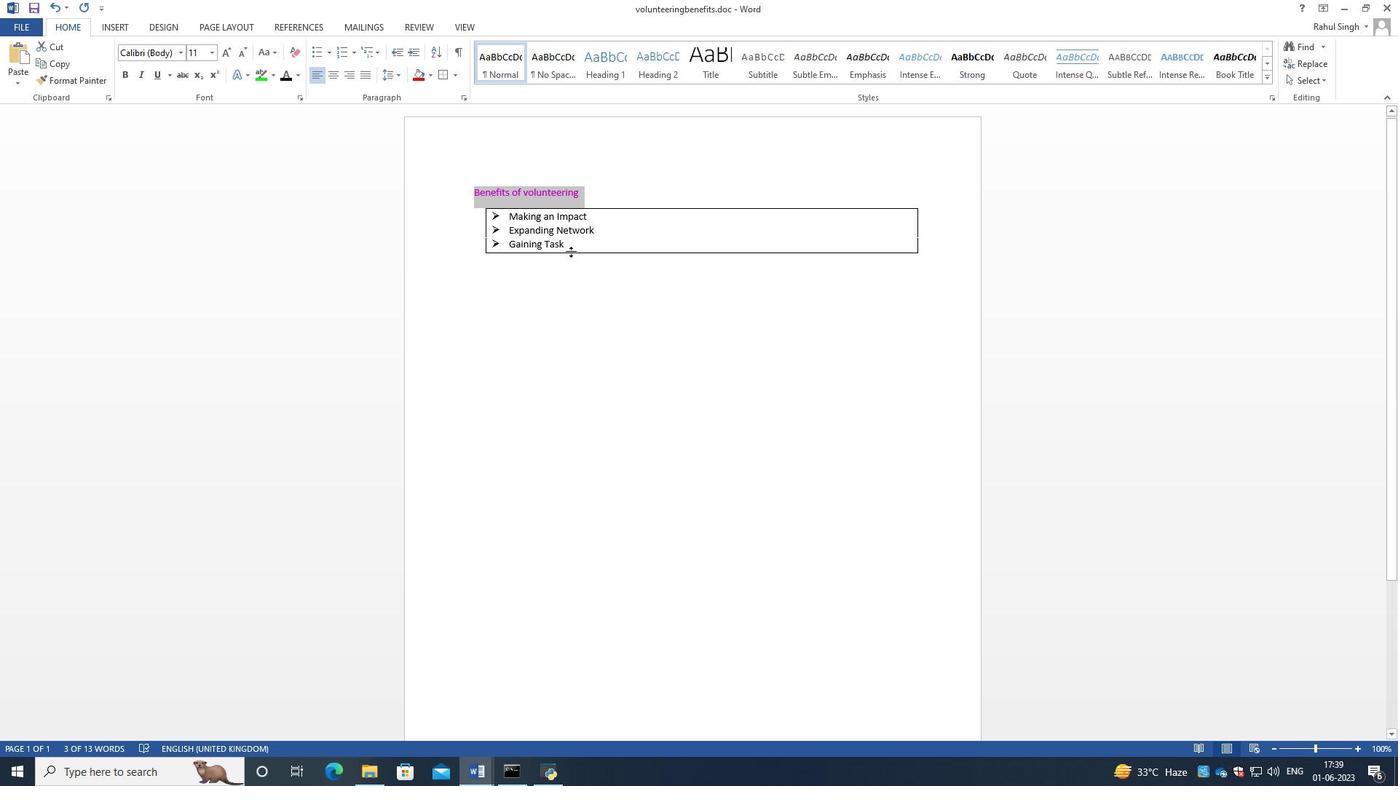 
Action: Mouse moved to (578, 273)
Screenshot: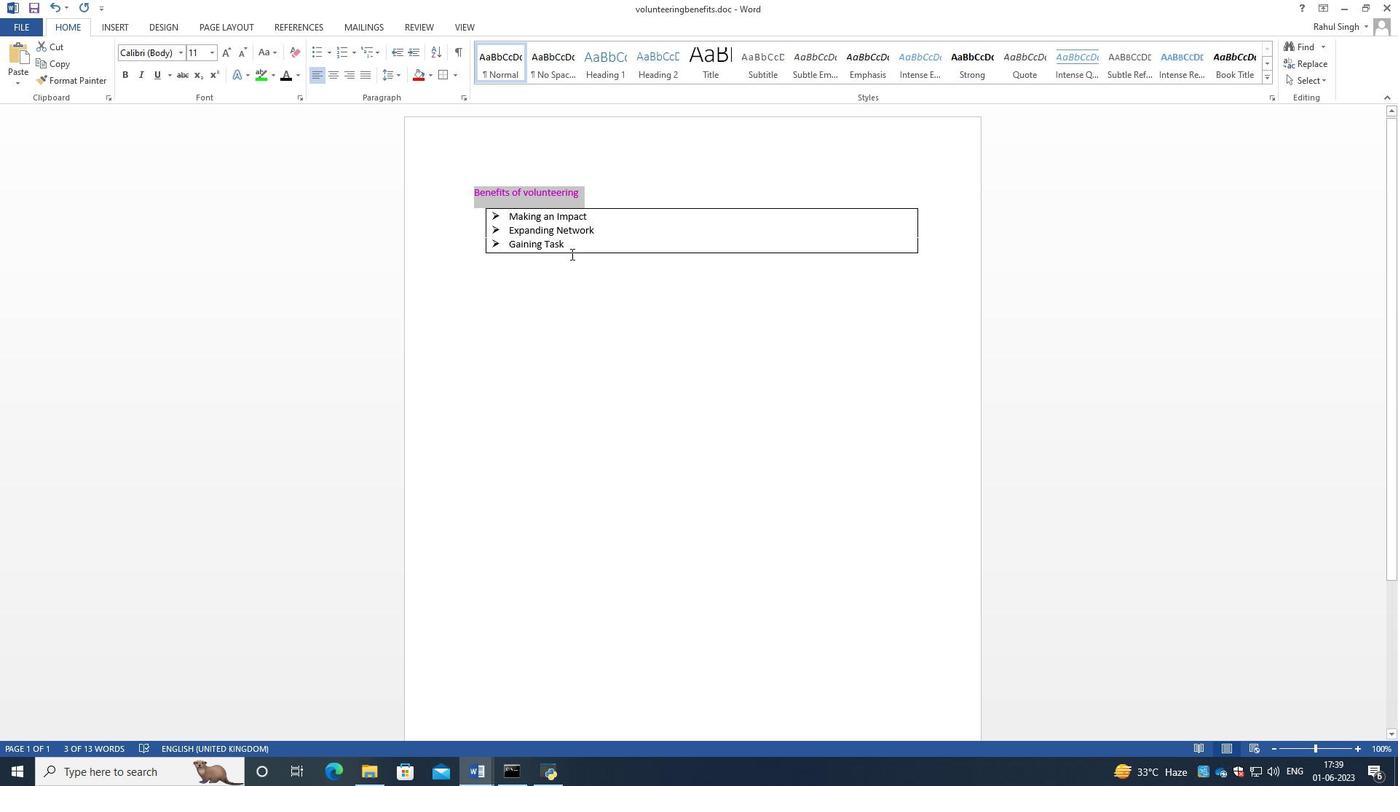 
Action: Mouse pressed left at (578, 273)
Screenshot: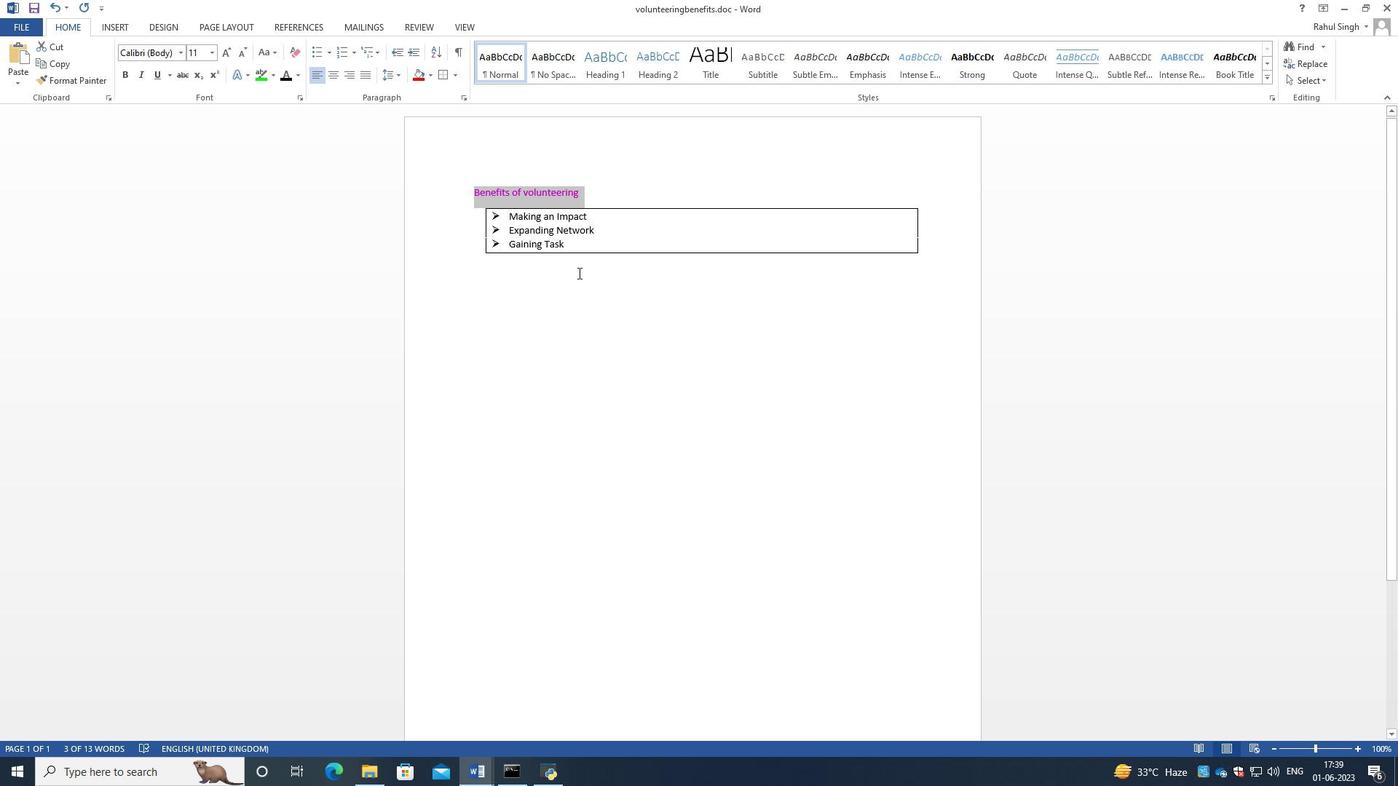 
Action: Mouse moved to (468, 186)
Screenshot: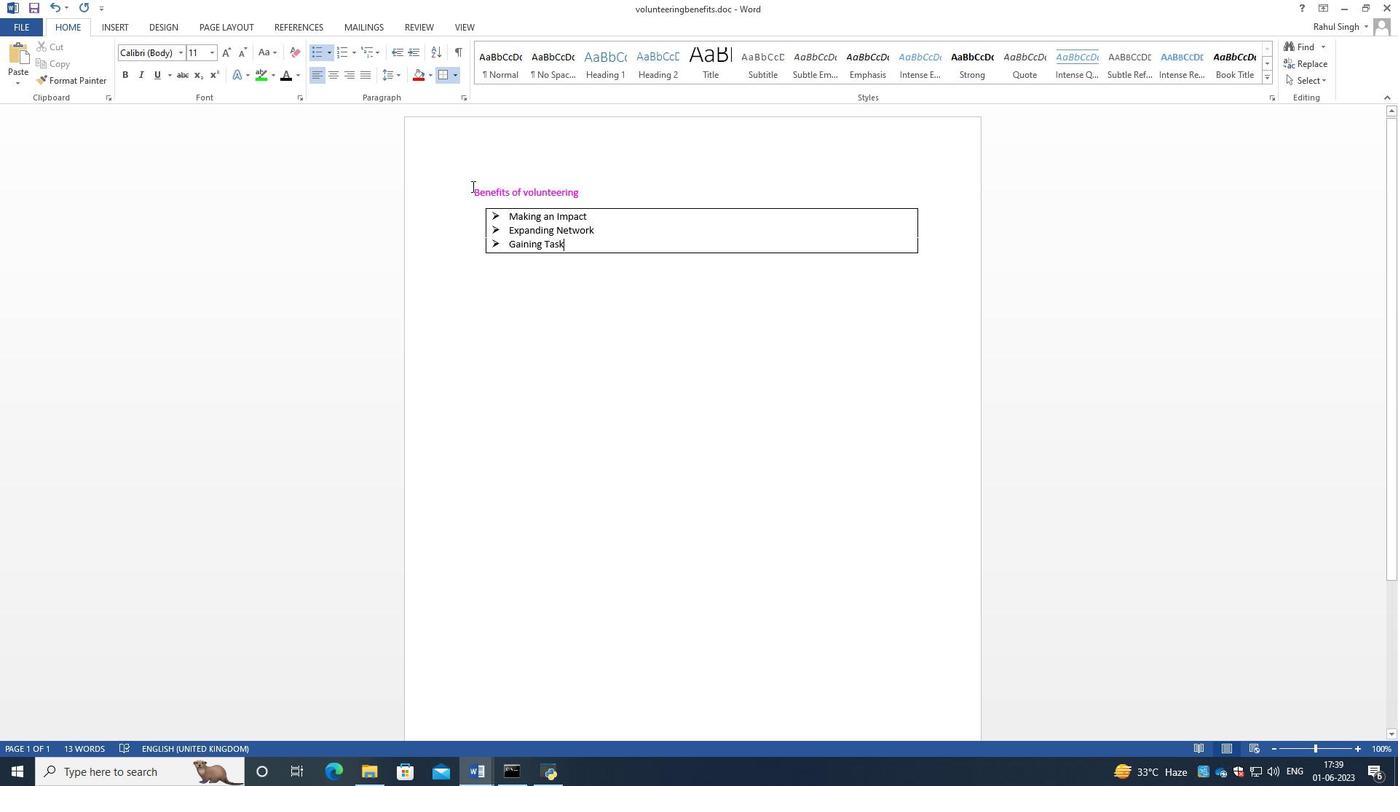 
Action: Mouse pressed left at (468, 186)
Screenshot: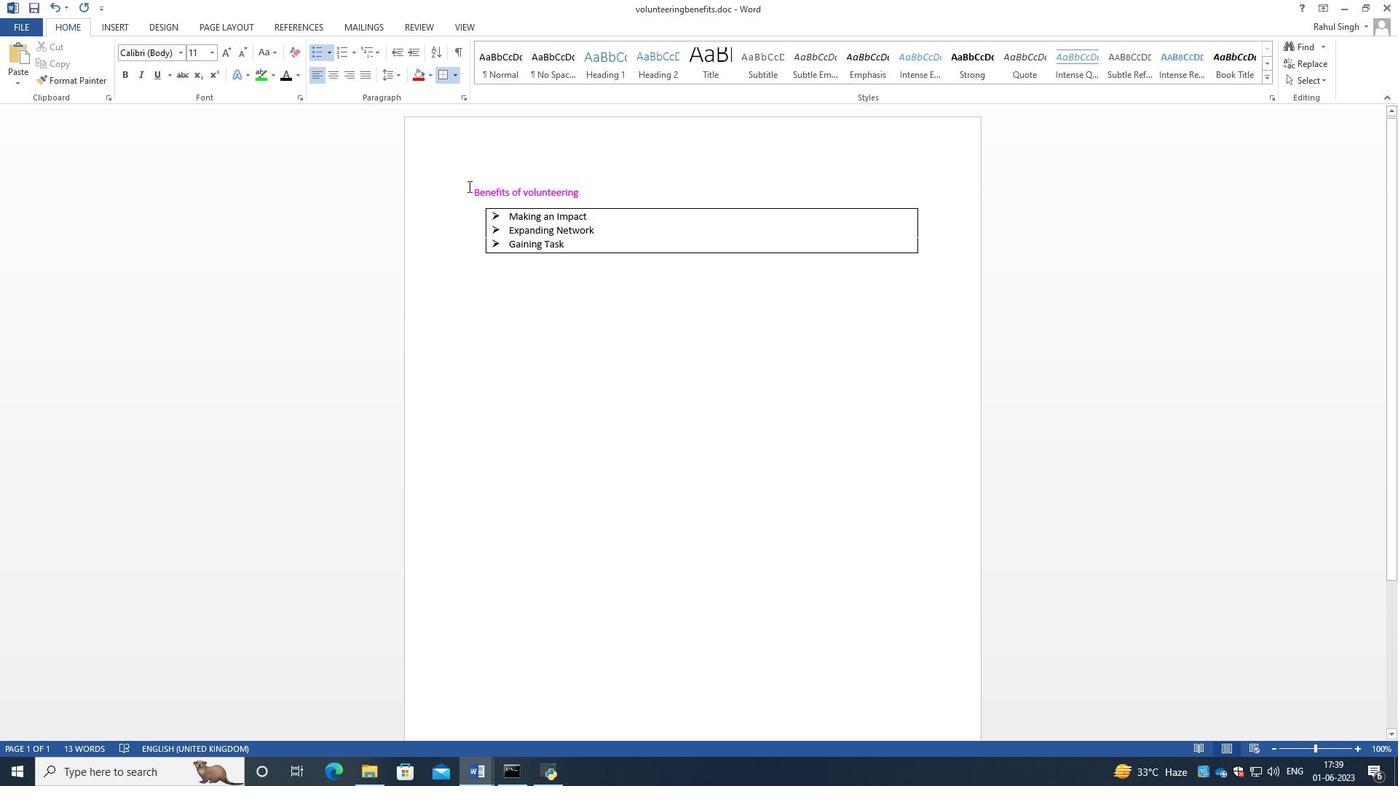 
Action: Mouse moved to (667, 200)
Screenshot: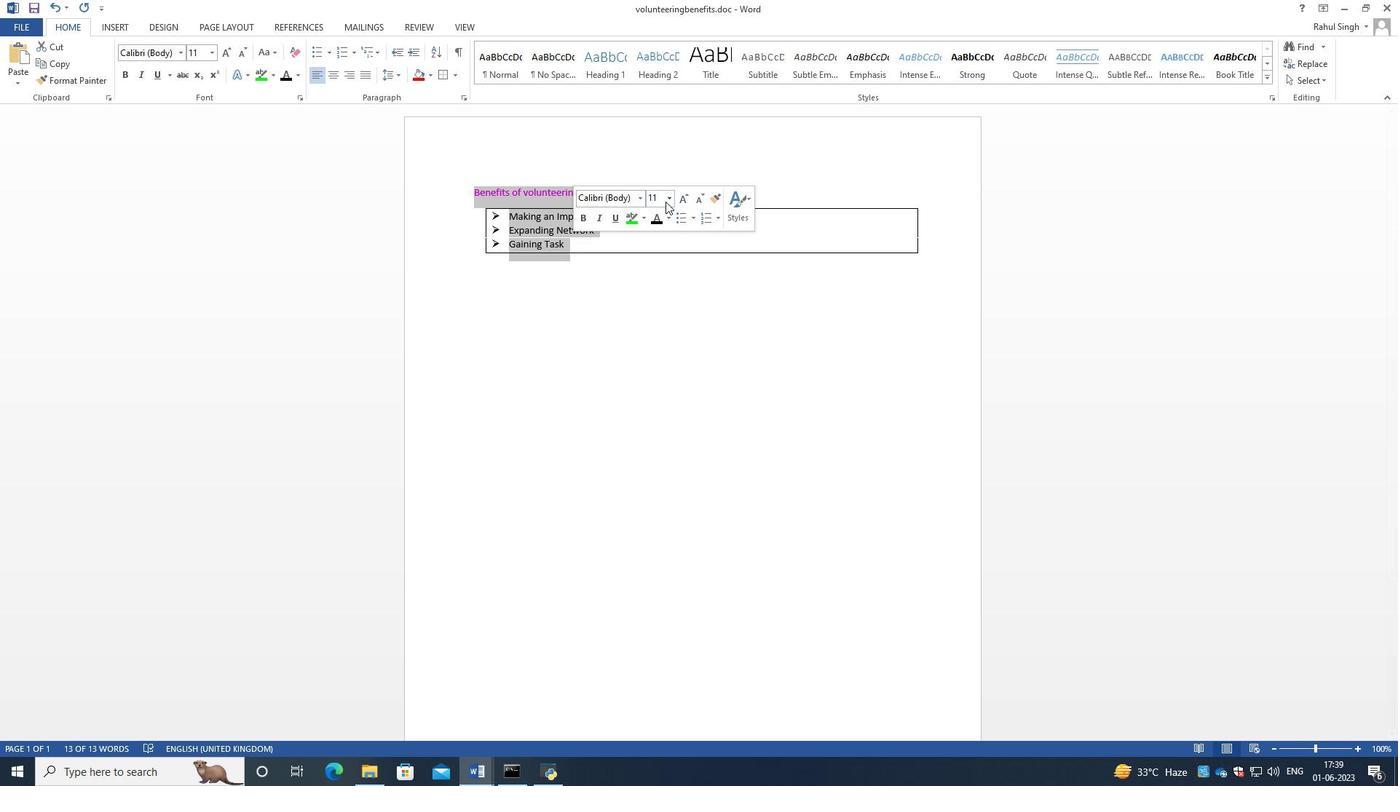 
Action: Mouse pressed left at (667, 200)
Screenshot: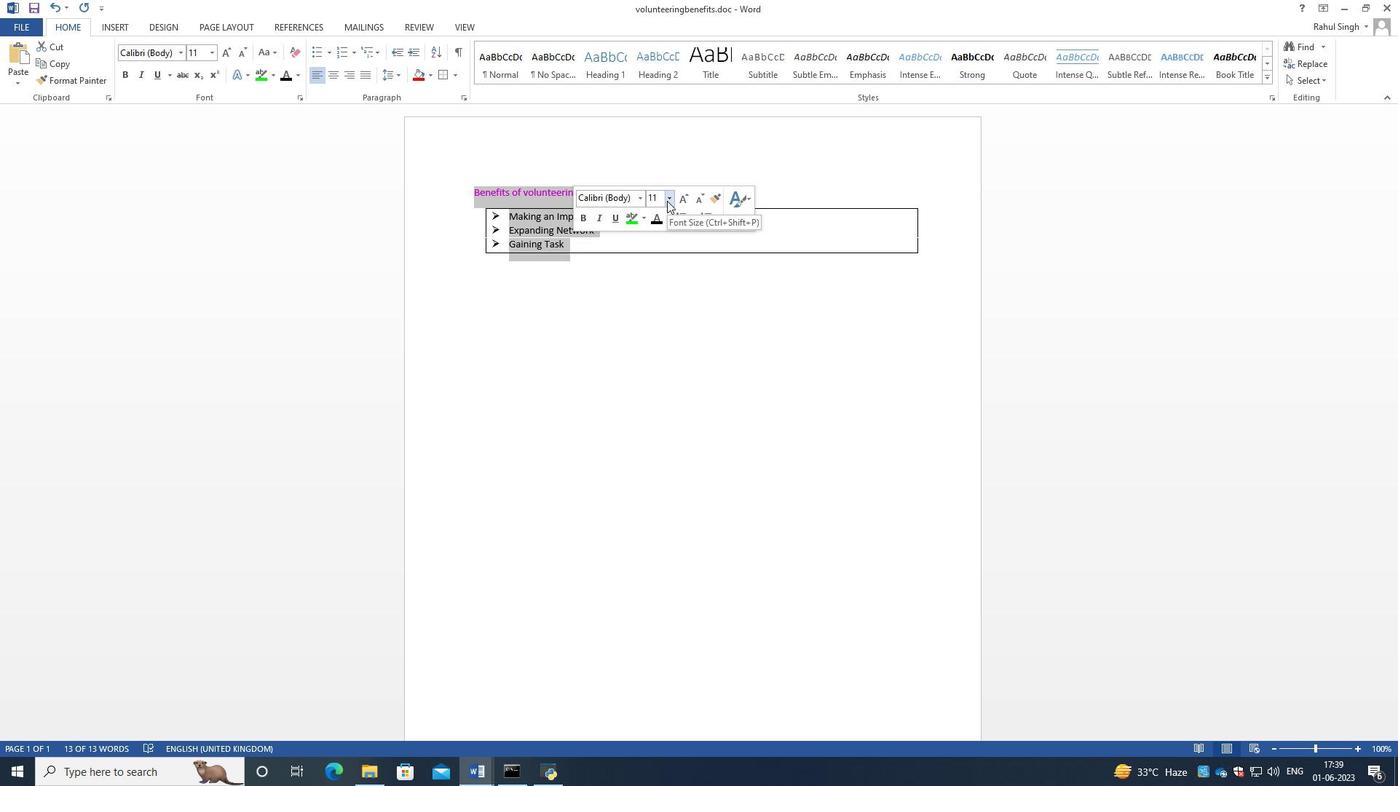 
Action: Mouse moved to (660, 349)
Screenshot: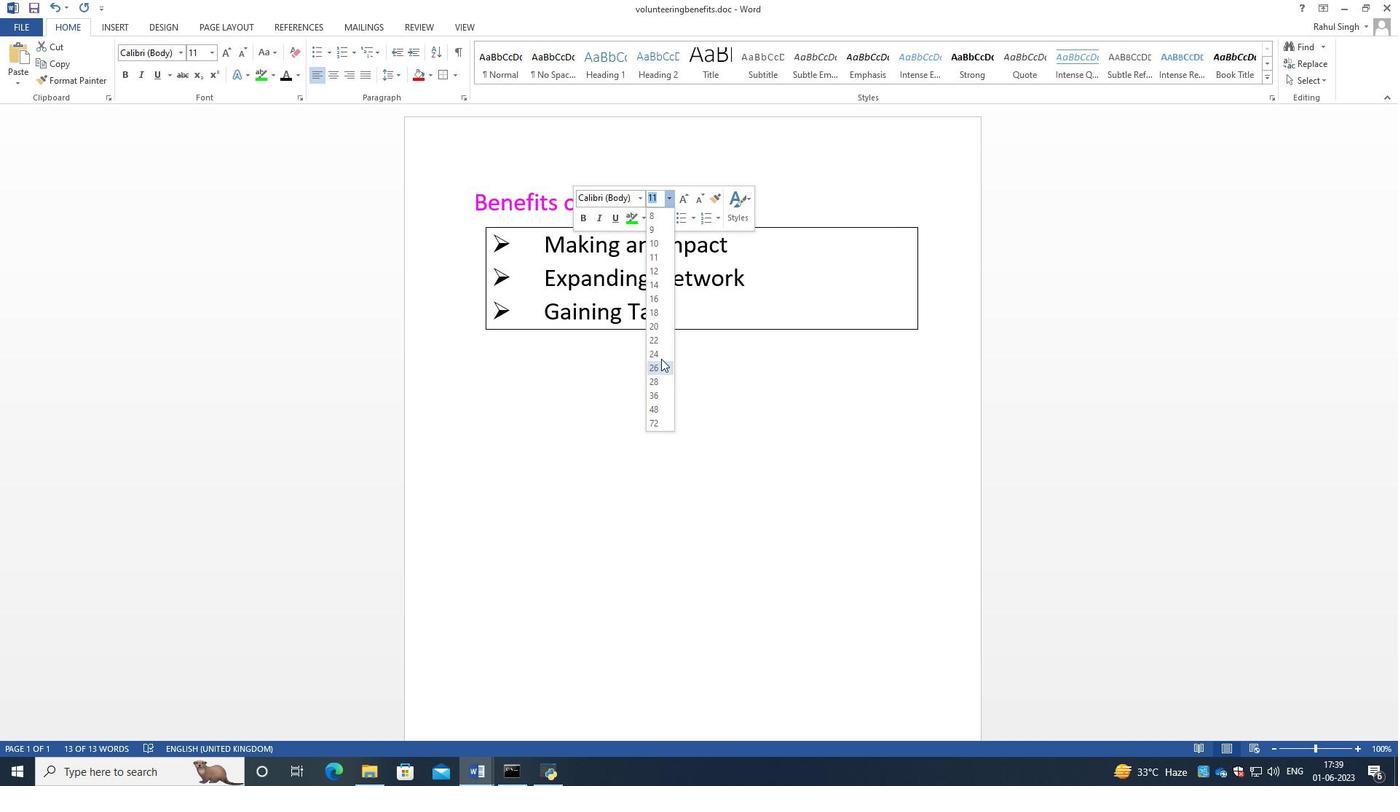 
Action: Mouse pressed left at (660, 349)
Screenshot: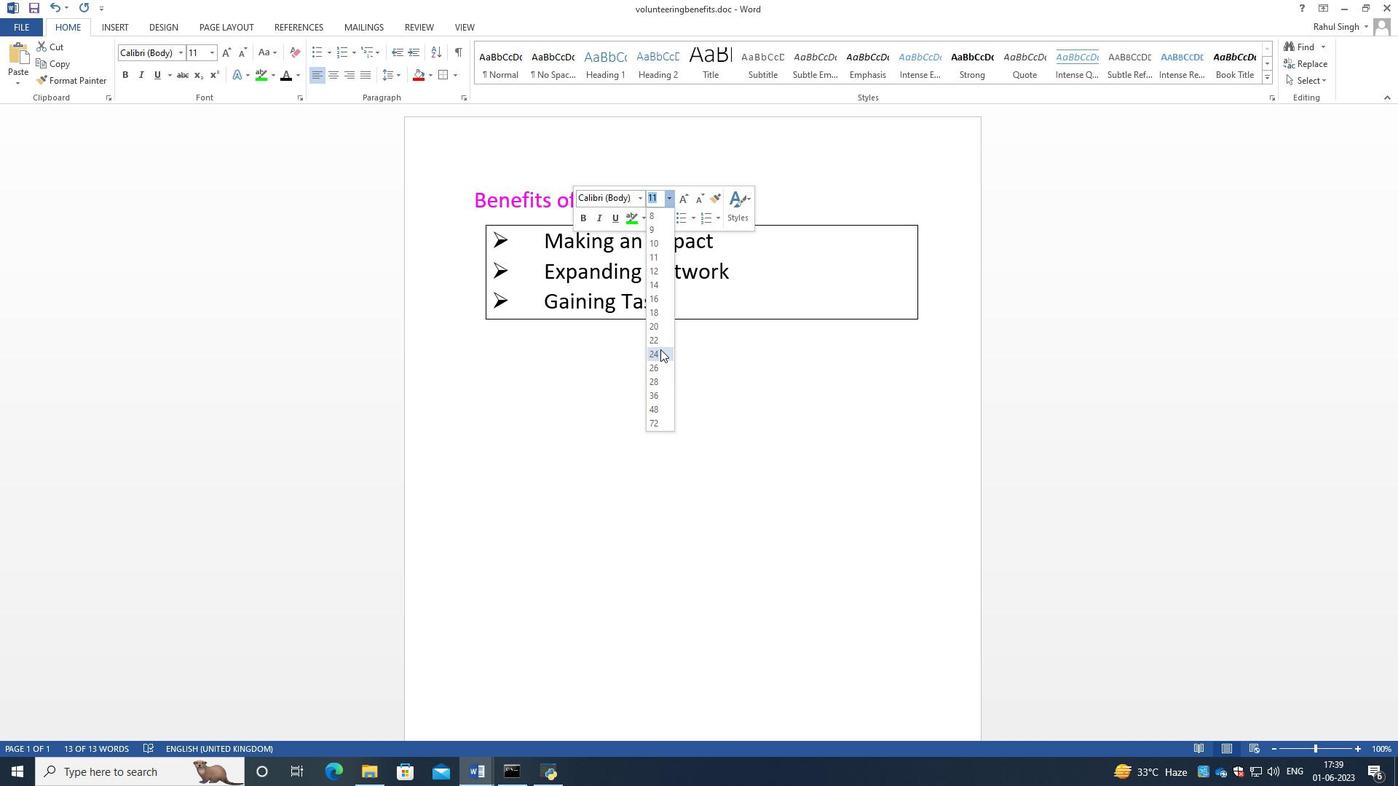 
Action: Mouse moved to (581, 365)
Screenshot: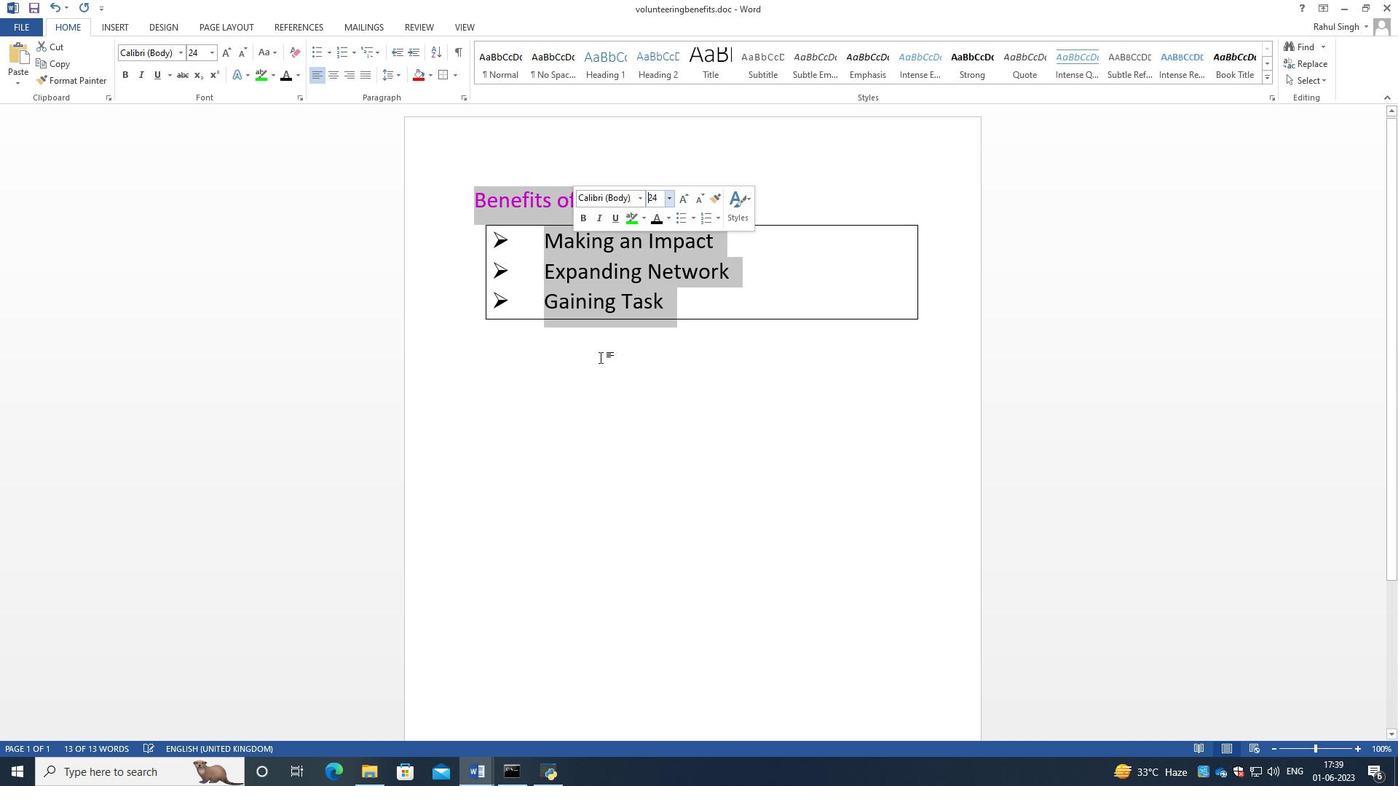 
Action: Mouse pressed left at (581, 365)
Screenshot: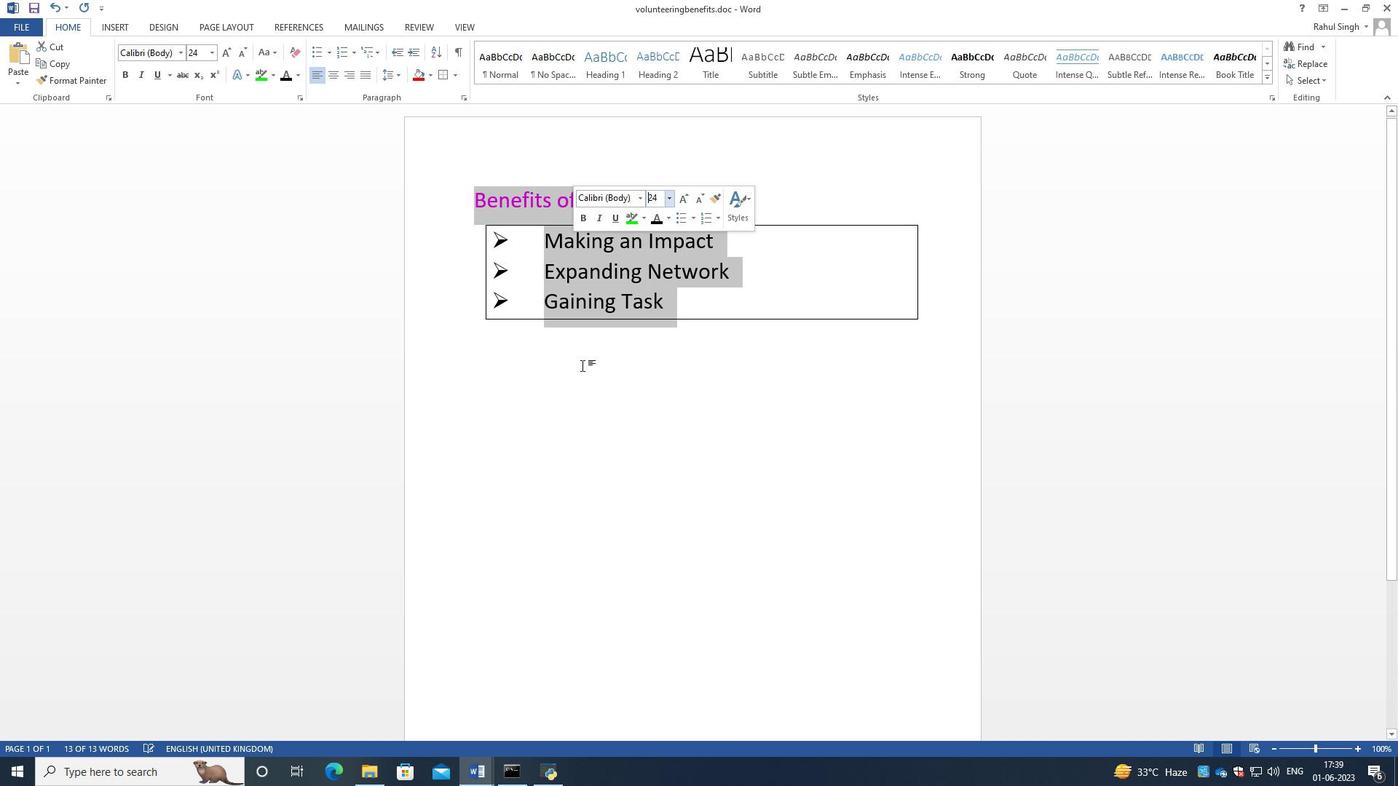 
Action: Mouse moved to (688, 309)
Screenshot: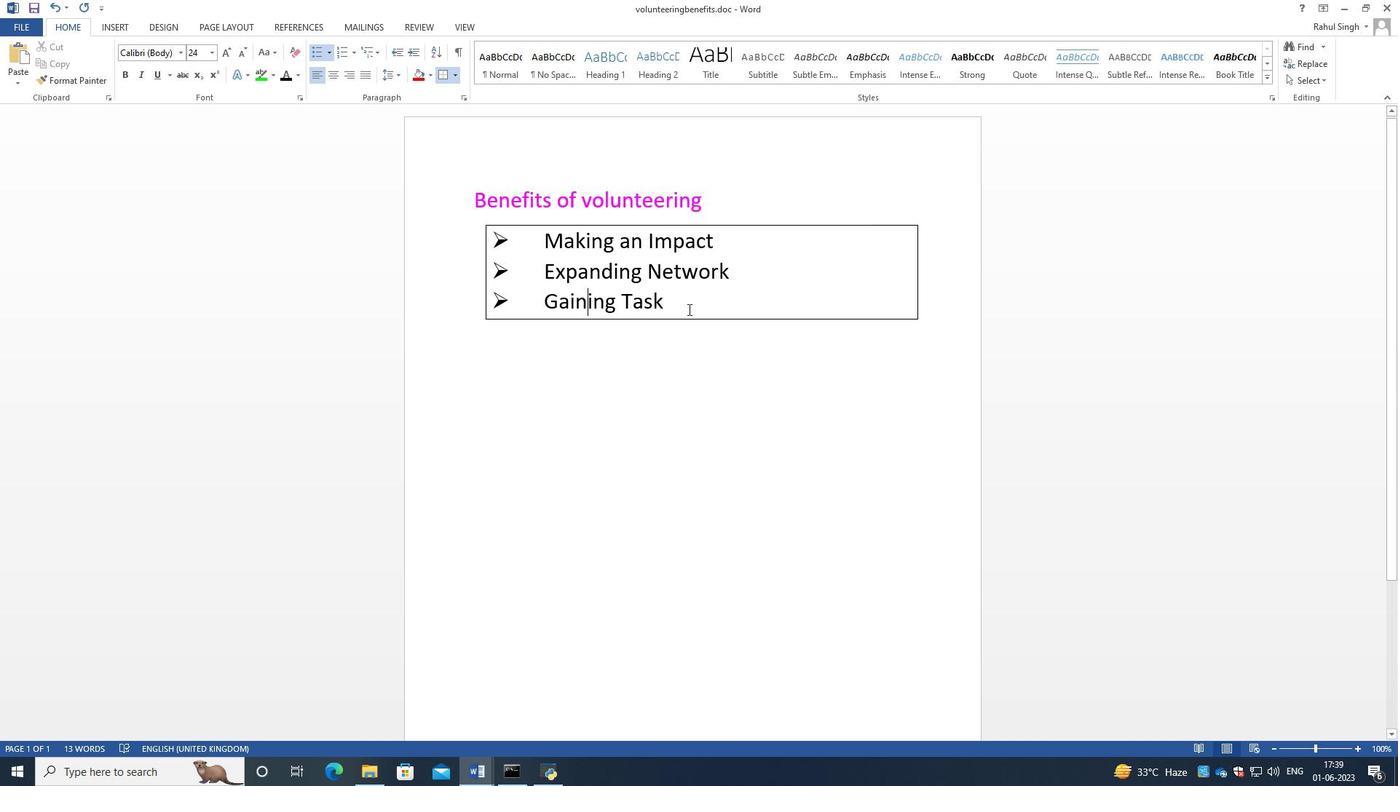 
Action: Mouse pressed left at (688, 309)
Screenshot: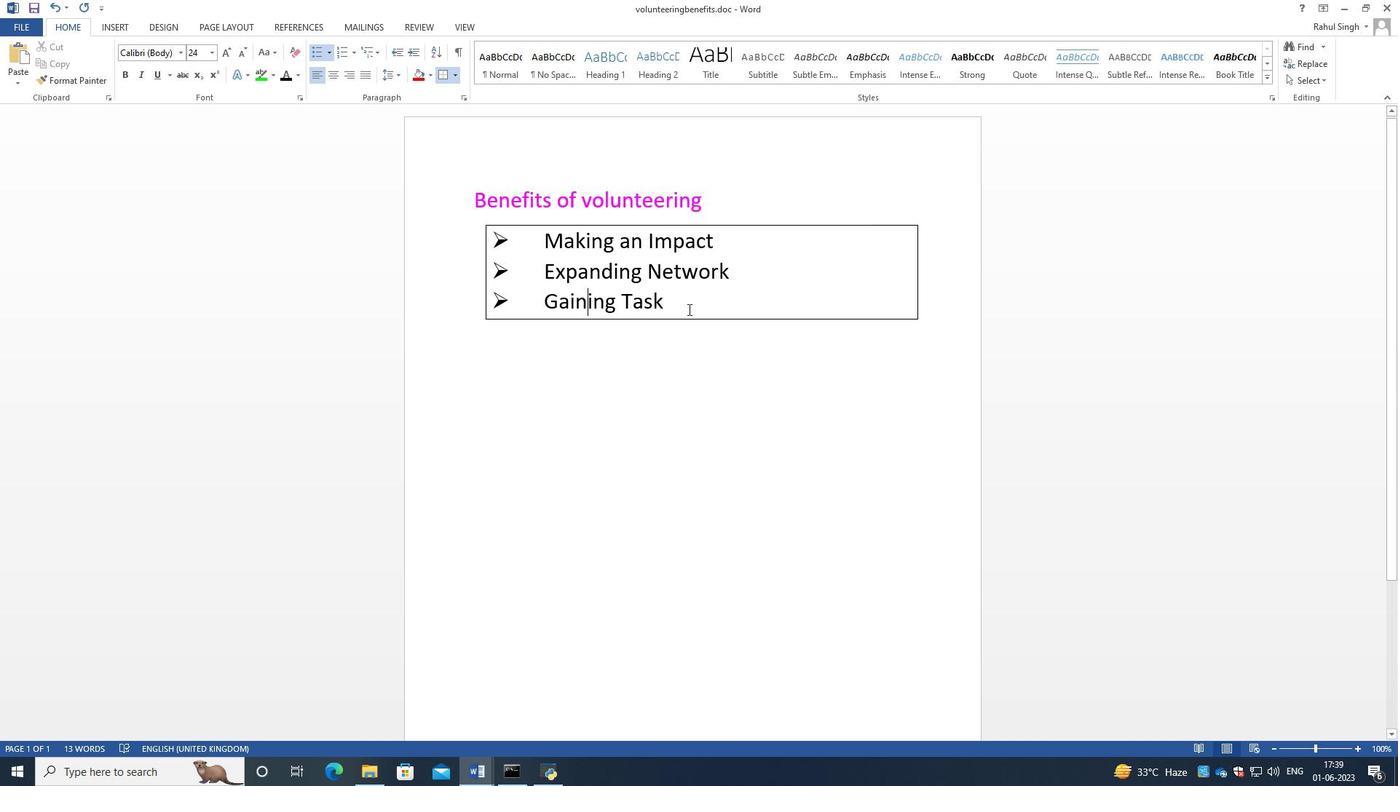 
Action: Mouse moved to (683, 309)
Screenshot: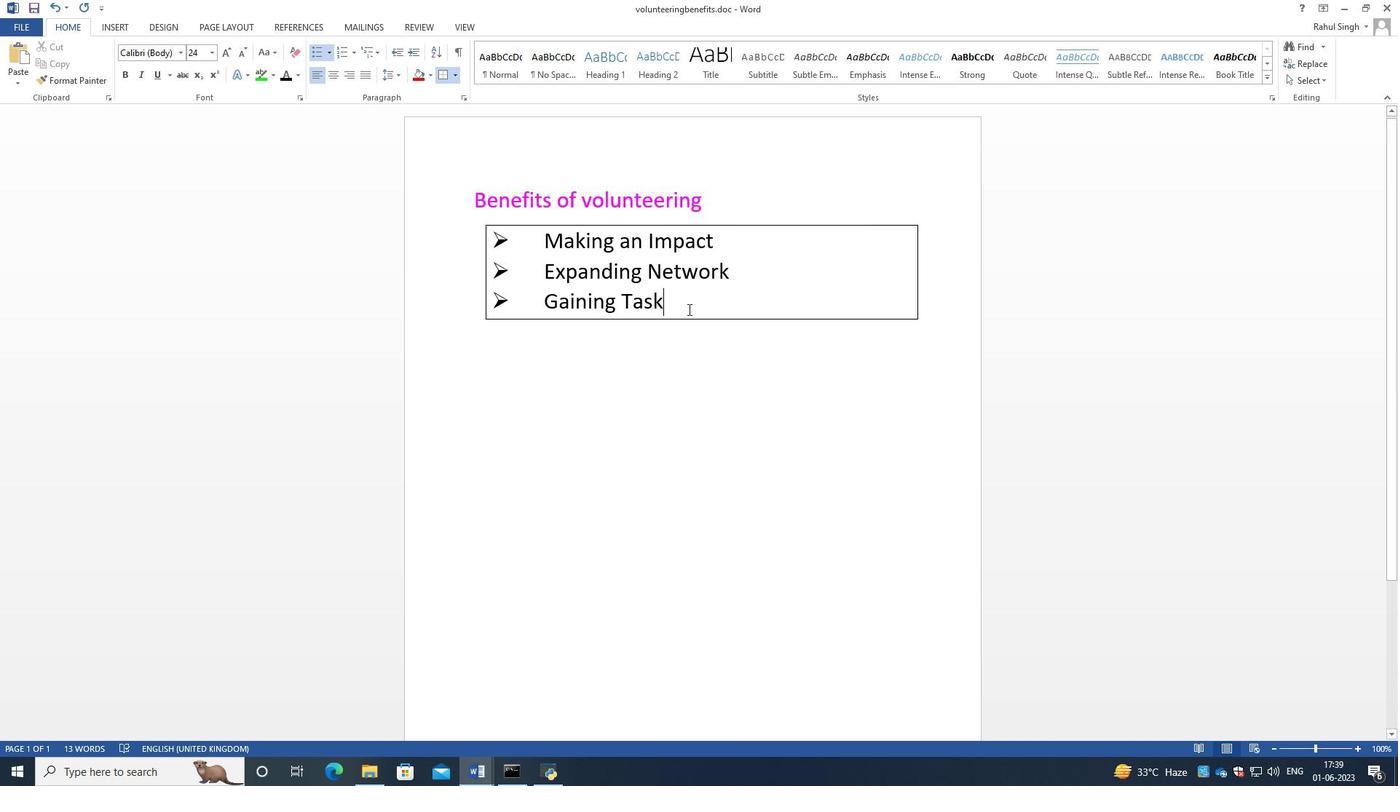 
